 Task: Look for space in Bridgwater, United Kingdom from 8th June, 2023 to 19th June, 2023 for 1 adult in price range Rs.5000 to Rs.12000. Place can be shared room with 1  bedroom having 1 bed and 1 bathroom. Property type can be house, flat, guest house, hotel. Booking option can be shelf check-in. Required host language is English.
Action: Mouse moved to (523, 77)
Screenshot: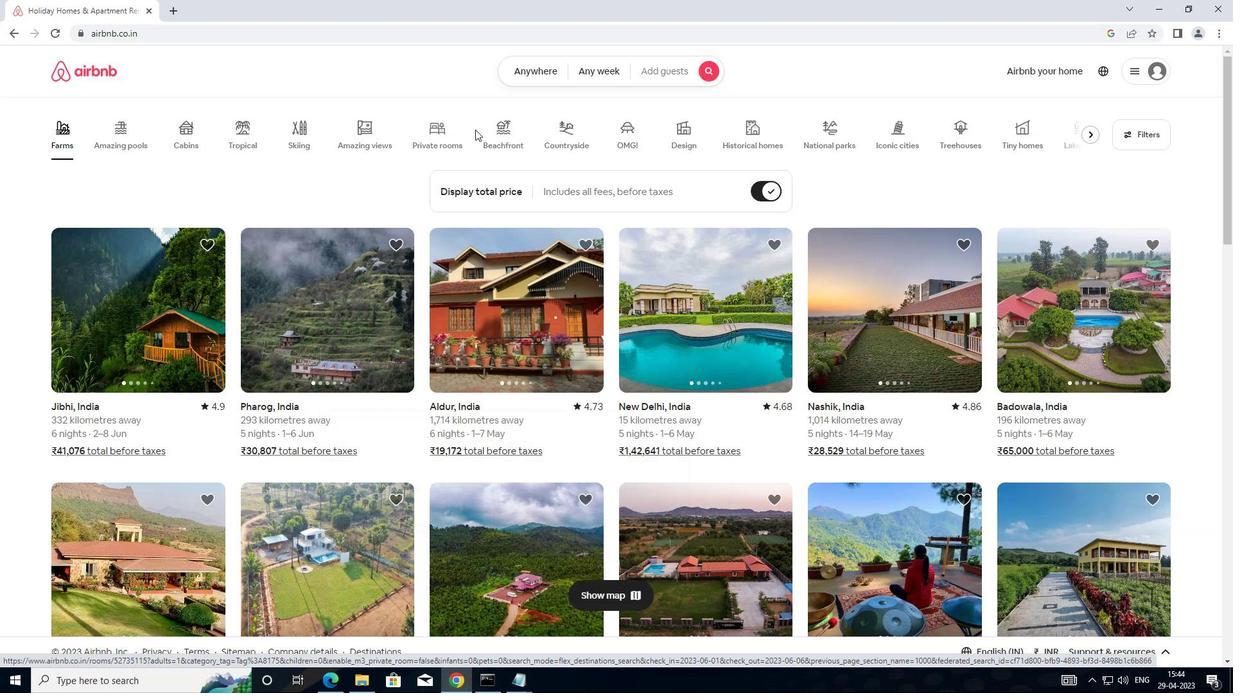 
Action: Mouse pressed left at (523, 77)
Screenshot: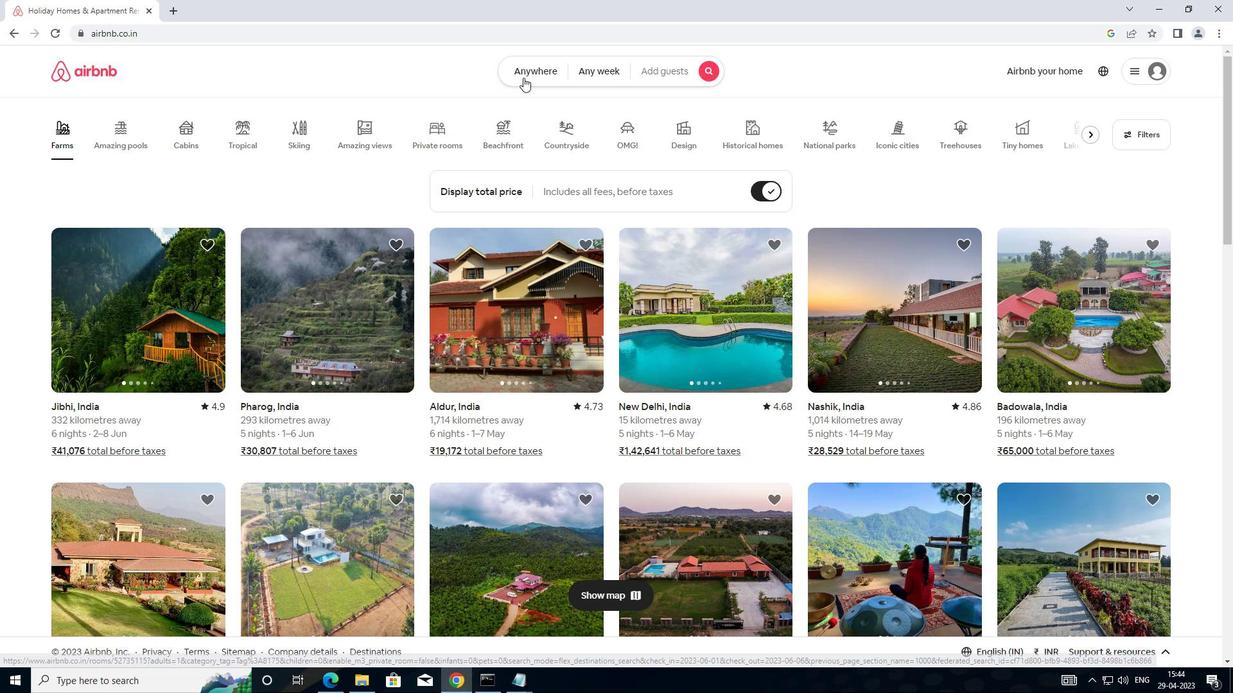 
Action: Mouse moved to (406, 123)
Screenshot: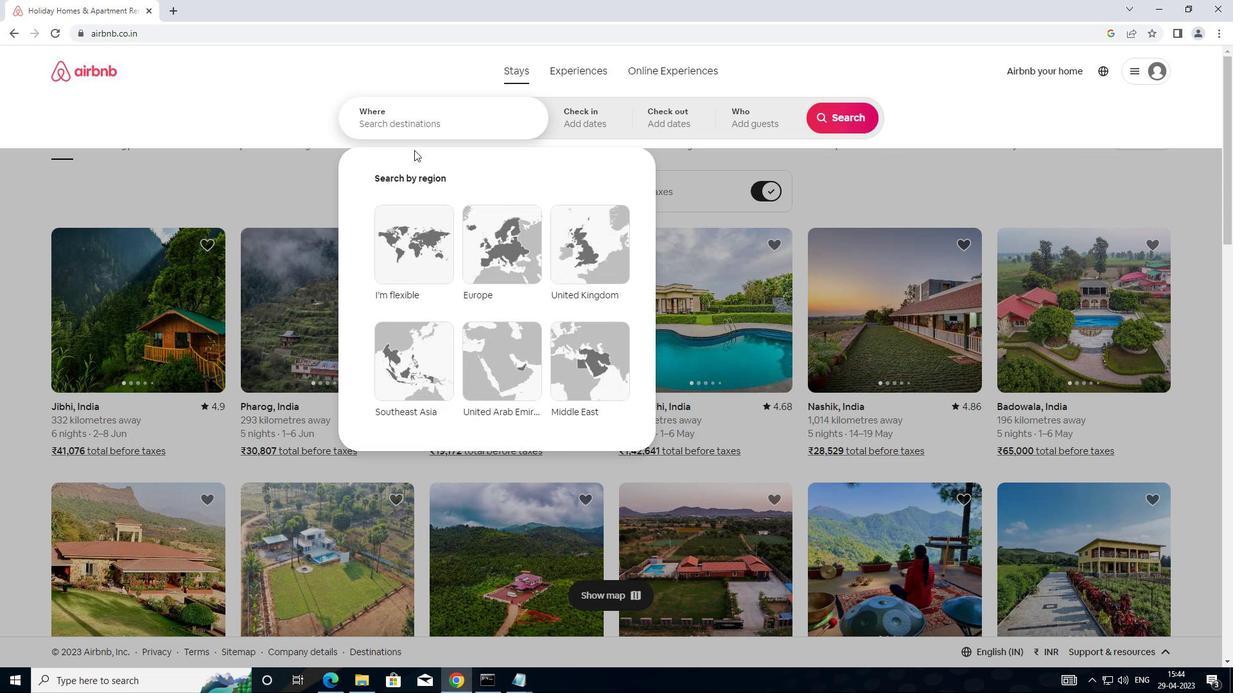 
Action: Mouse pressed left at (406, 123)
Screenshot: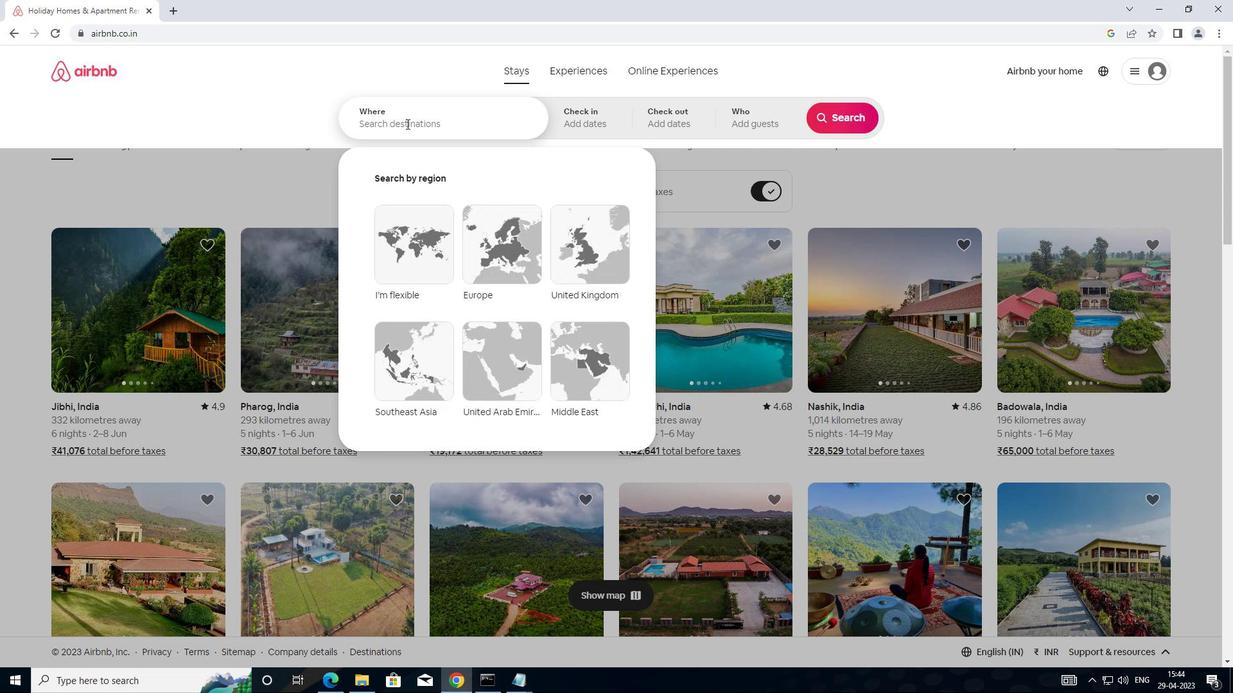 
Action: Mouse moved to (429, 128)
Screenshot: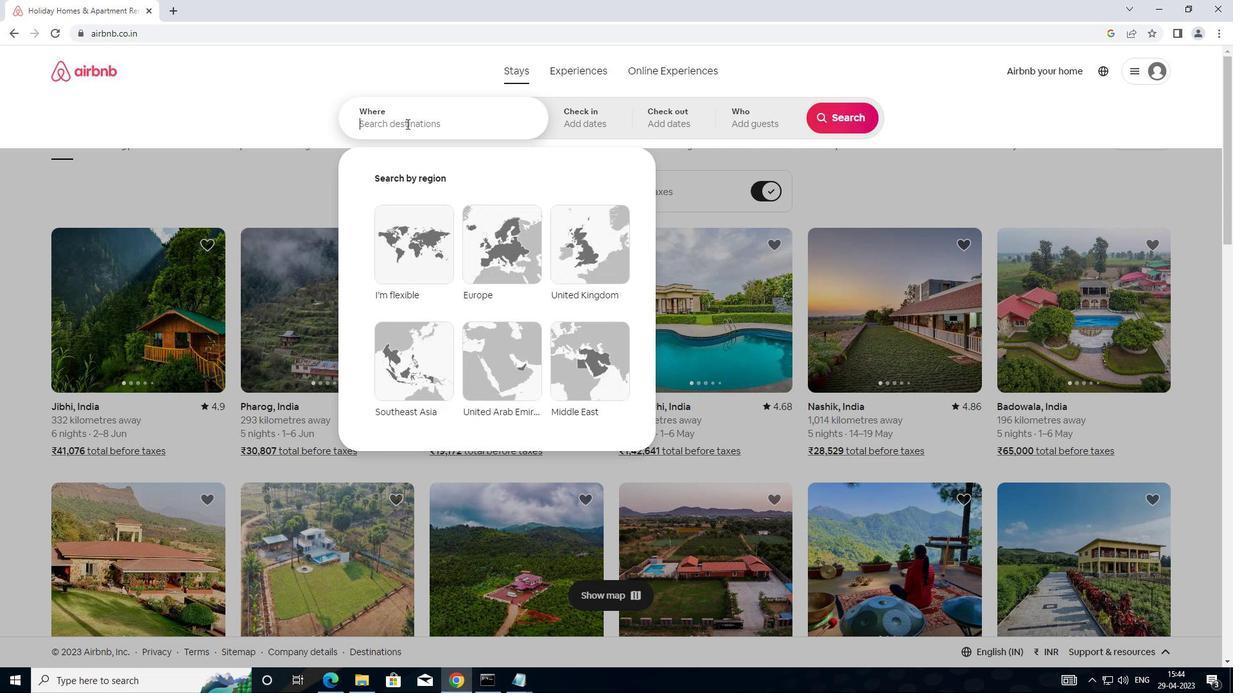 
Action: Key pressed <Key.shift>BRIDGWATER,<Key.shift>UNITED
Screenshot: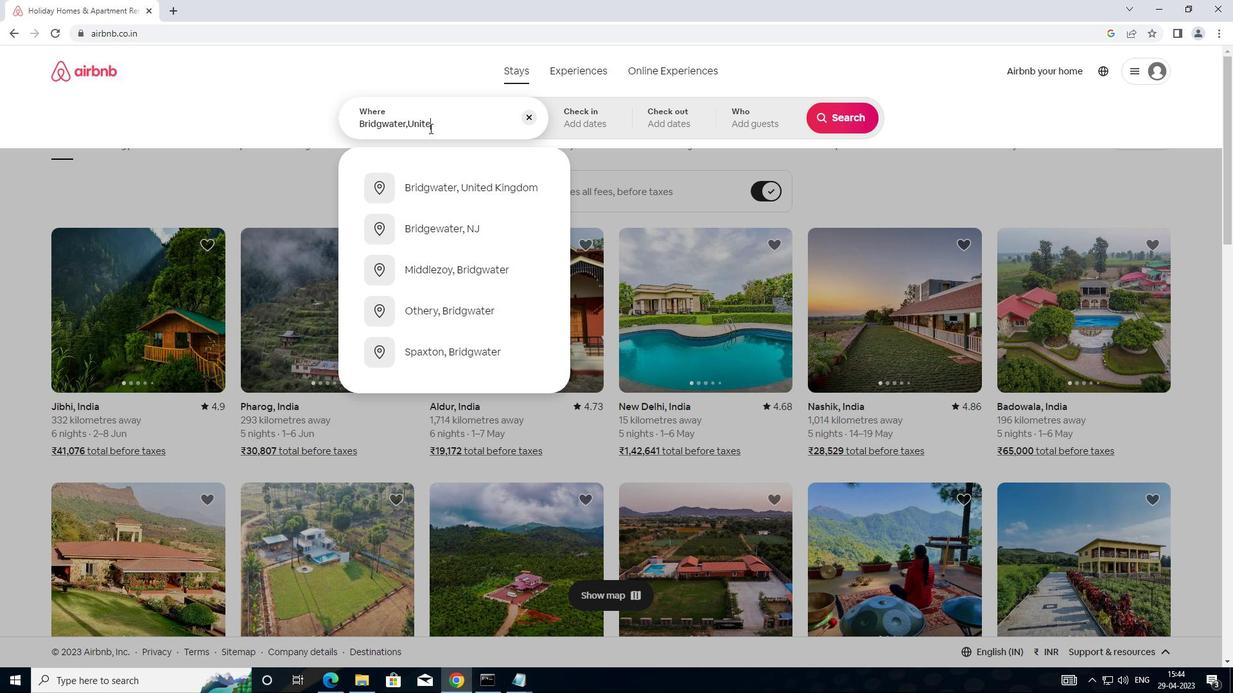 
Action: Mouse moved to (458, 190)
Screenshot: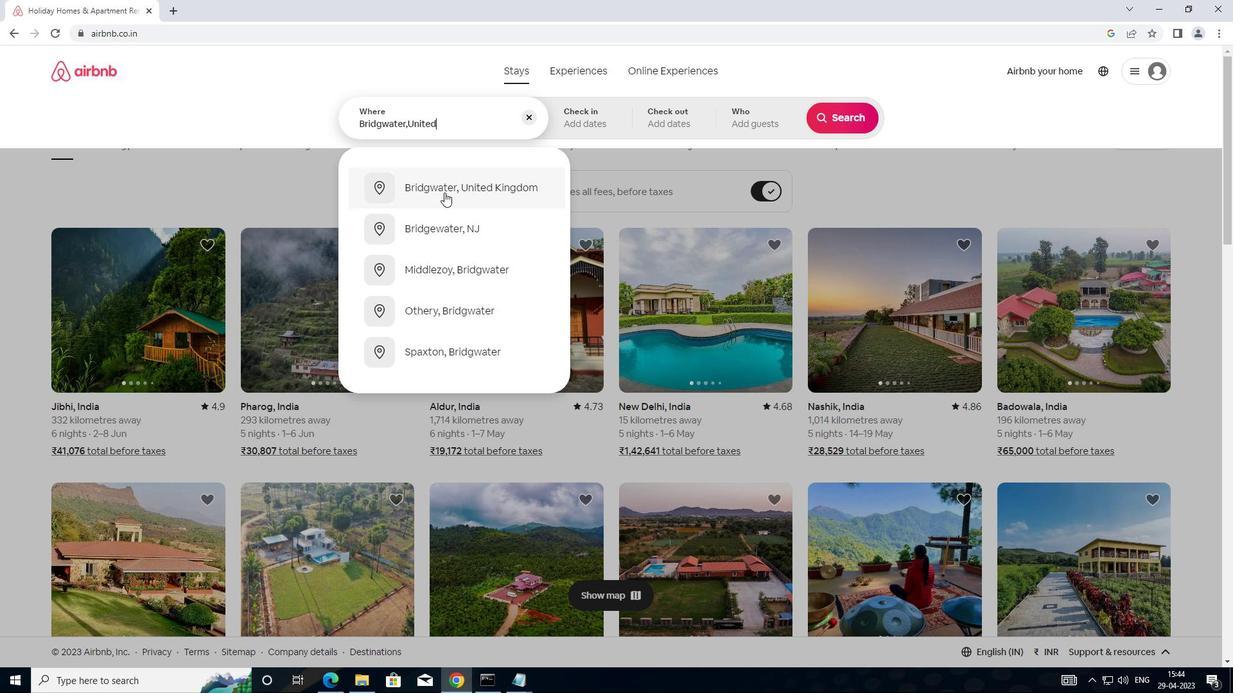 
Action: Mouse pressed left at (458, 190)
Screenshot: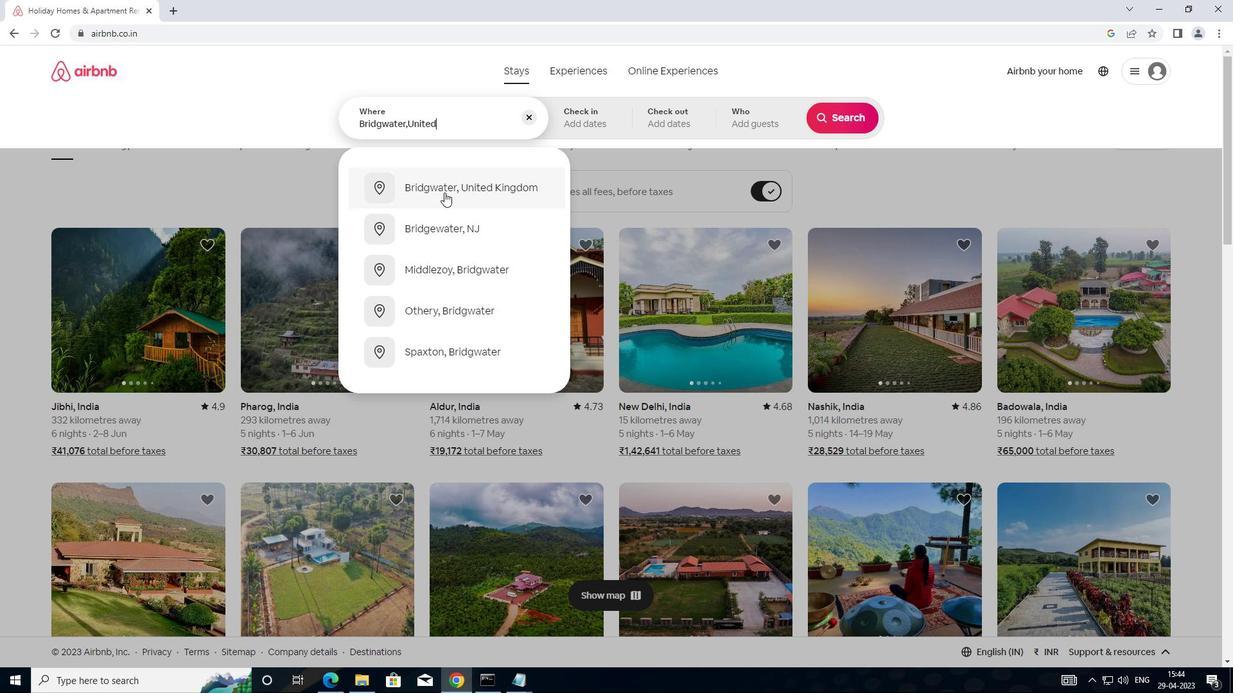 
Action: Mouse moved to (830, 221)
Screenshot: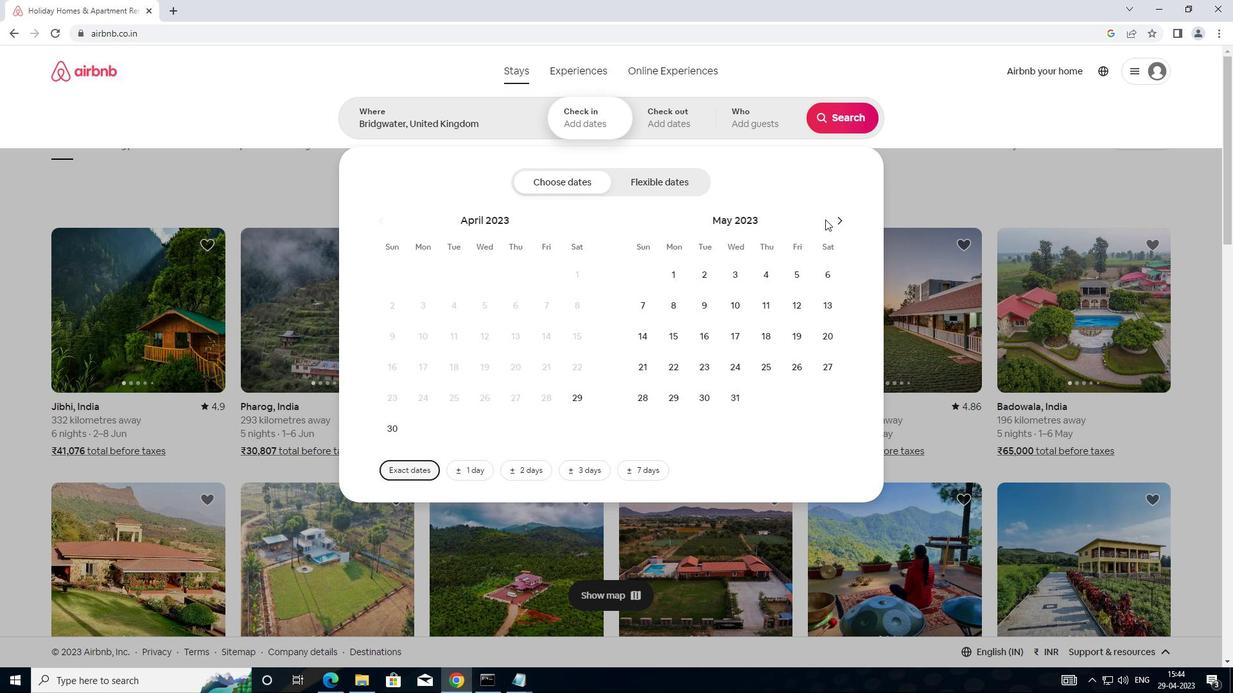 
Action: Mouse pressed left at (830, 221)
Screenshot: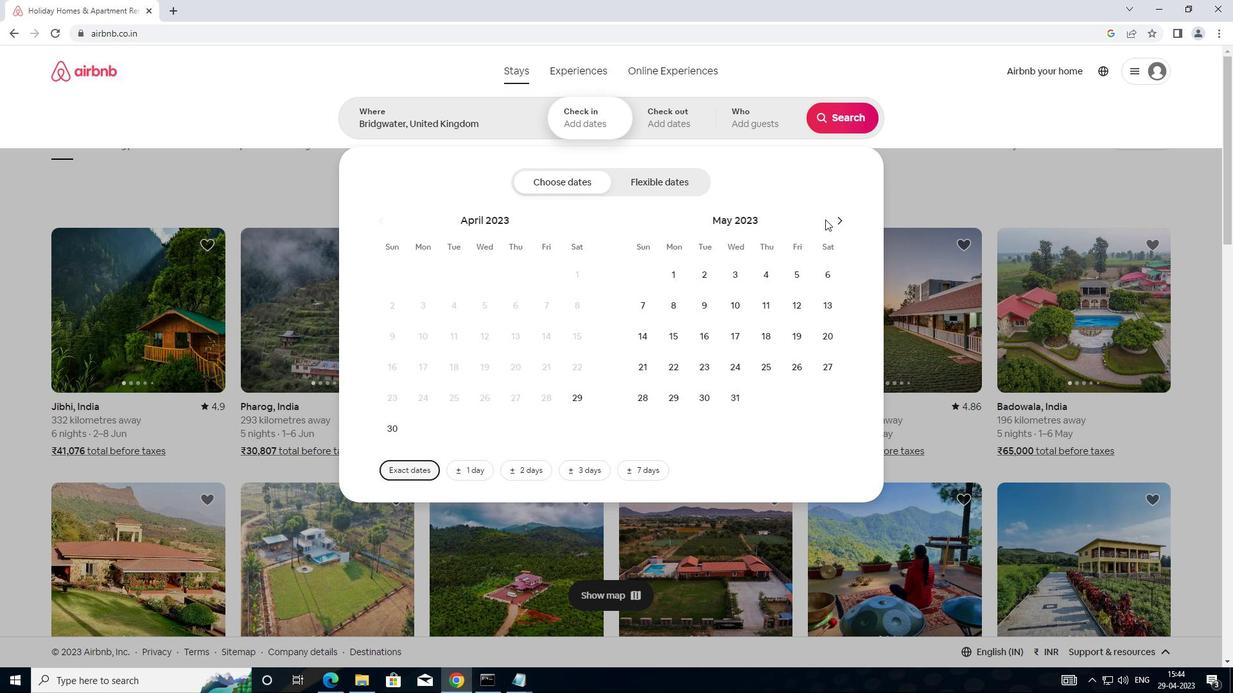 
Action: Mouse moved to (835, 221)
Screenshot: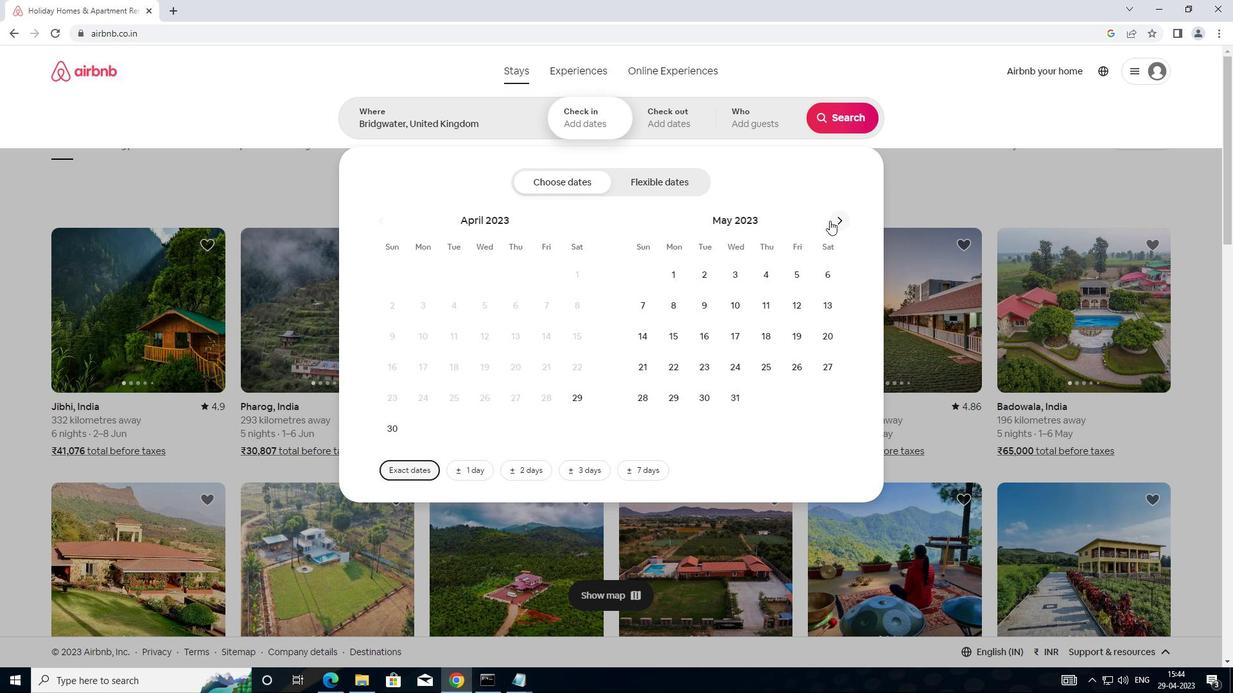 
Action: Mouse pressed left at (835, 221)
Screenshot: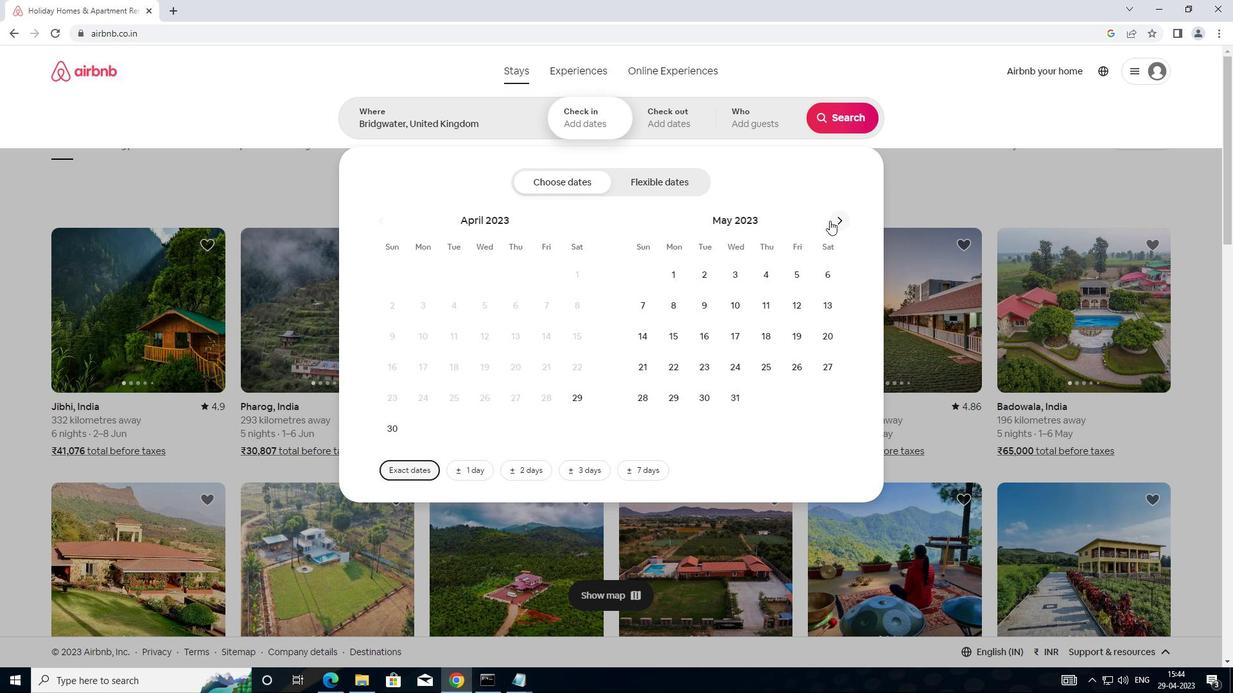
Action: Mouse moved to (835, 221)
Screenshot: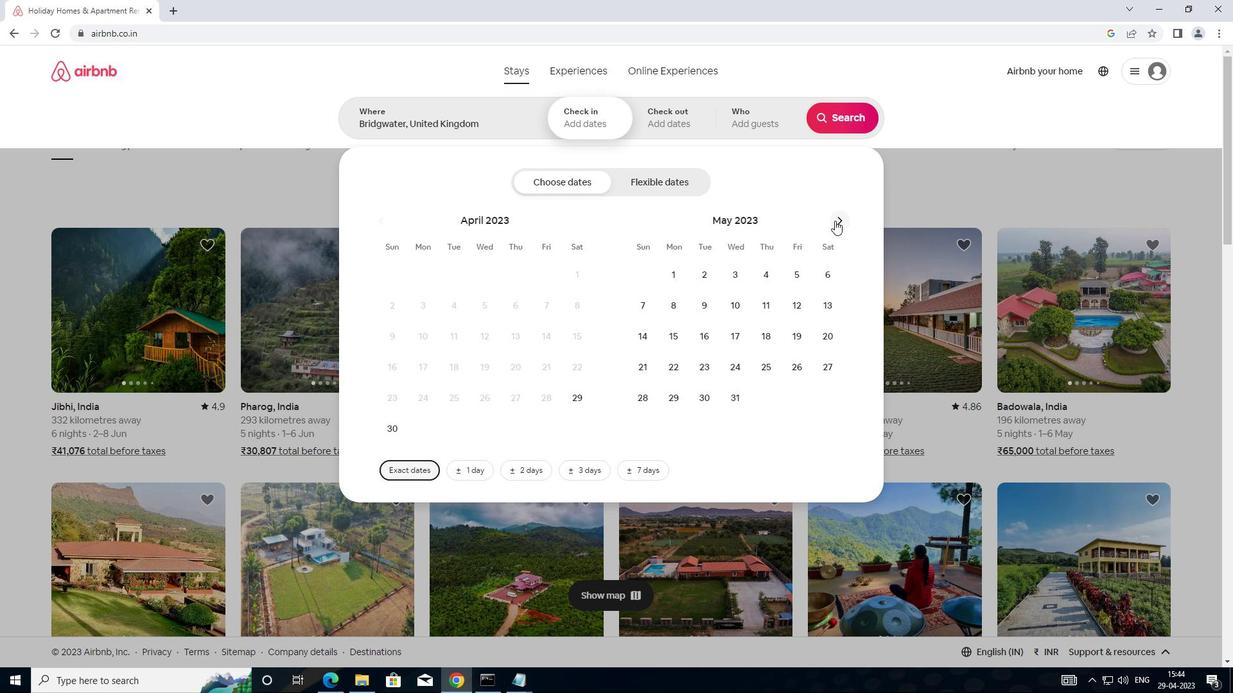 
Action: Mouse pressed left at (835, 221)
Screenshot: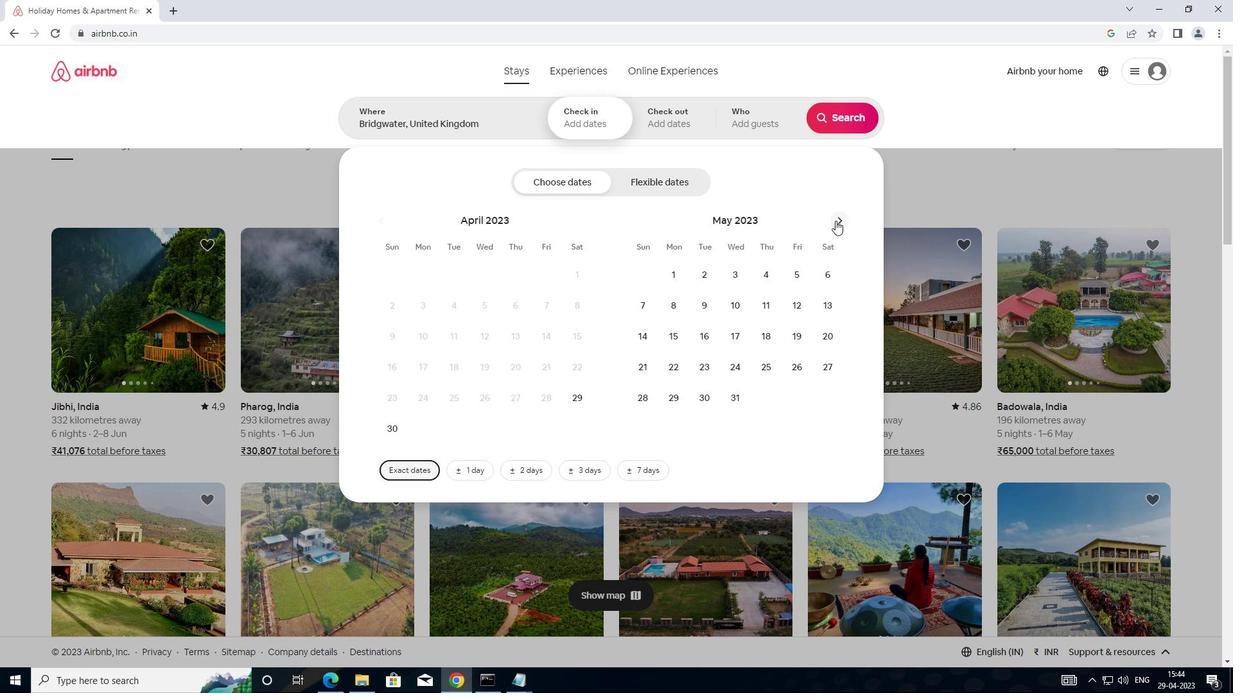 
Action: Mouse moved to (520, 306)
Screenshot: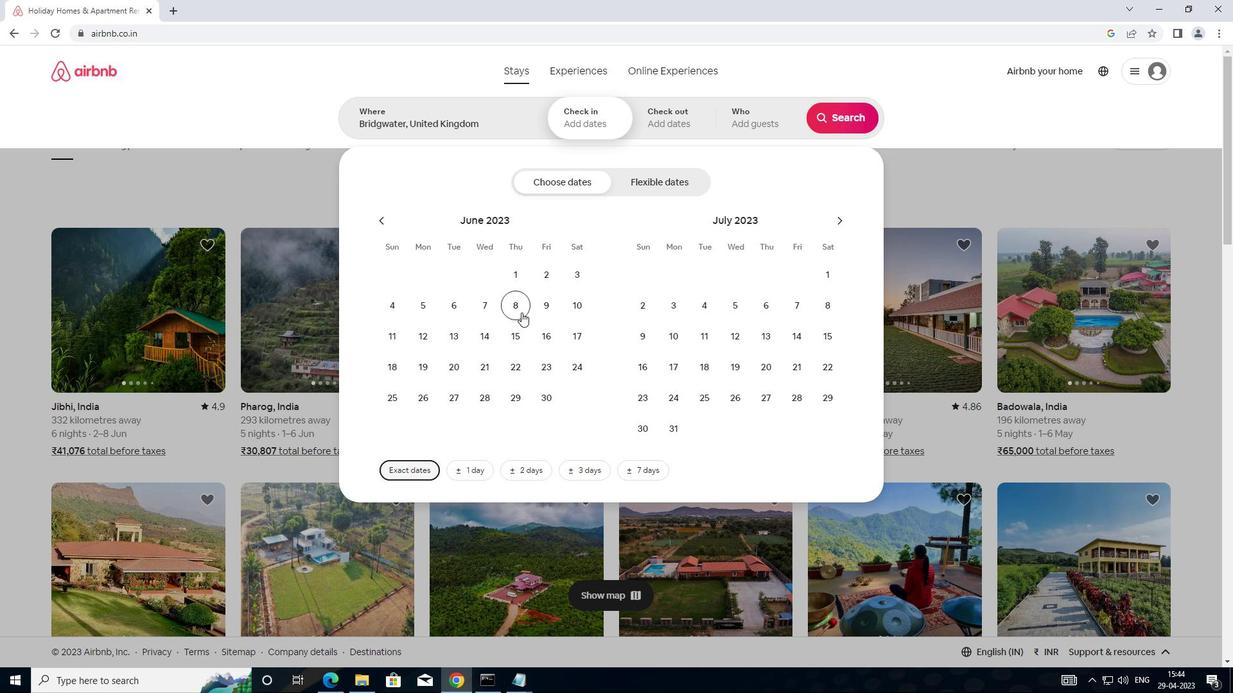 
Action: Mouse pressed left at (520, 306)
Screenshot: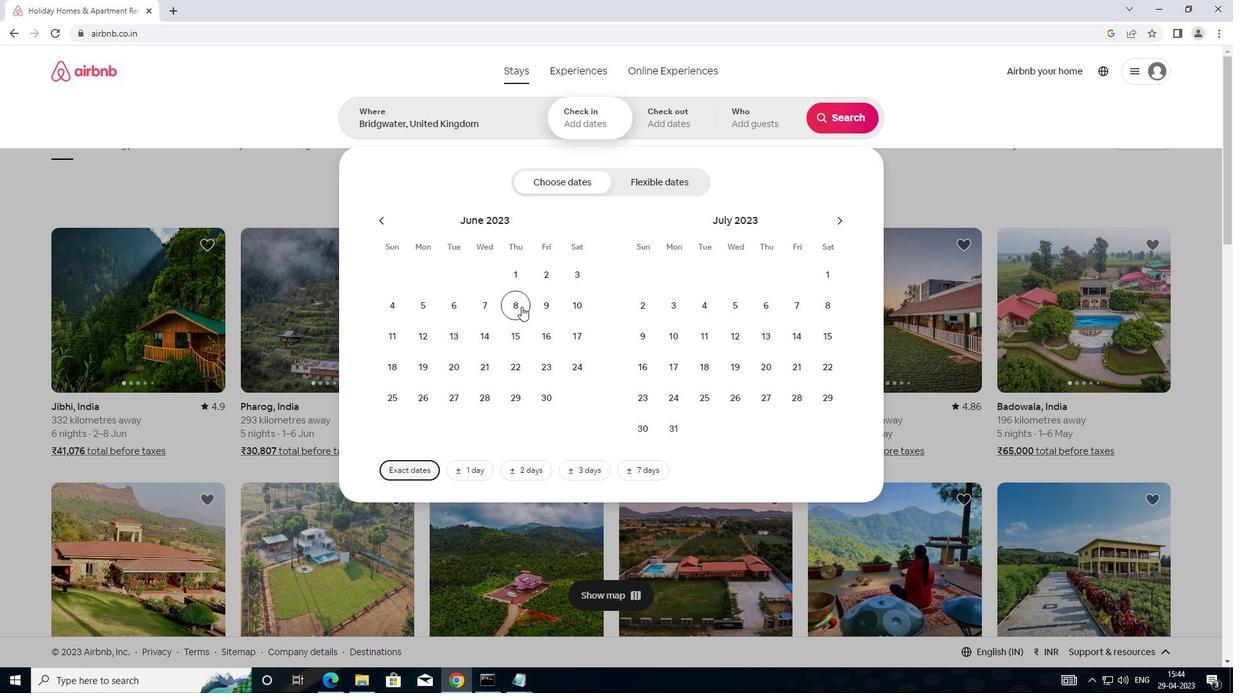 
Action: Mouse moved to (420, 366)
Screenshot: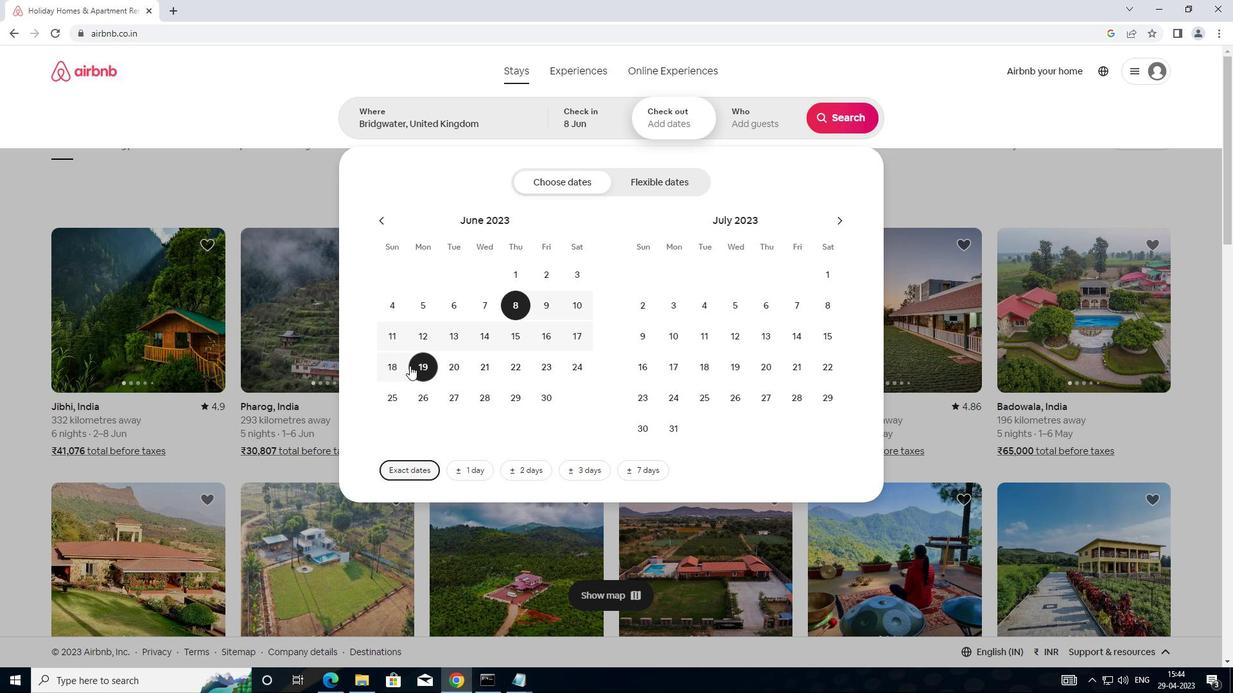 
Action: Mouse pressed left at (420, 366)
Screenshot: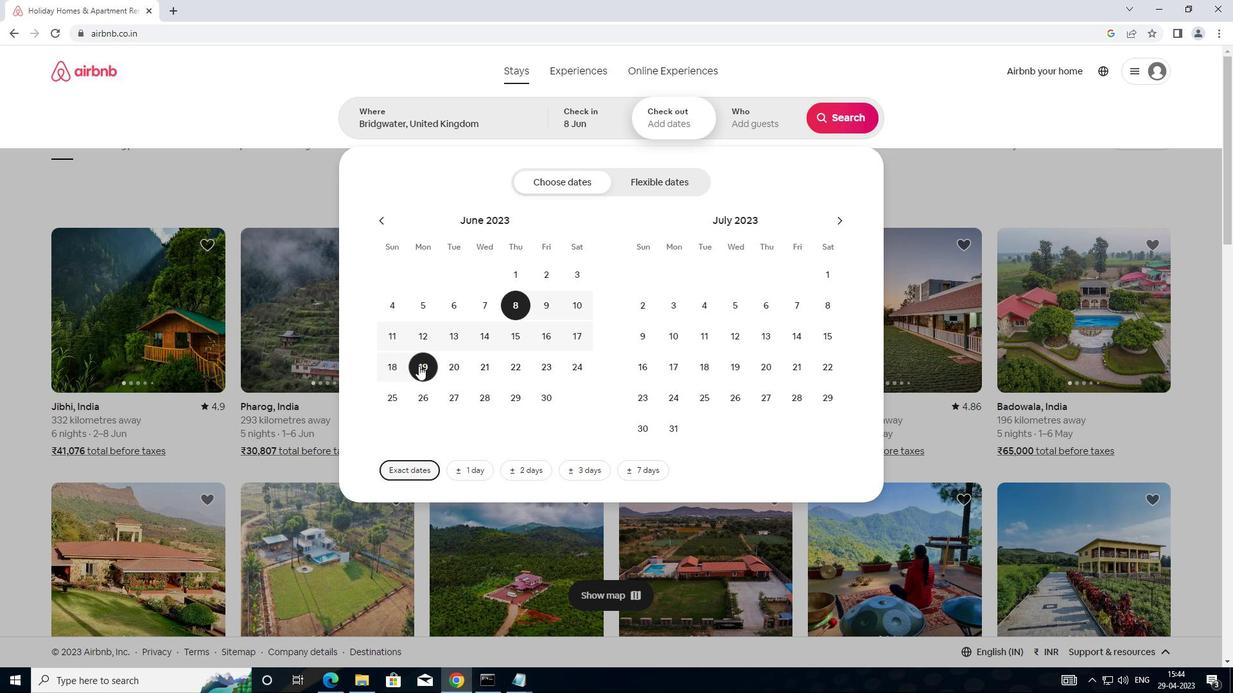 
Action: Mouse moved to (792, 122)
Screenshot: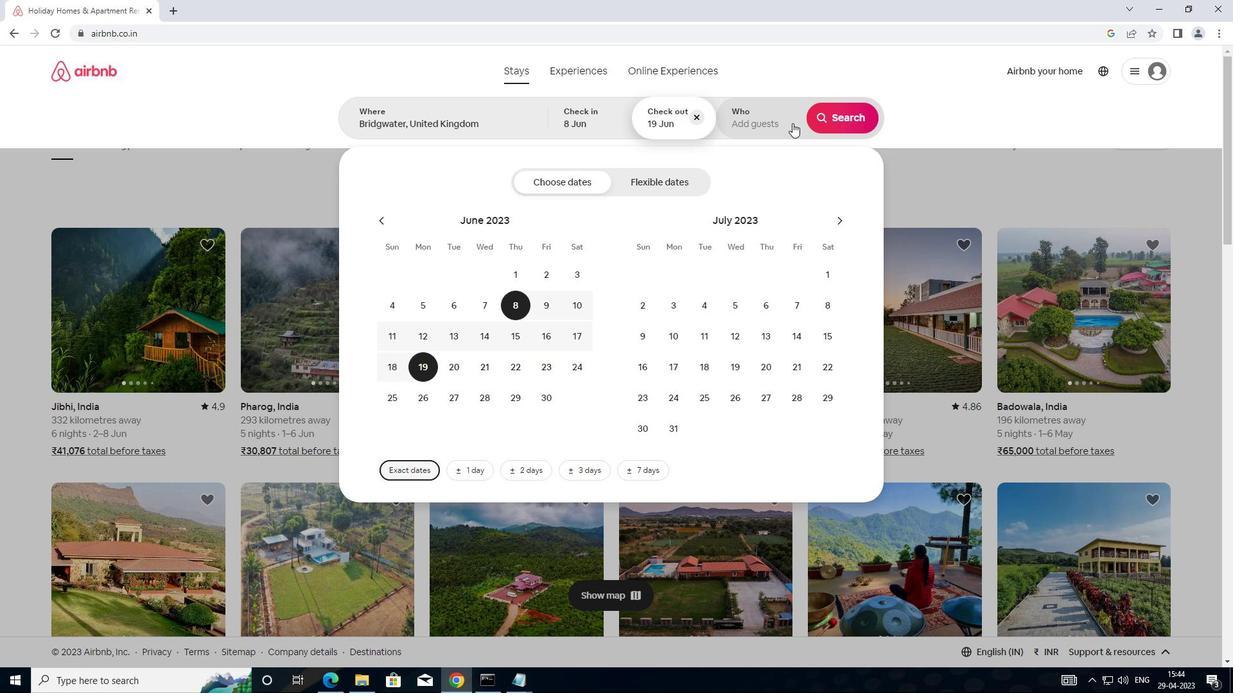 
Action: Mouse pressed left at (792, 122)
Screenshot: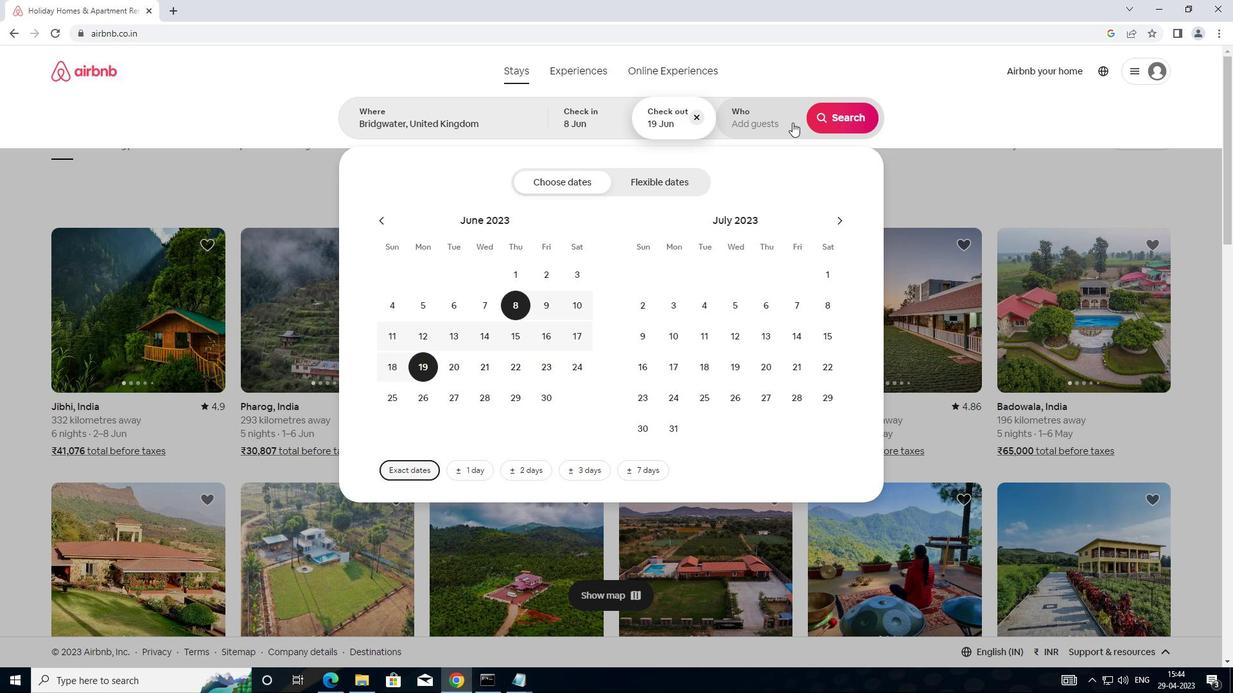
Action: Mouse moved to (851, 183)
Screenshot: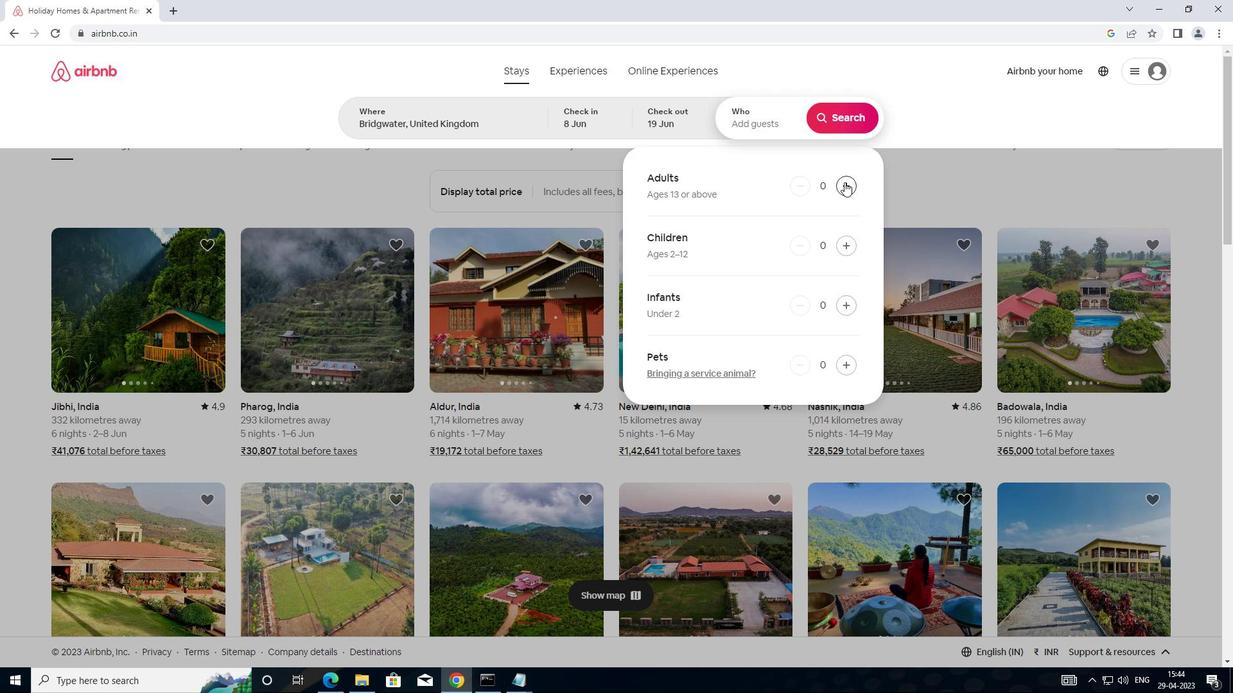 
Action: Mouse pressed left at (851, 183)
Screenshot: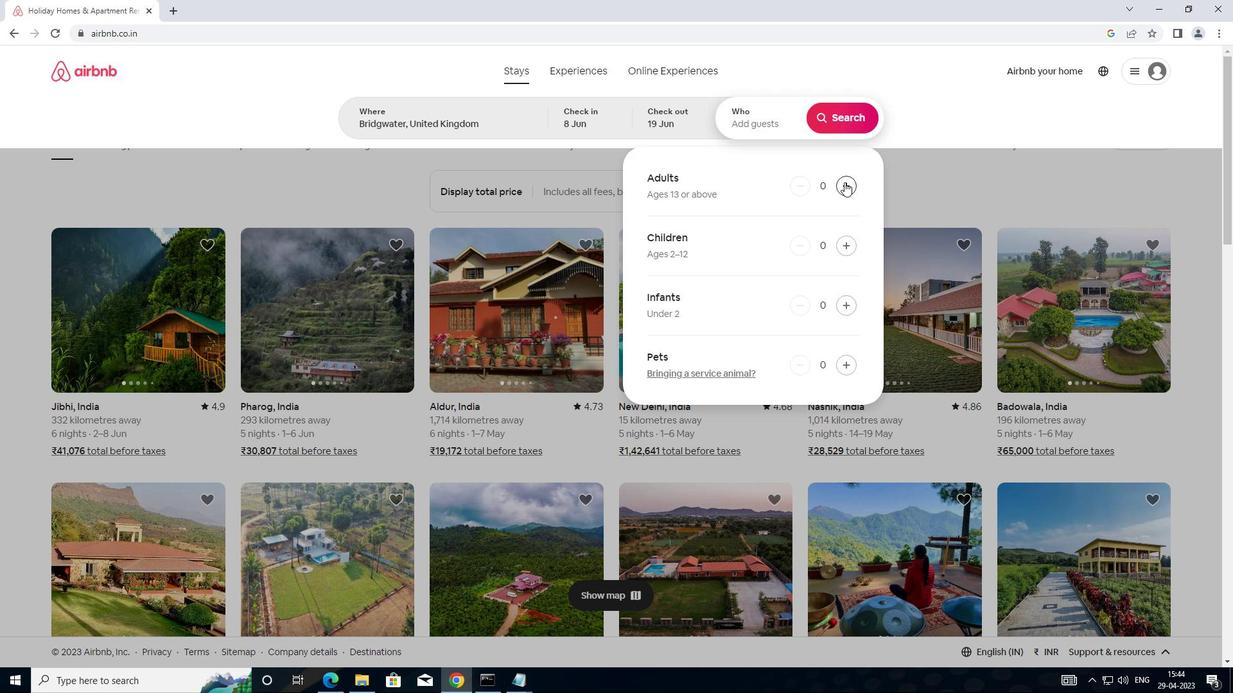 
Action: Mouse moved to (854, 121)
Screenshot: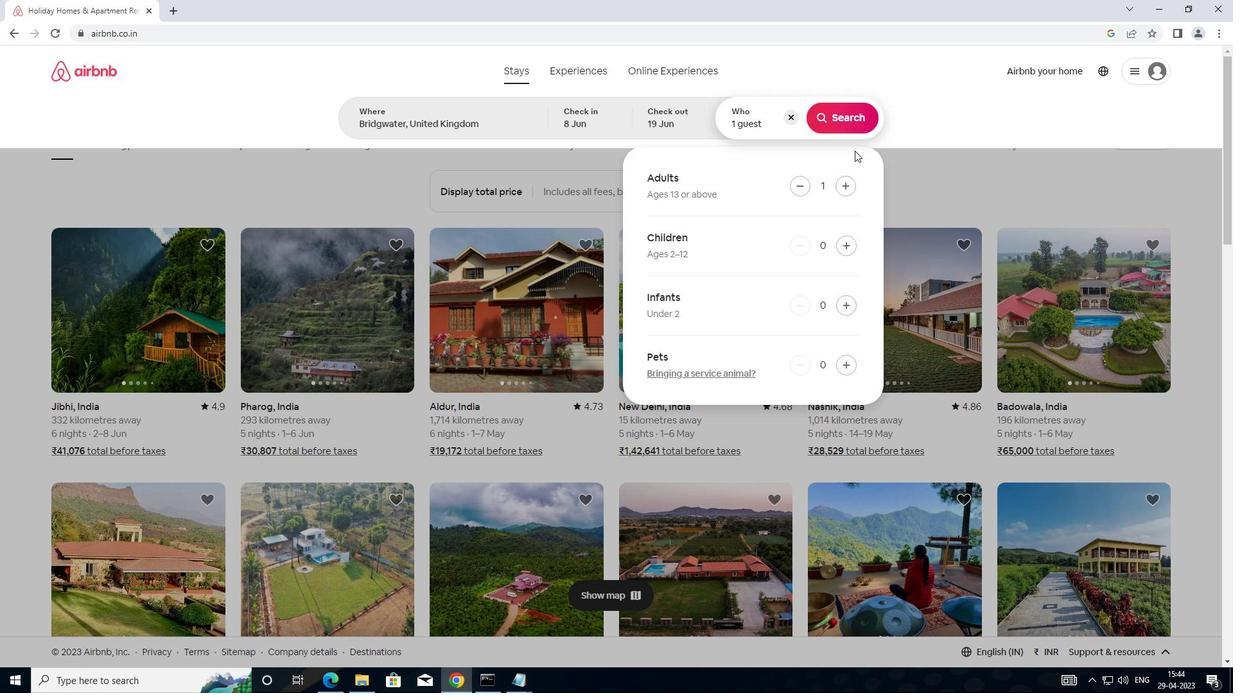 
Action: Mouse pressed left at (854, 121)
Screenshot: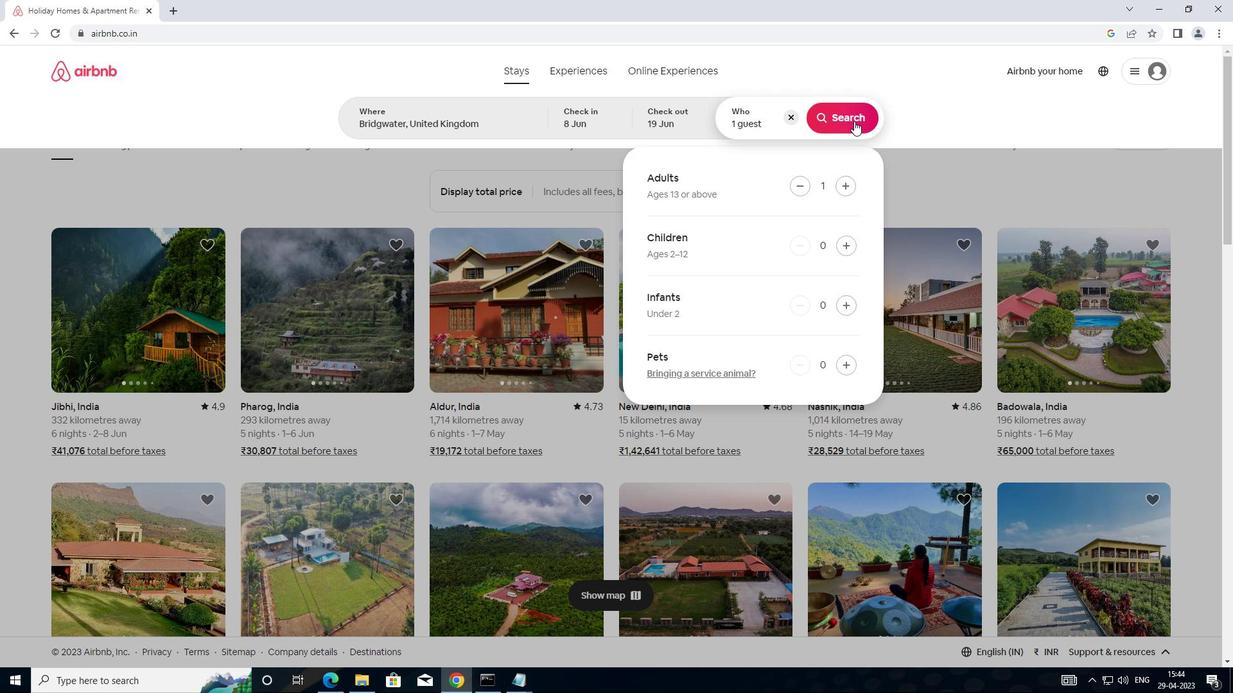 
Action: Mouse moved to (1168, 118)
Screenshot: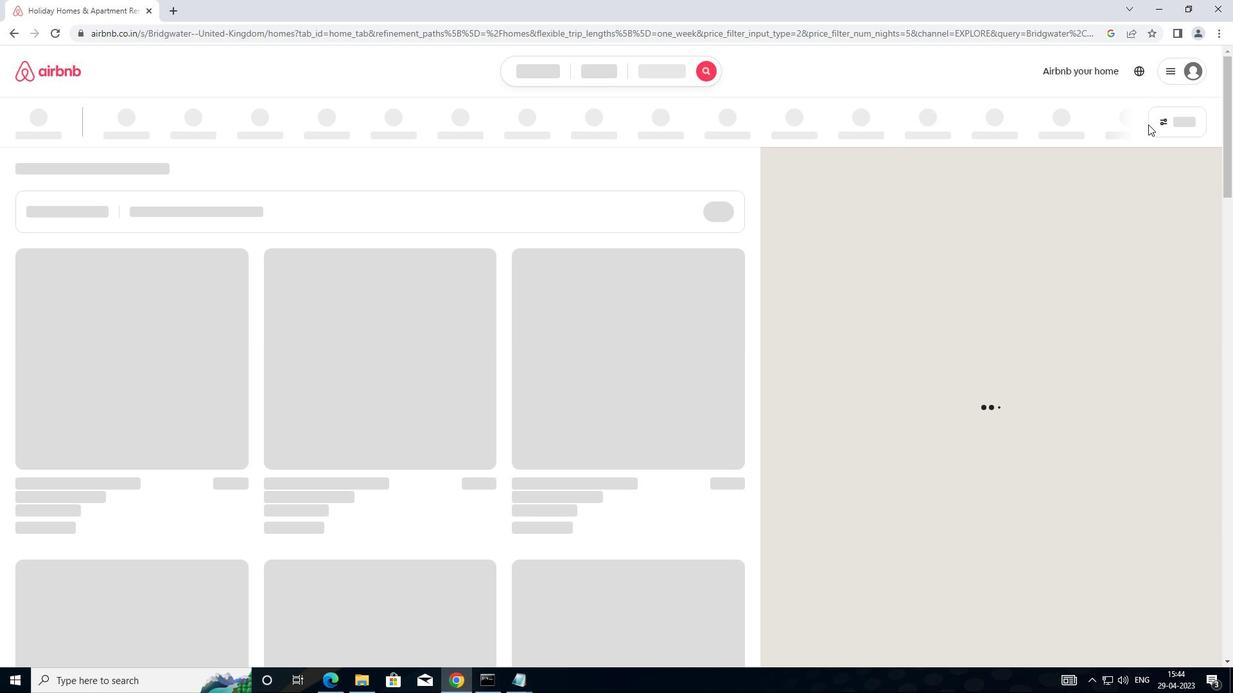 
Action: Mouse pressed left at (1168, 118)
Screenshot: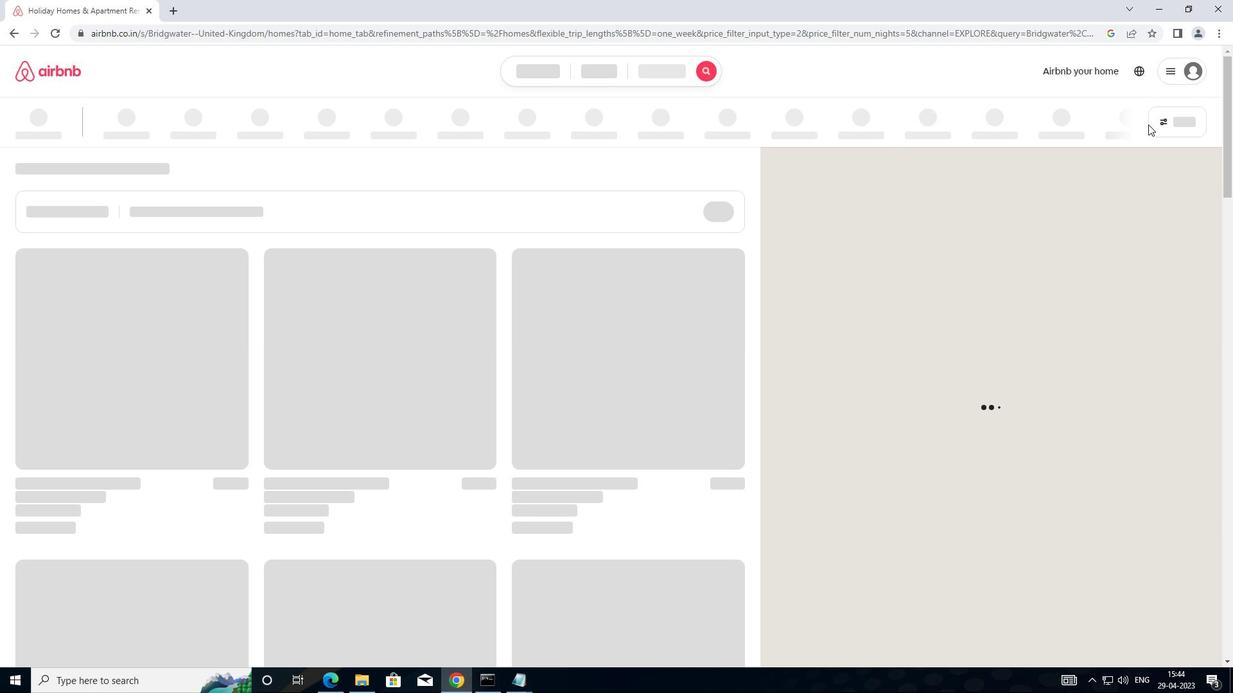 
Action: Mouse moved to (471, 283)
Screenshot: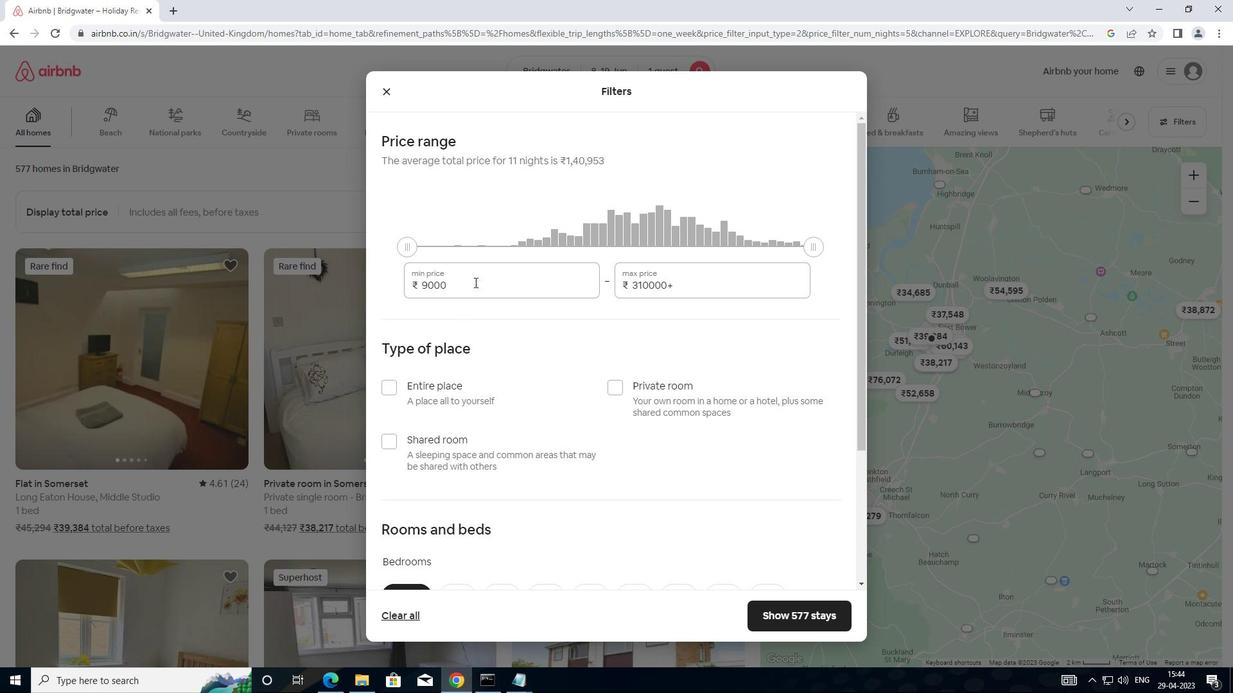 
Action: Mouse pressed left at (471, 283)
Screenshot: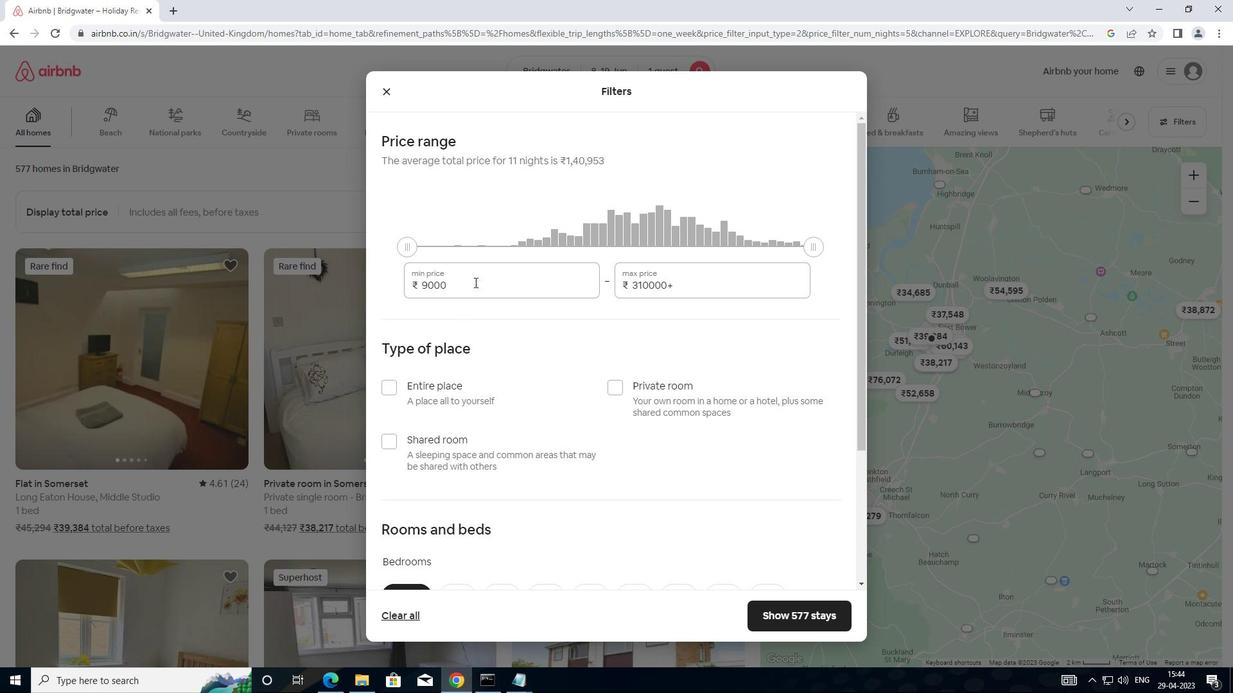 
Action: Mouse moved to (428, 282)
Screenshot: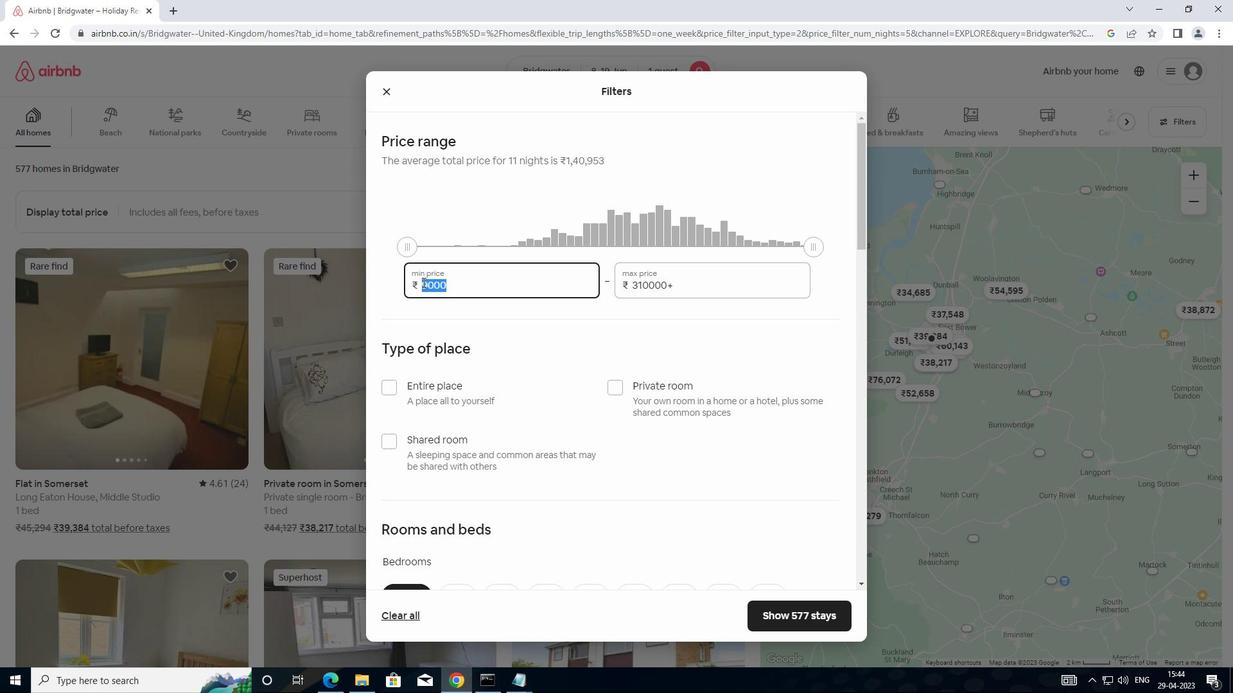 
Action: Key pressed 5
Screenshot: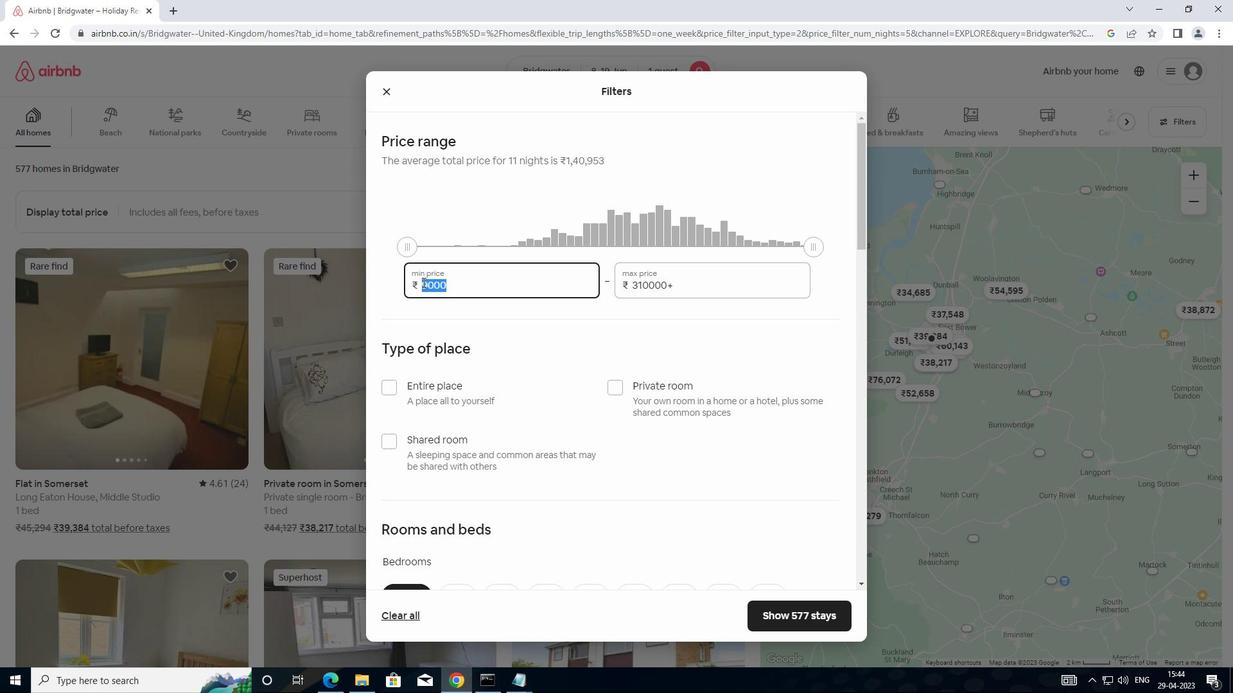 
Action: Mouse moved to (443, 282)
Screenshot: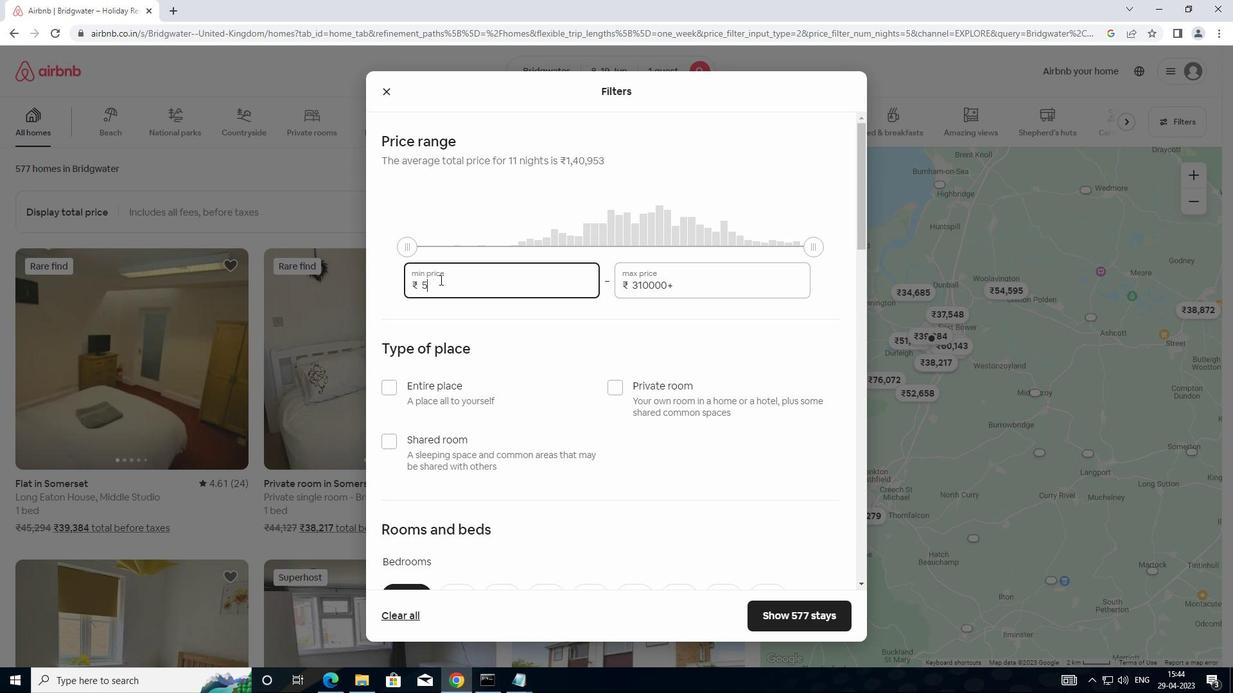 
Action: Key pressed 0
Screenshot: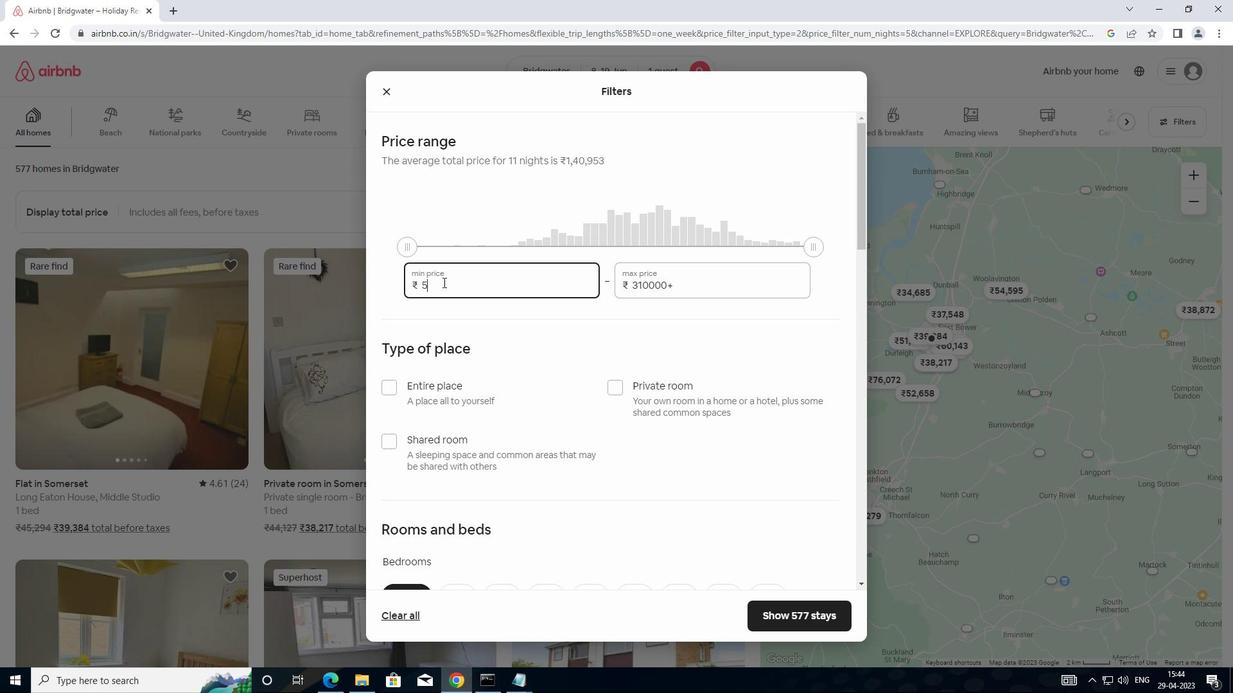 
Action: Mouse moved to (451, 282)
Screenshot: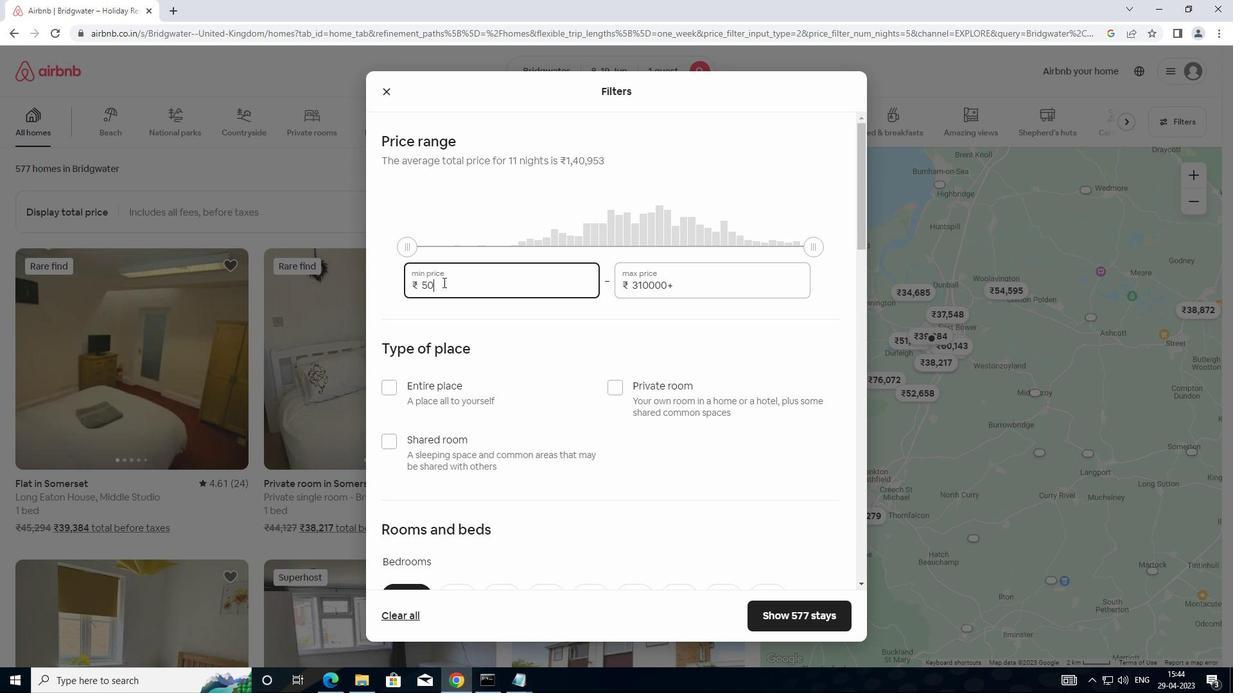 
Action: Key pressed 0
Screenshot: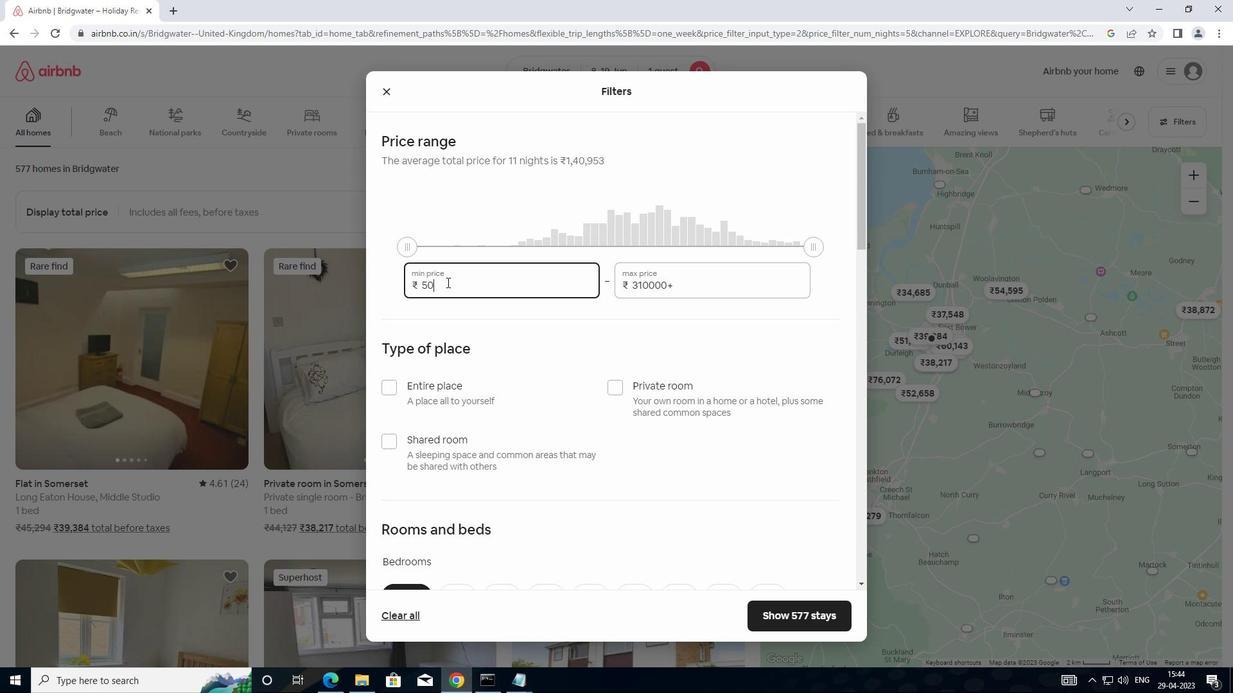 
Action: Mouse moved to (452, 282)
Screenshot: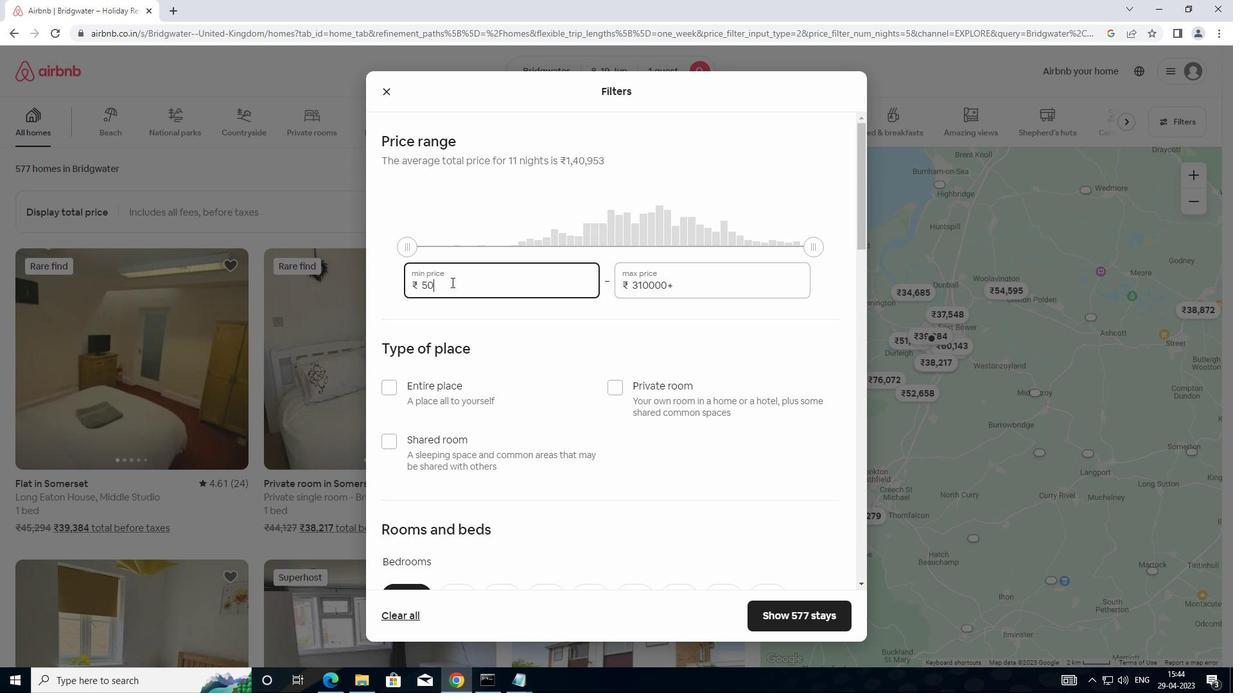 
Action: Key pressed 0
Screenshot: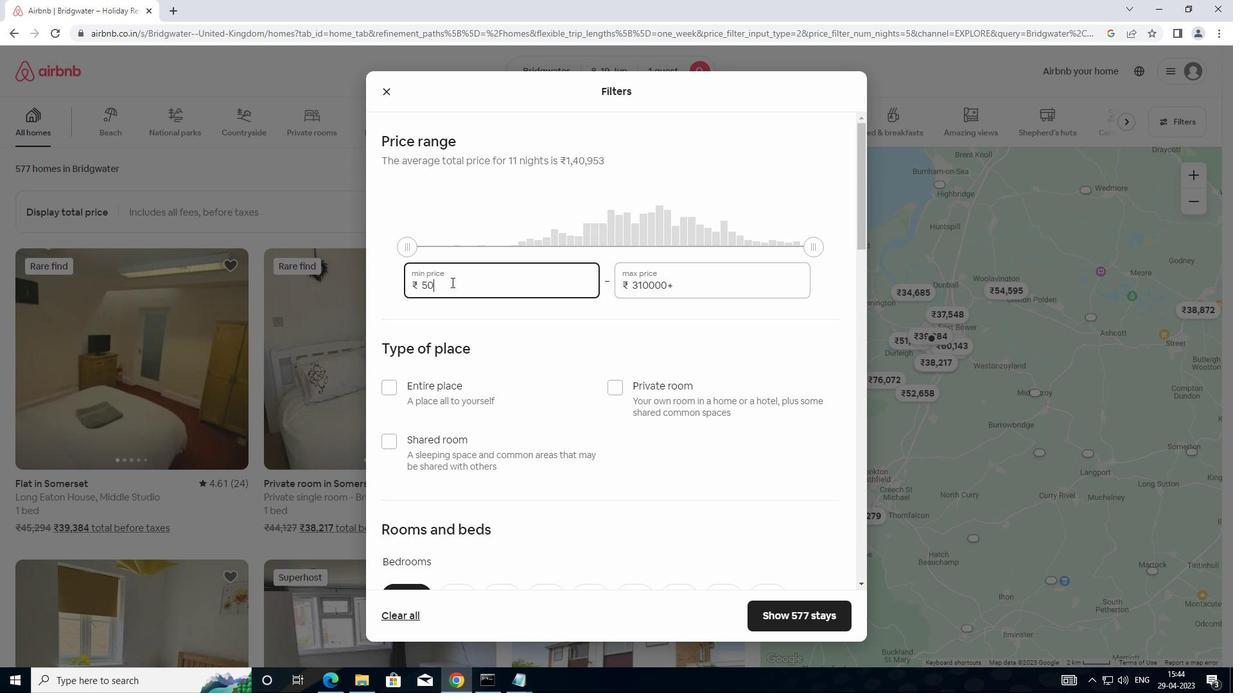 
Action: Mouse moved to (697, 285)
Screenshot: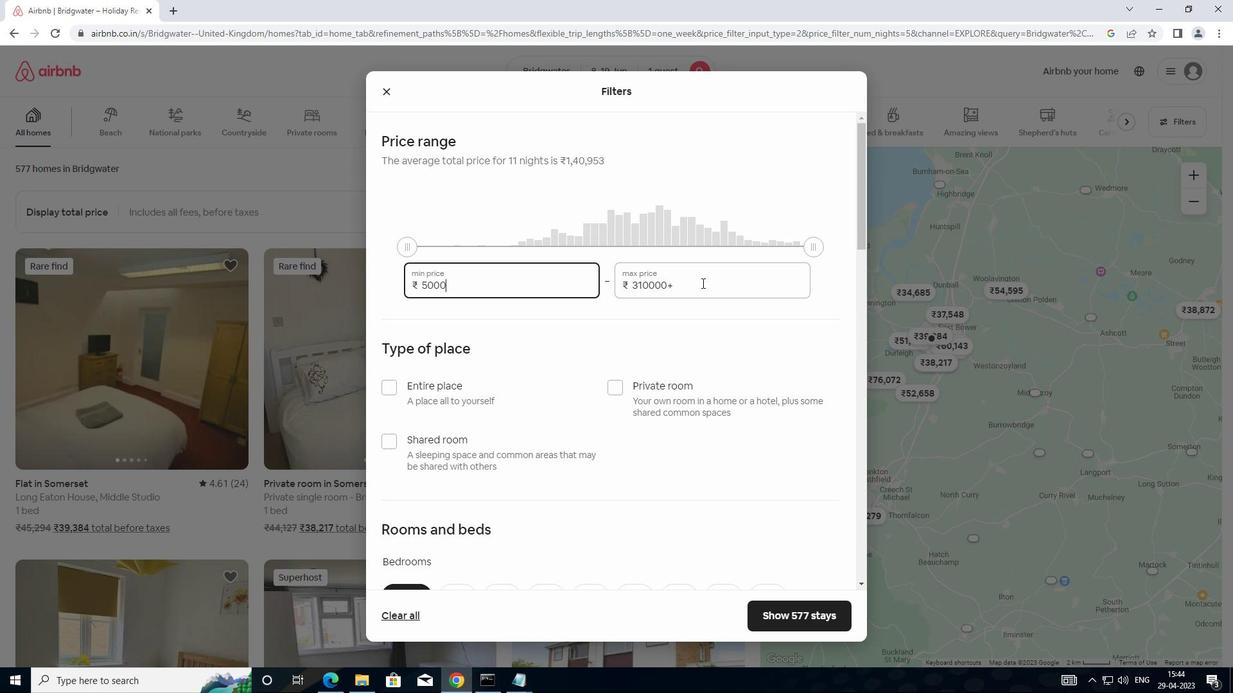 
Action: Mouse pressed left at (697, 285)
Screenshot: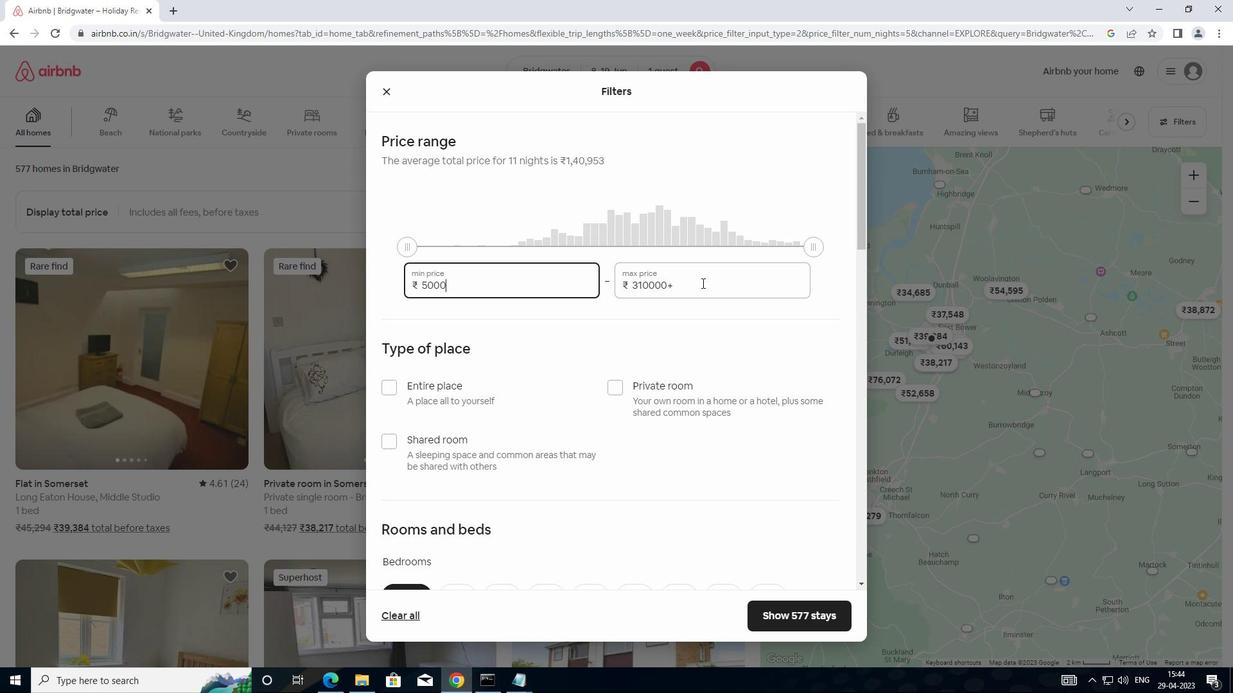 
Action: Mouse moved to (621, 288)
Screenshot: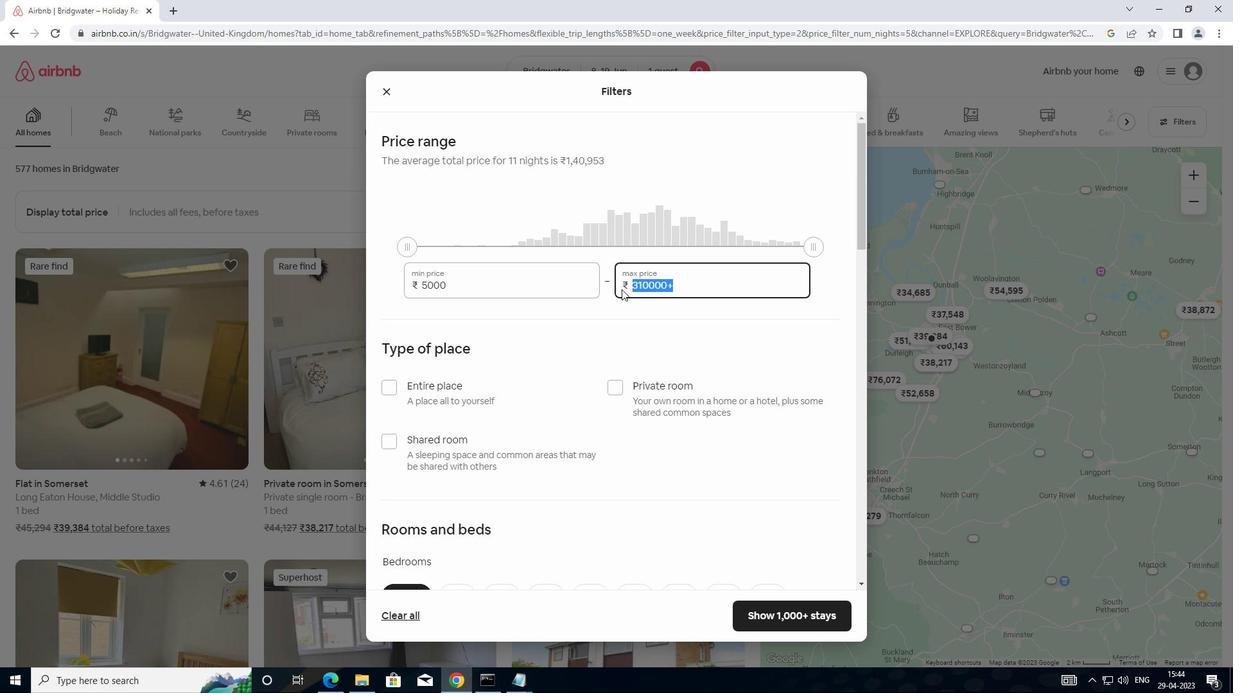 
Action: Key pressed 1
Screenshot: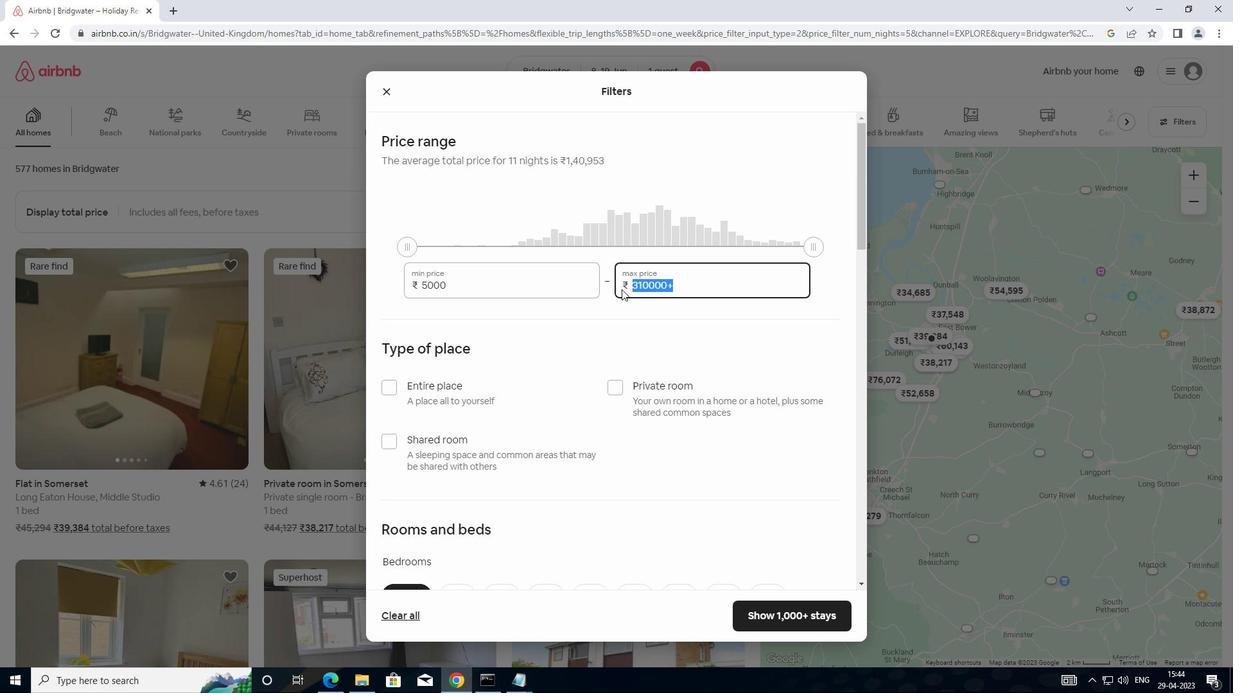 
Action: Mouse moved to (622, 287)
Screenshot: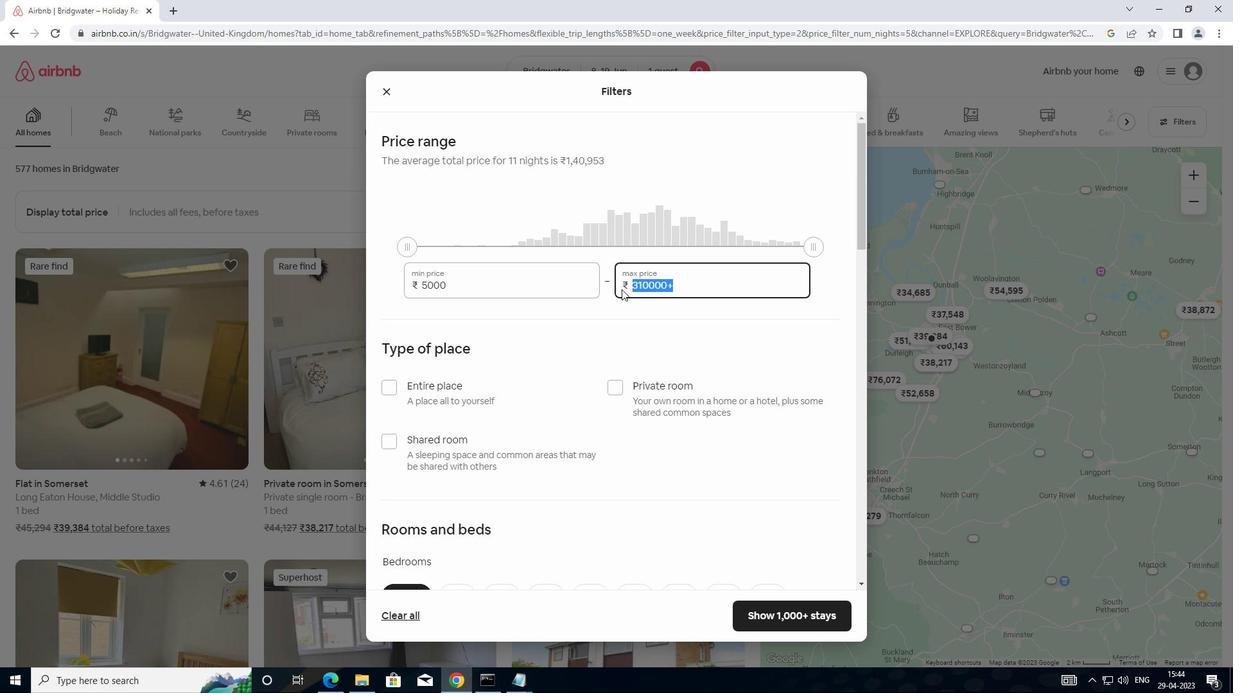 
Action: Key pressed 20
Screenshot: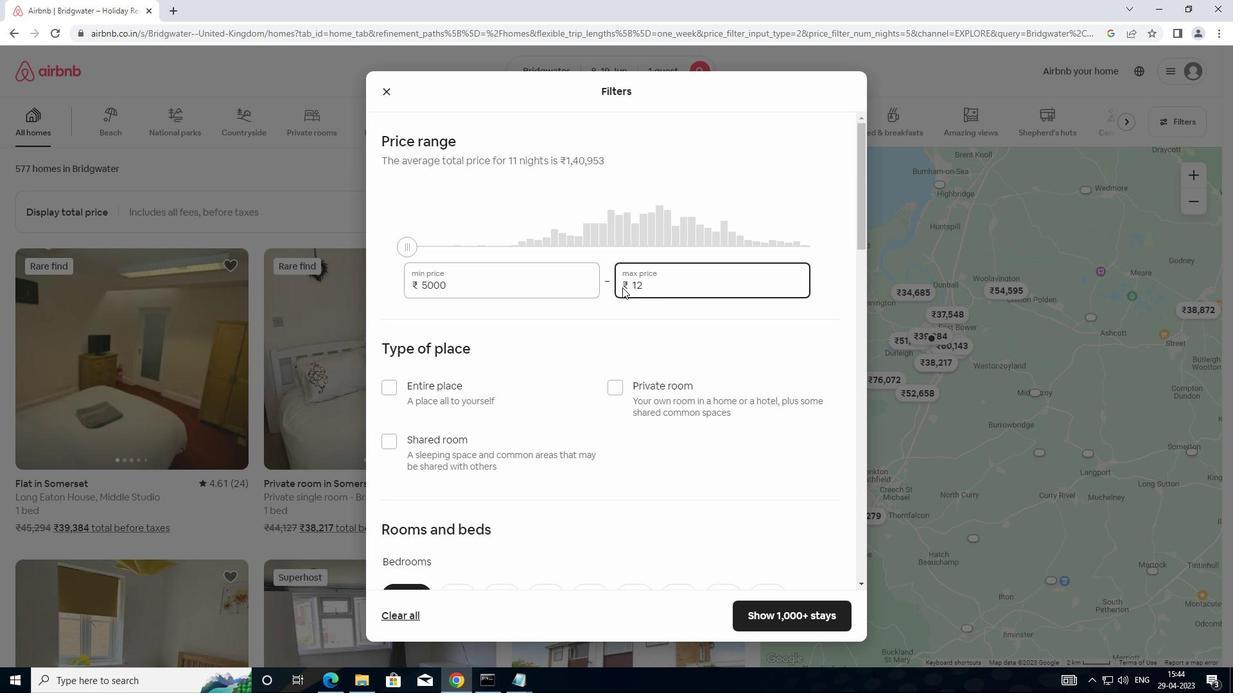 
Action: Mouse moved to (623, 286)
Screenshot: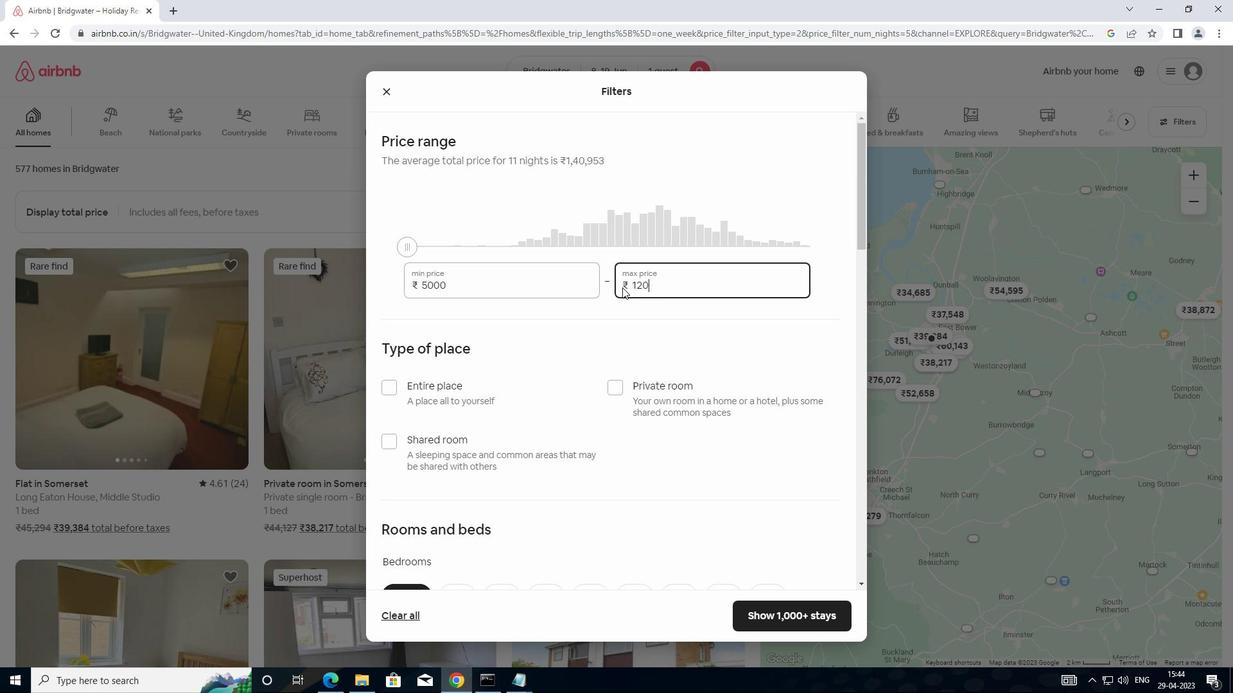 
Action: Key pressed 00
Screenshot: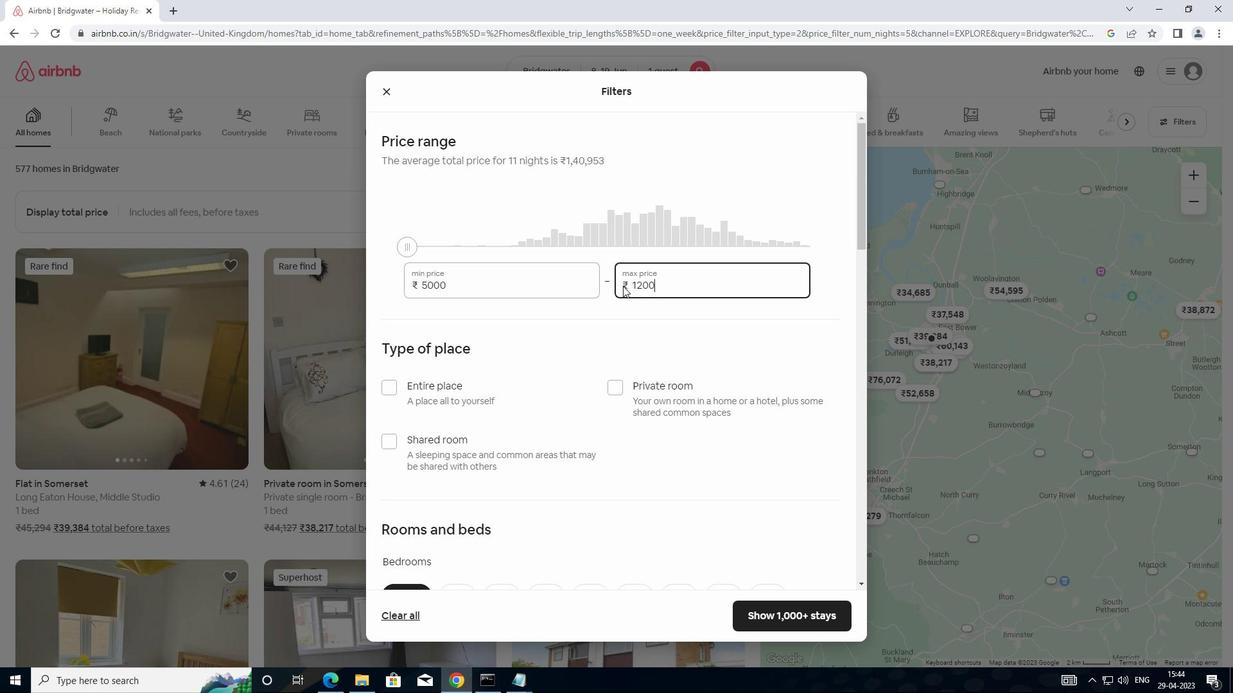 
Action: Mouse moved to (388, 436)
Screenshot: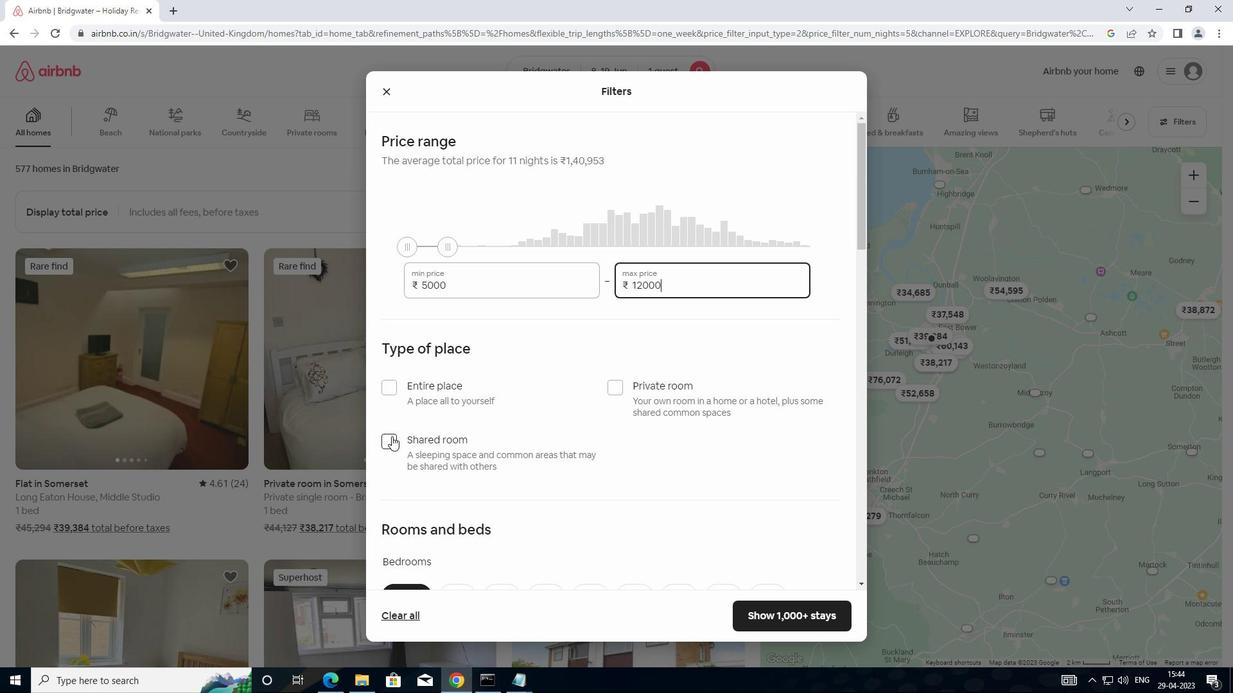
Action: Mouse pressed left at (388, 436)
Screenshot: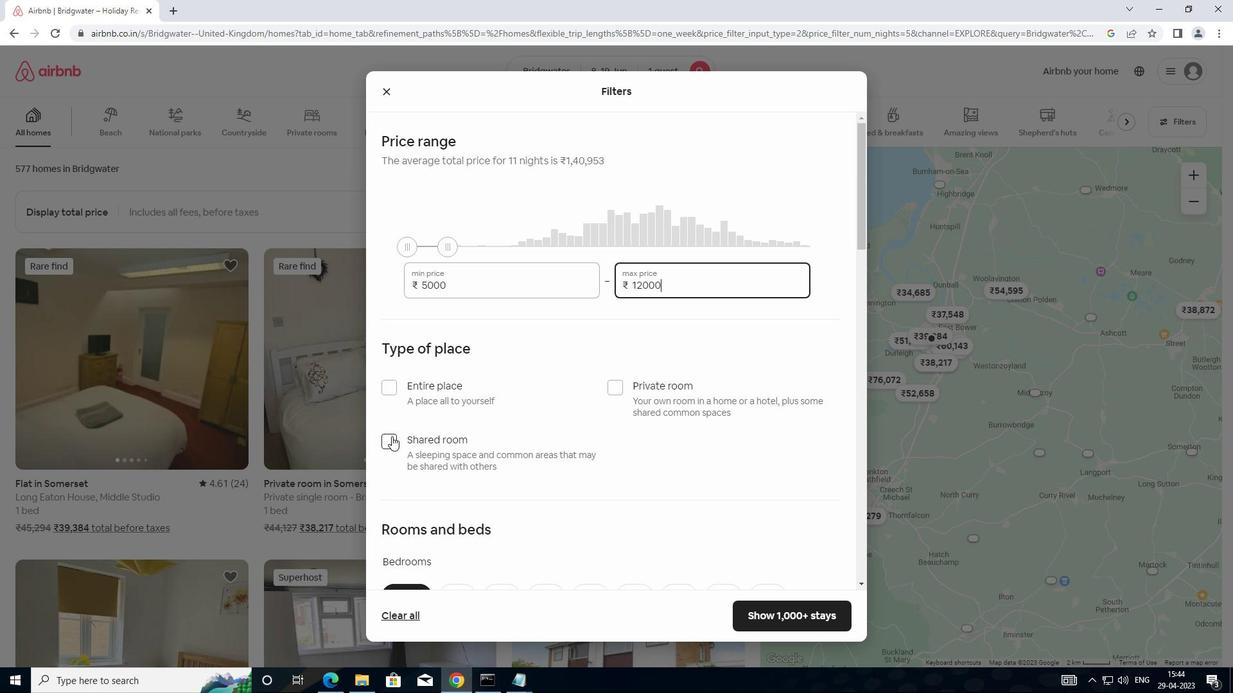 
Action: Mouse moved to (463, 423)
Screenshot: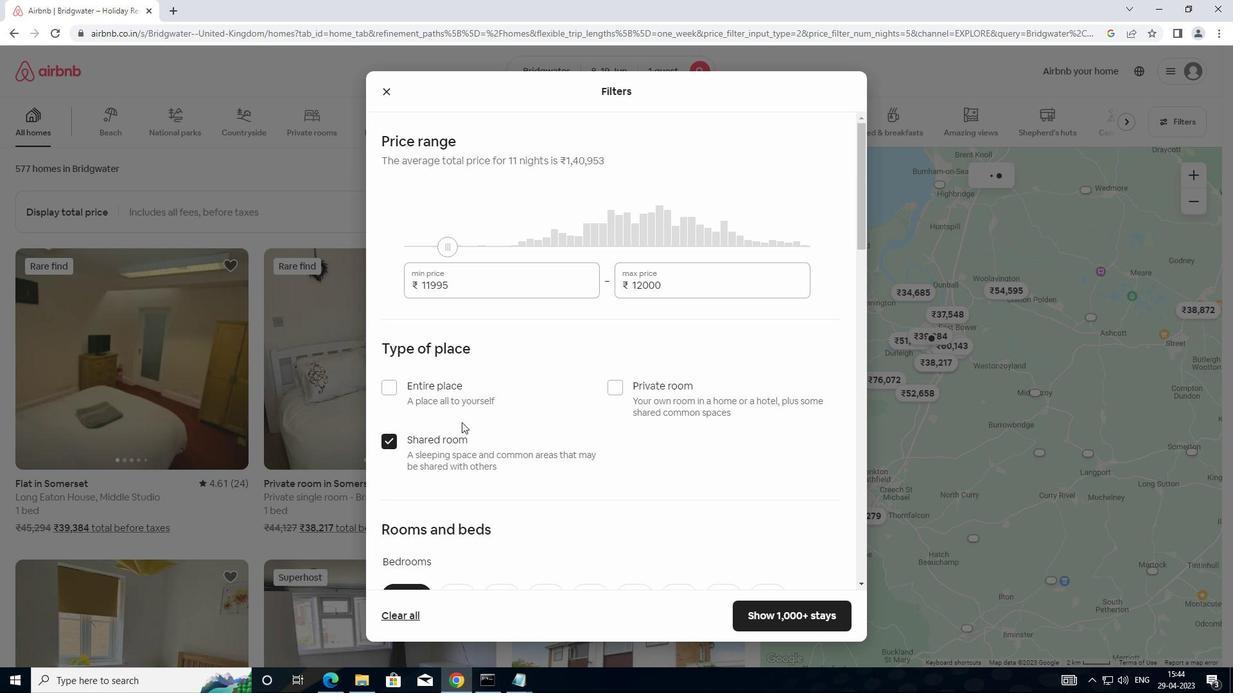 
Action: Mouse scrolled (463, 422) with delta (0, 0)
Screenshot: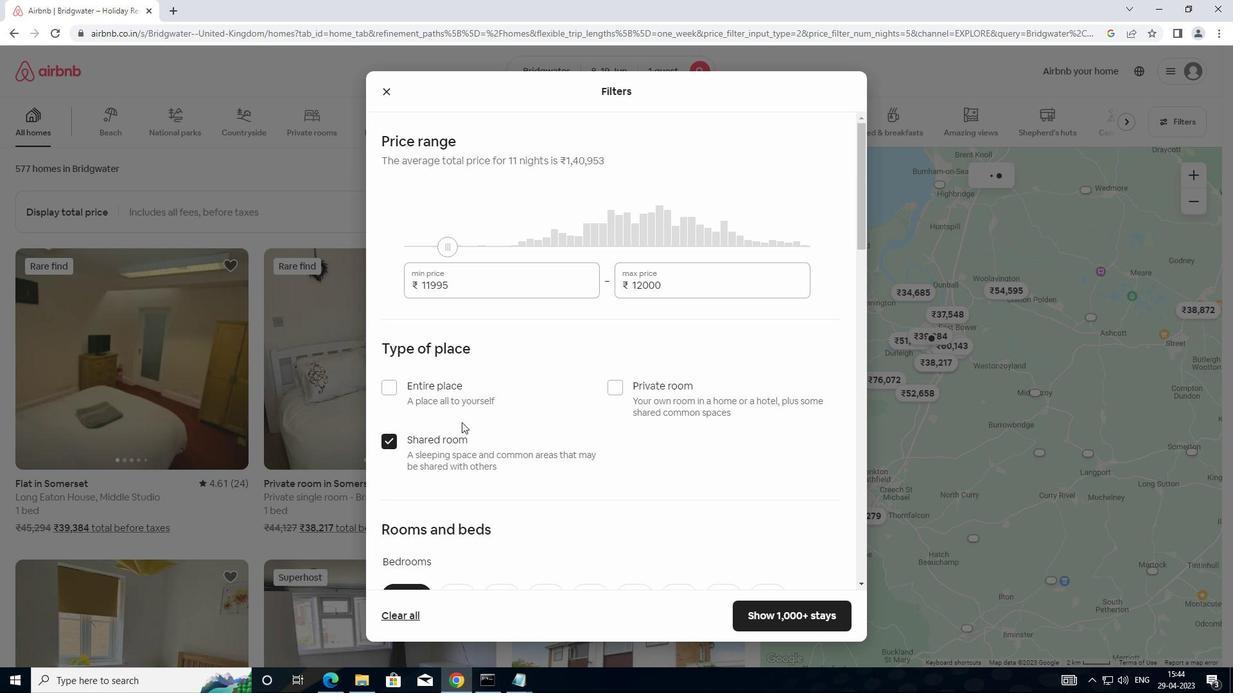 
Action: Mouse moved to (467, 431)
Screenshot: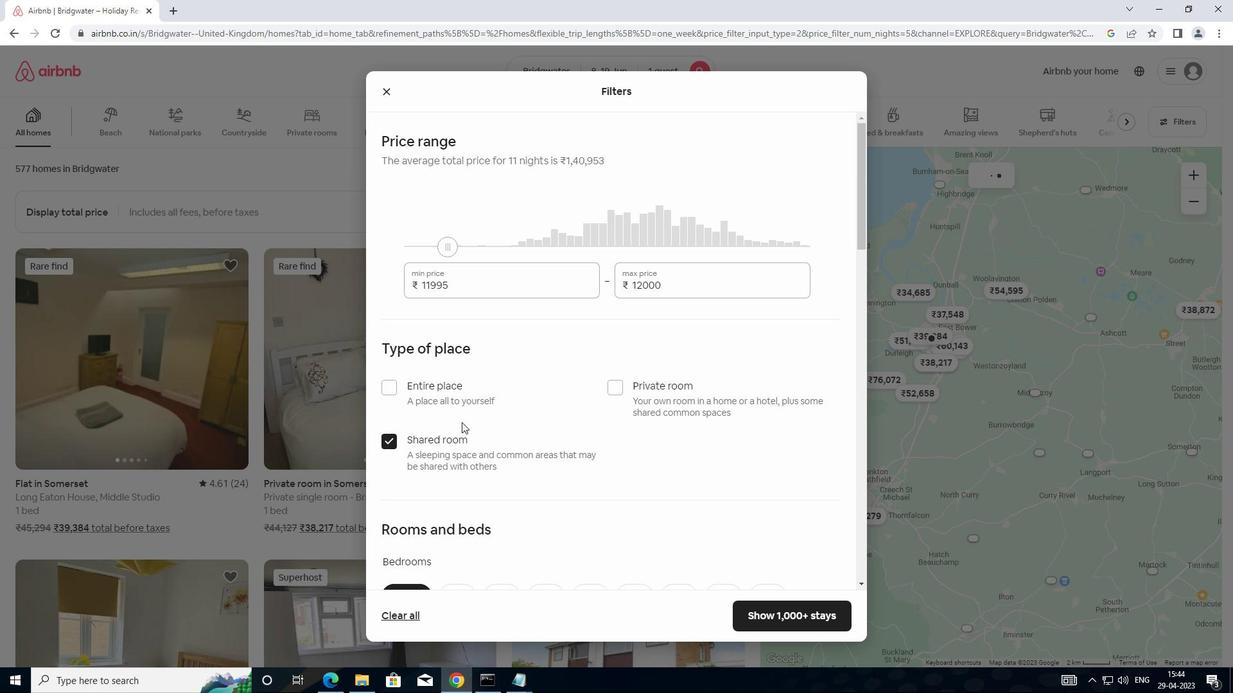 
Action: Mouse scrolled (467, 431) with delta (0, 0)
Screenshot: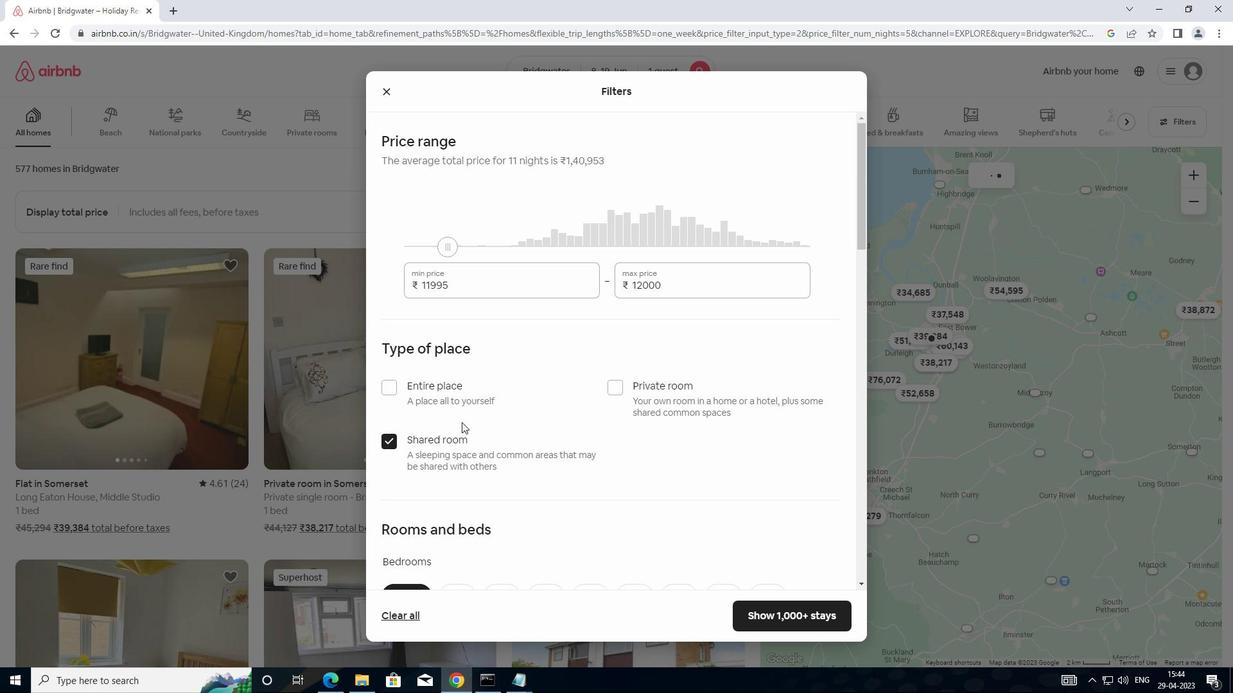 
Action: Mouse scrolled (467, 431) with delta (0, 0)
Screenshot: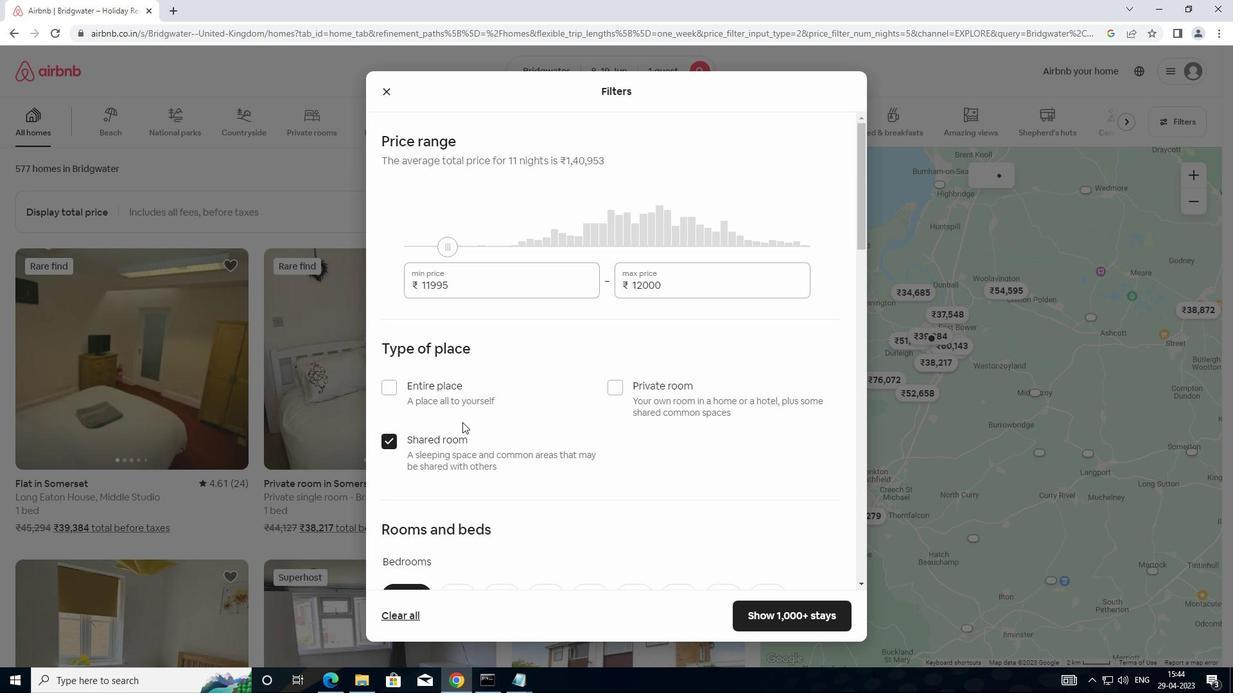
Action: Mouse scrolled (467, 431) with delta (0, 0)
Screenshot: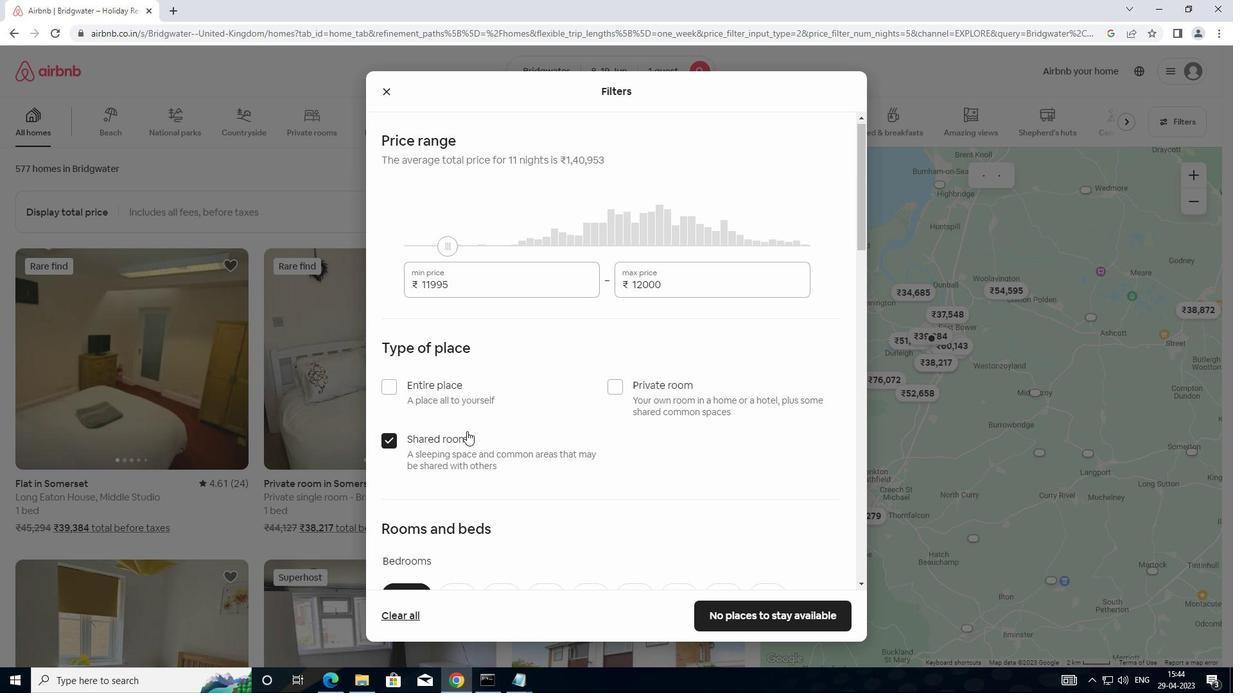 
Action: Mouse moved to (461, 335)
Screenshot: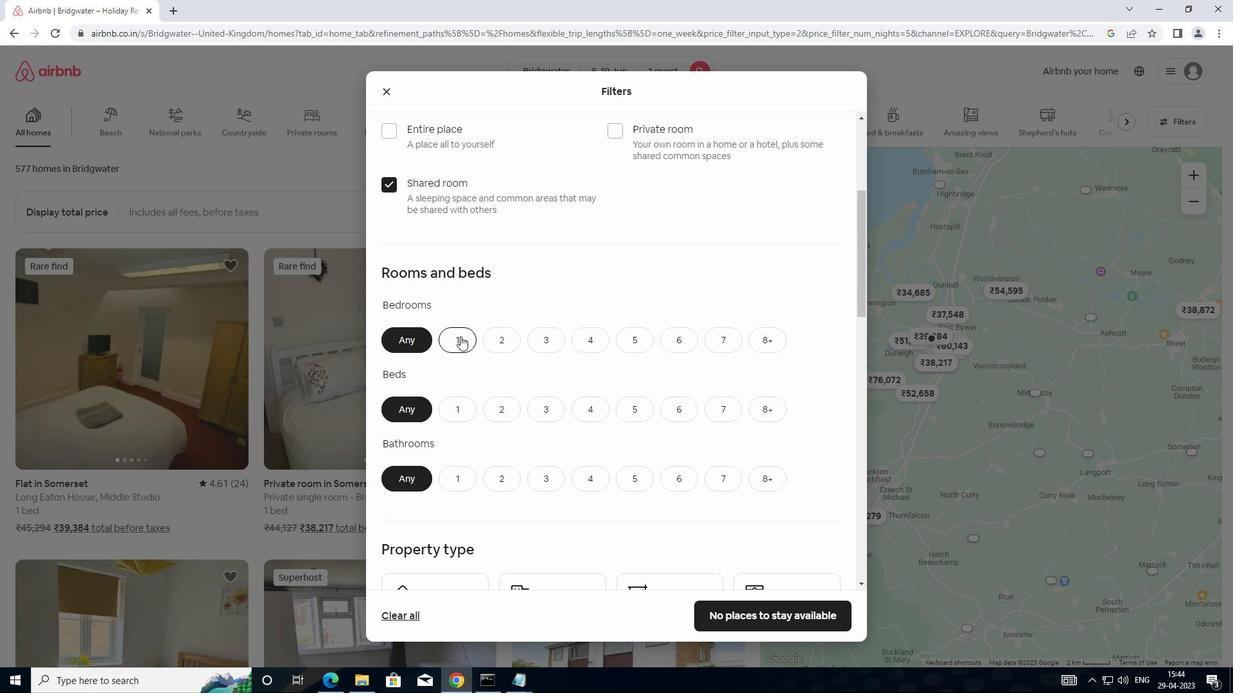 
Action: Mouse pressed left at (461, 335)
Screenshot: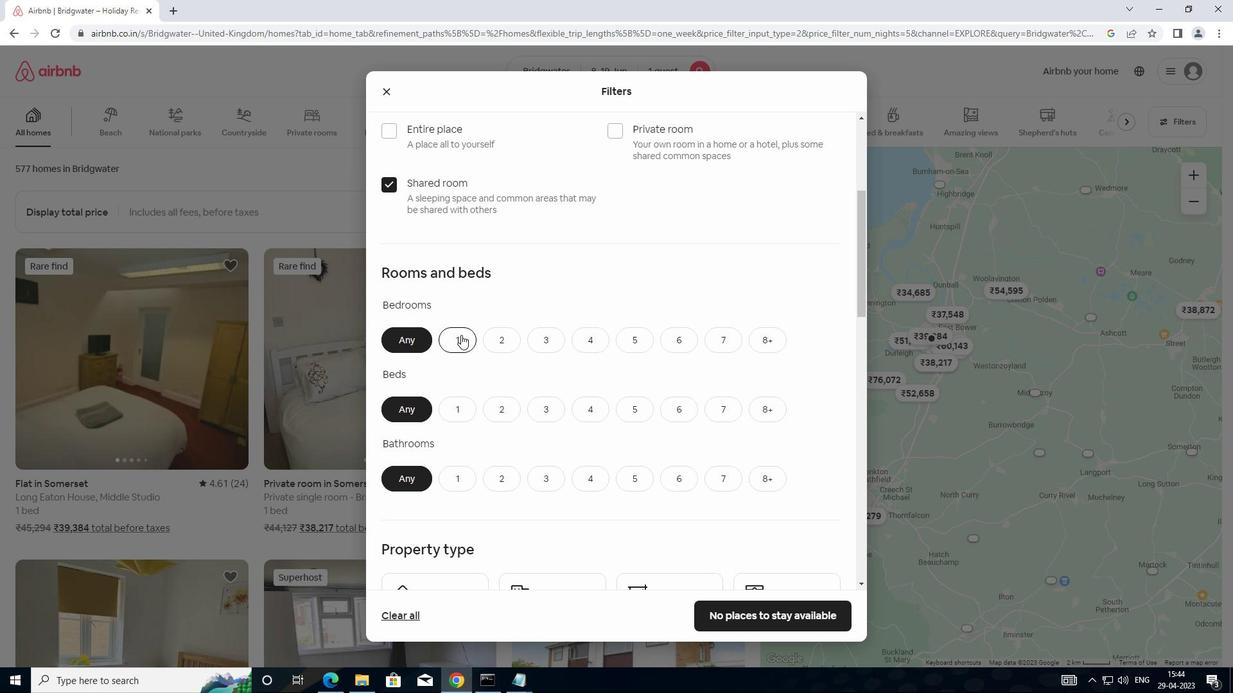 
Action: Mouse moved to (463, 397)
Screenshot: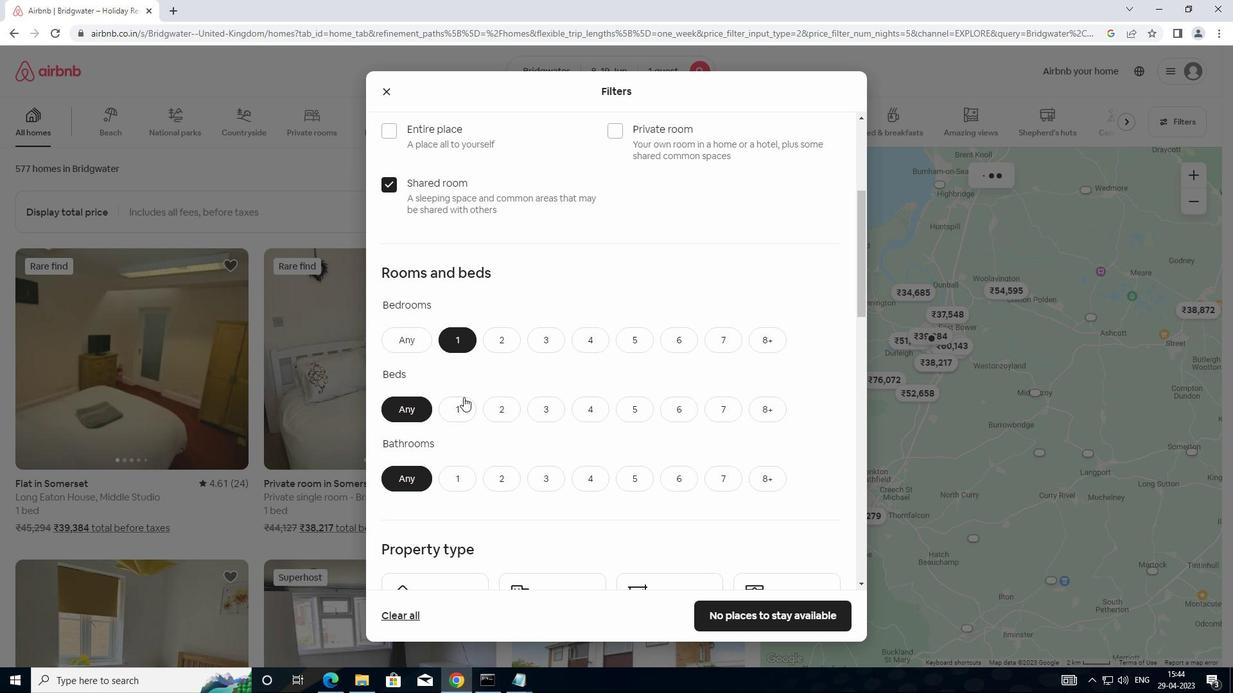 
Action: Mouse pressed left at (463, 397)
Screenshot: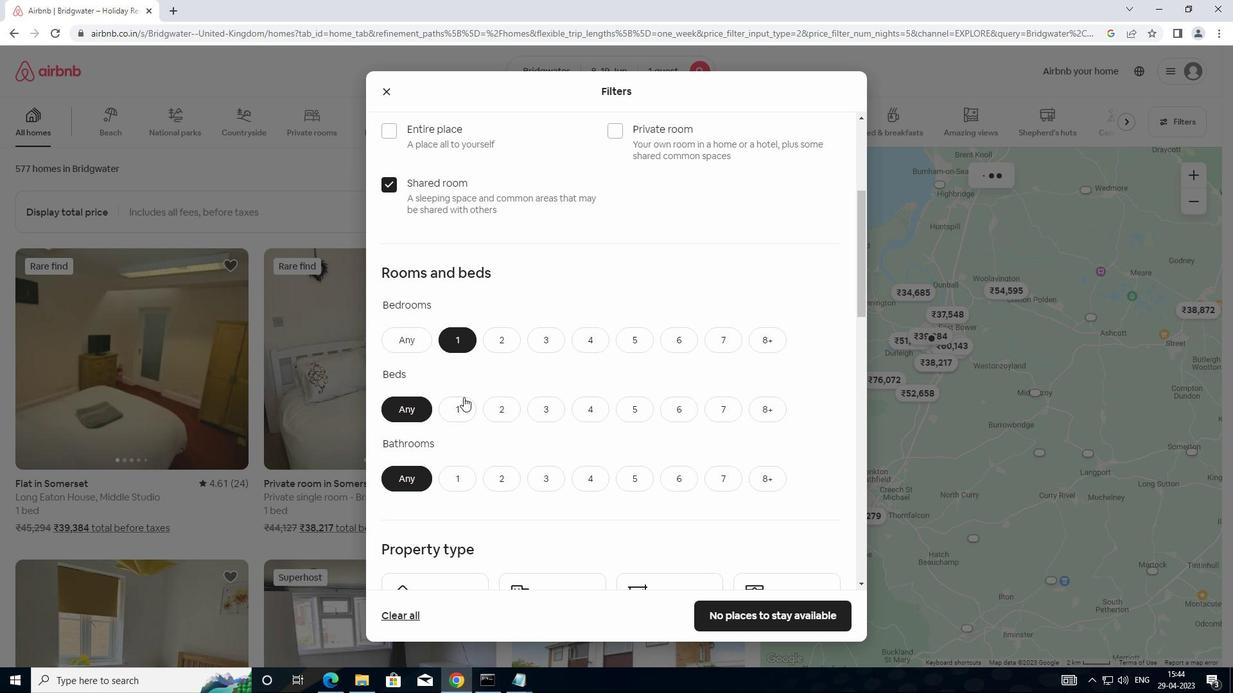 
Action: Mouse moved to (456, 469)
Screenshot: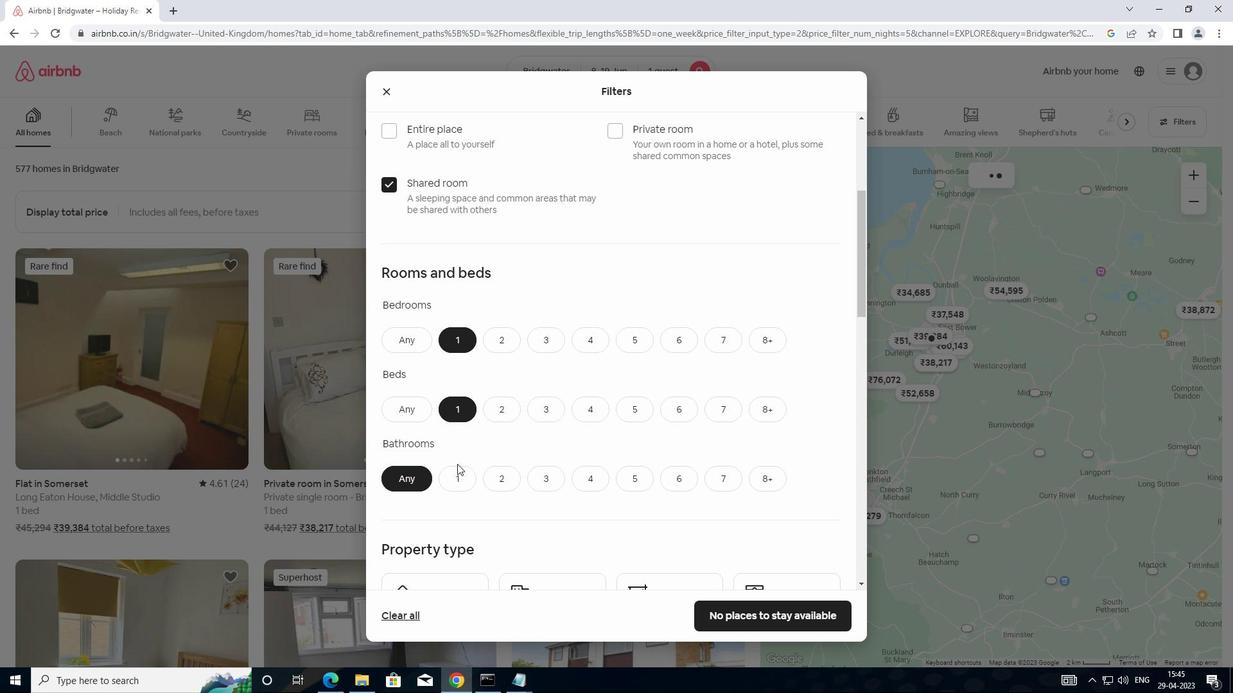 
Action: Mouse pressed left at (456, 469)
Screenshot: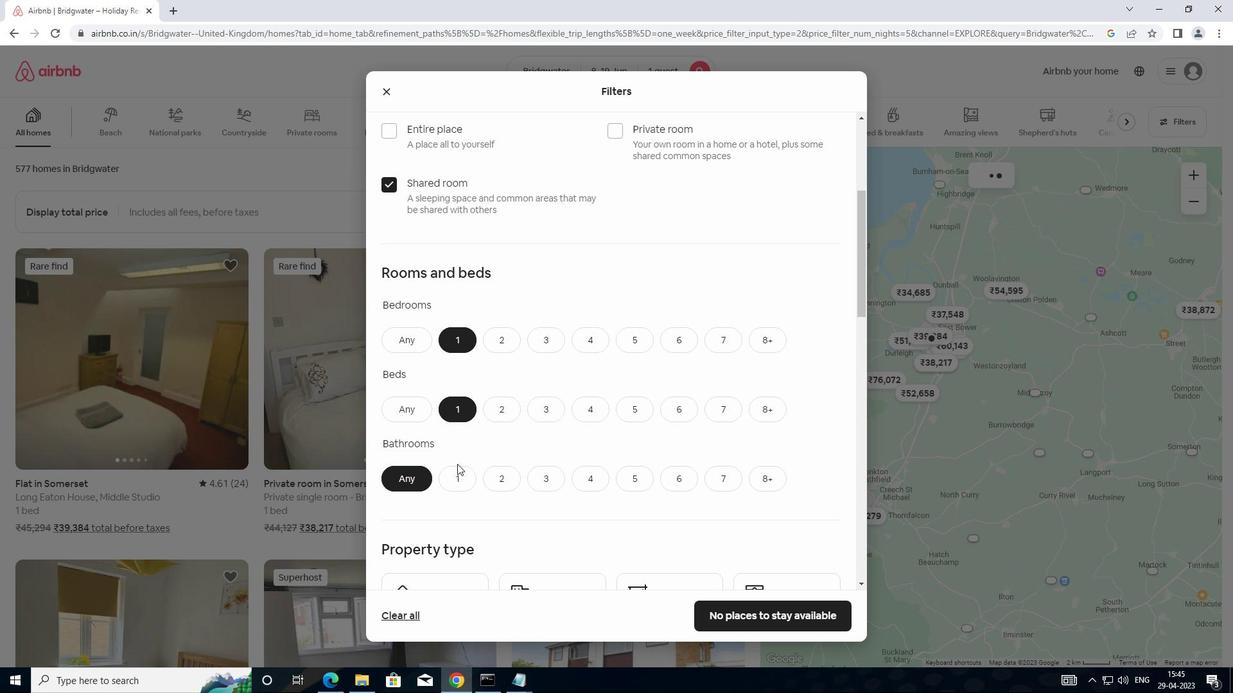 
Action: Mouse moved to (503, 454)
Screenshot: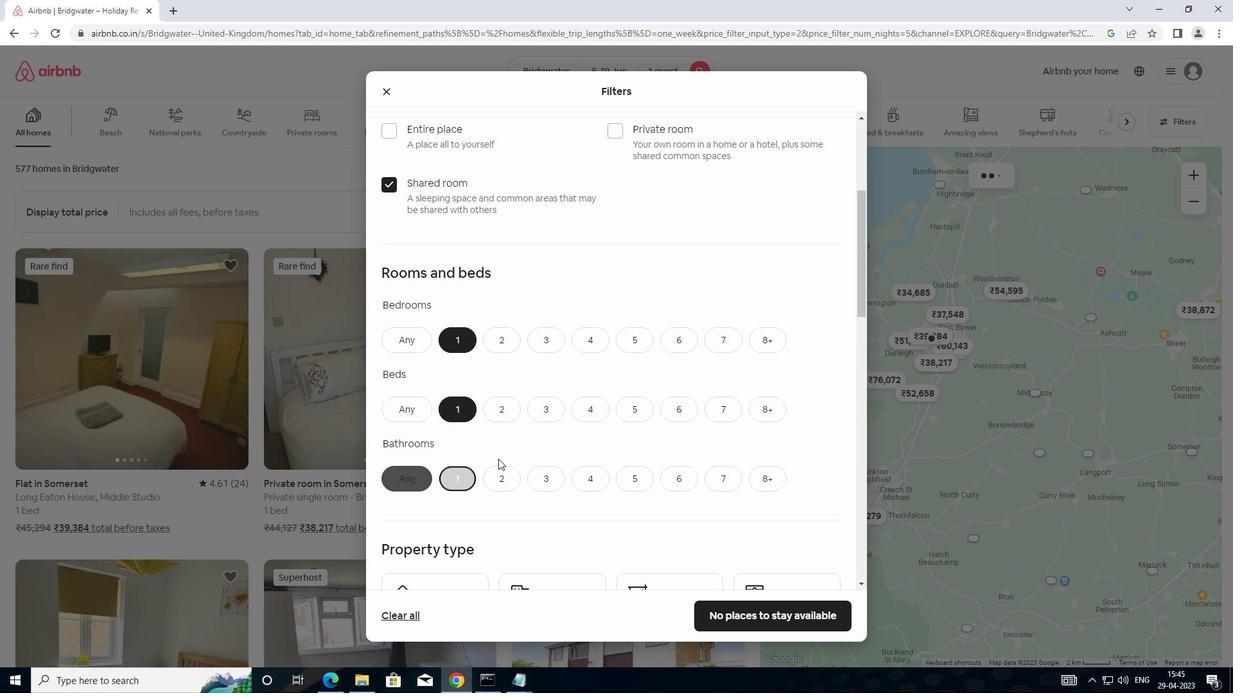 
Action: Mouse scrolled (503, 454) with delta (0, 0)
Screenshot: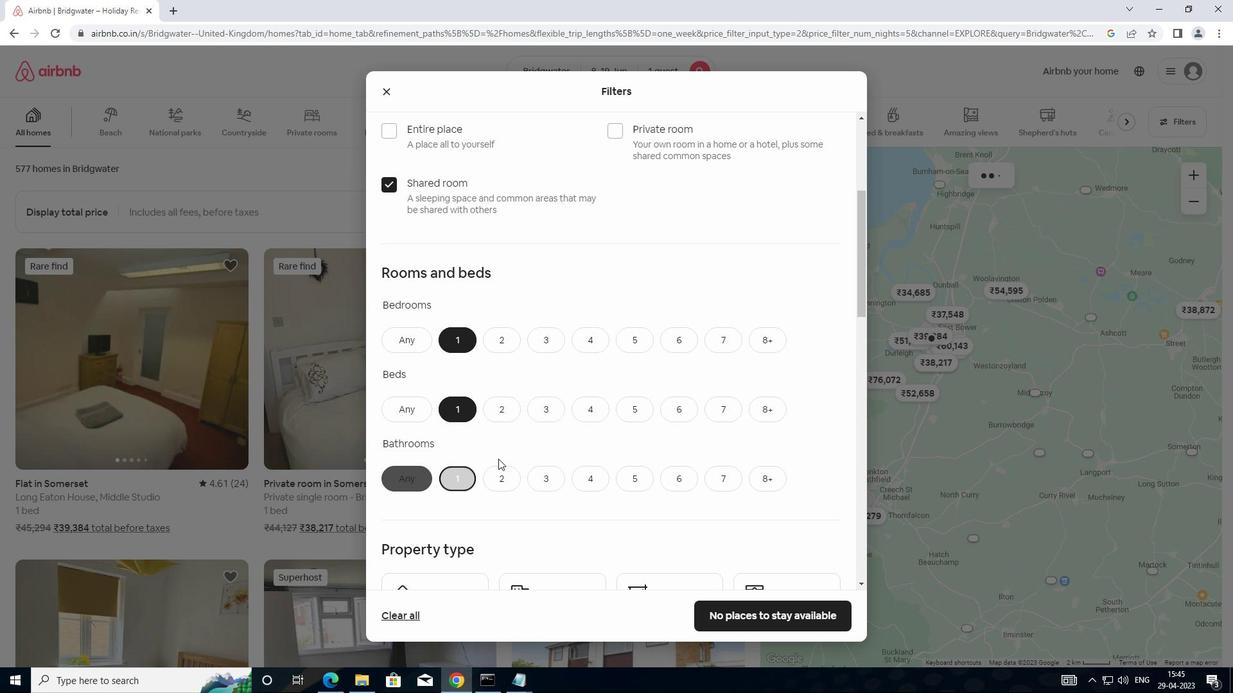 
Action: Mouse scrolled (503, 454) with delta (0, 0)
Screenshot: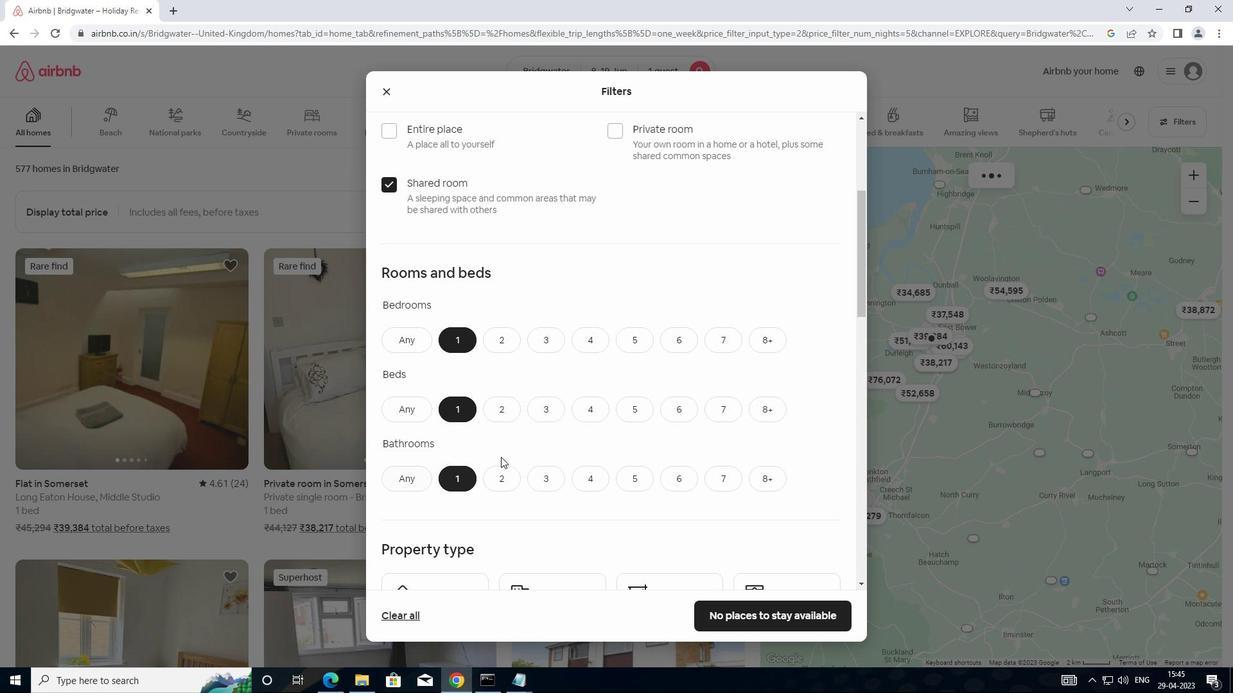 
Action: Mouse moved to (505, 454)
Screenshot: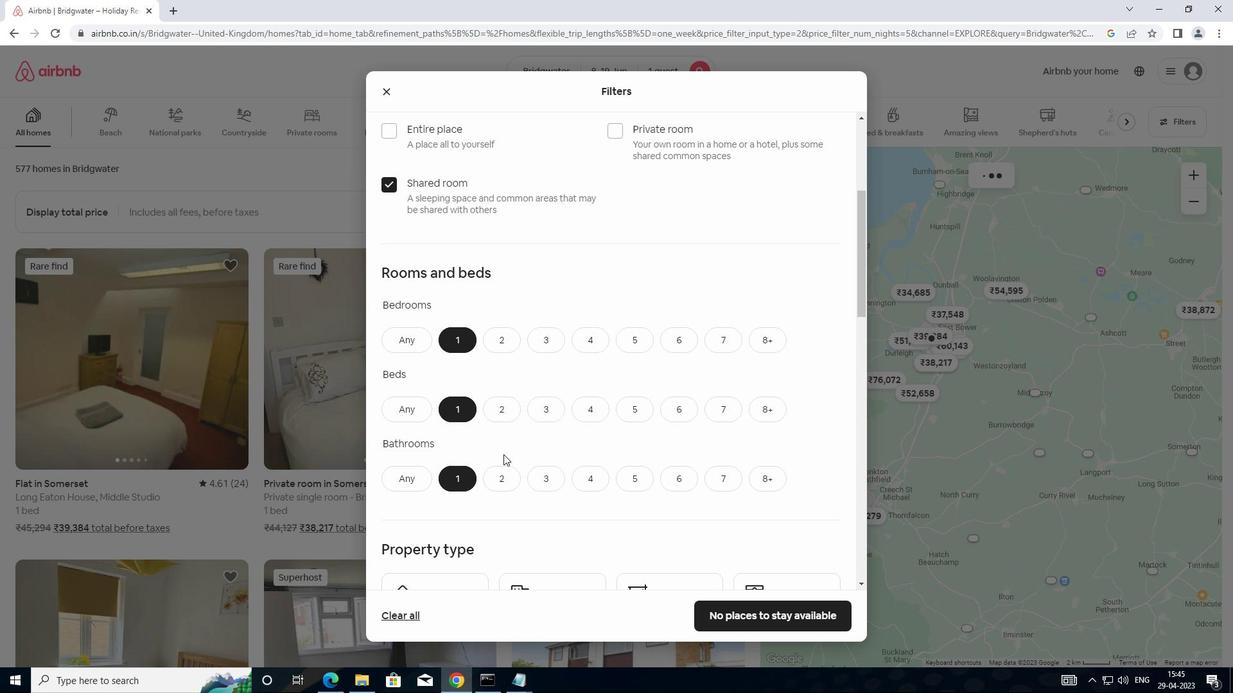 
Action: Mouse scrolled (505, 454) with delta (0, 0)
Screenshot: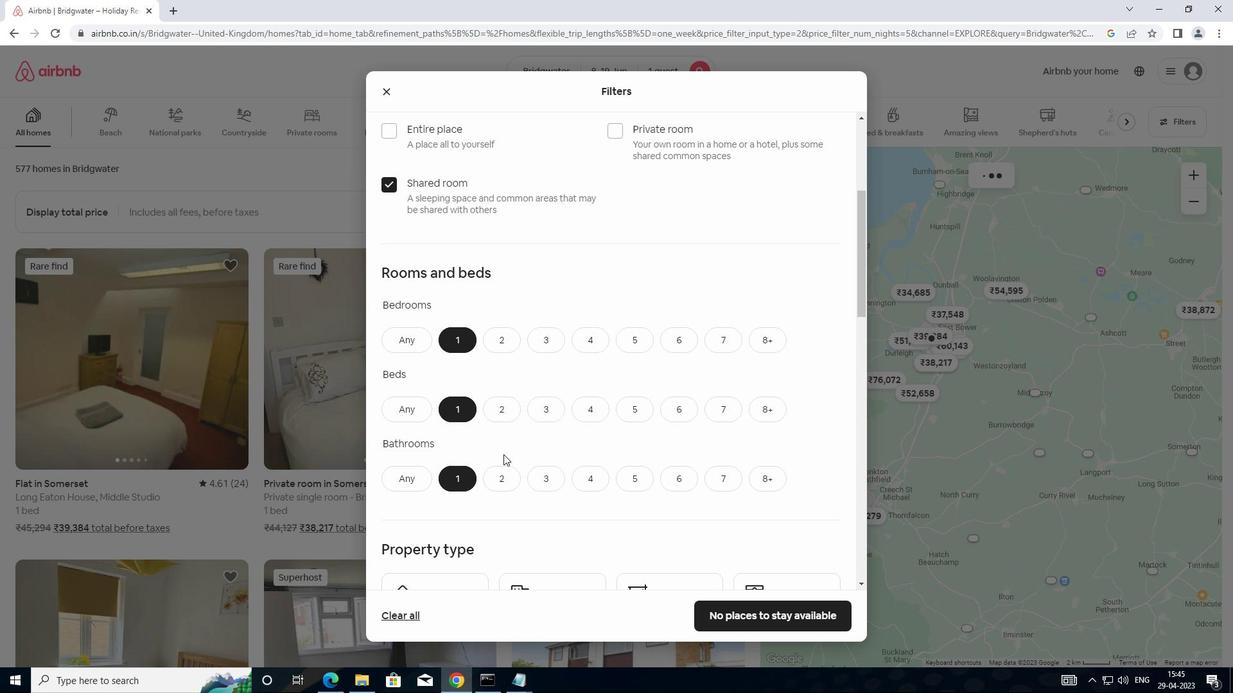 
Action: Mouse moved to (521, 450)
Screenshot: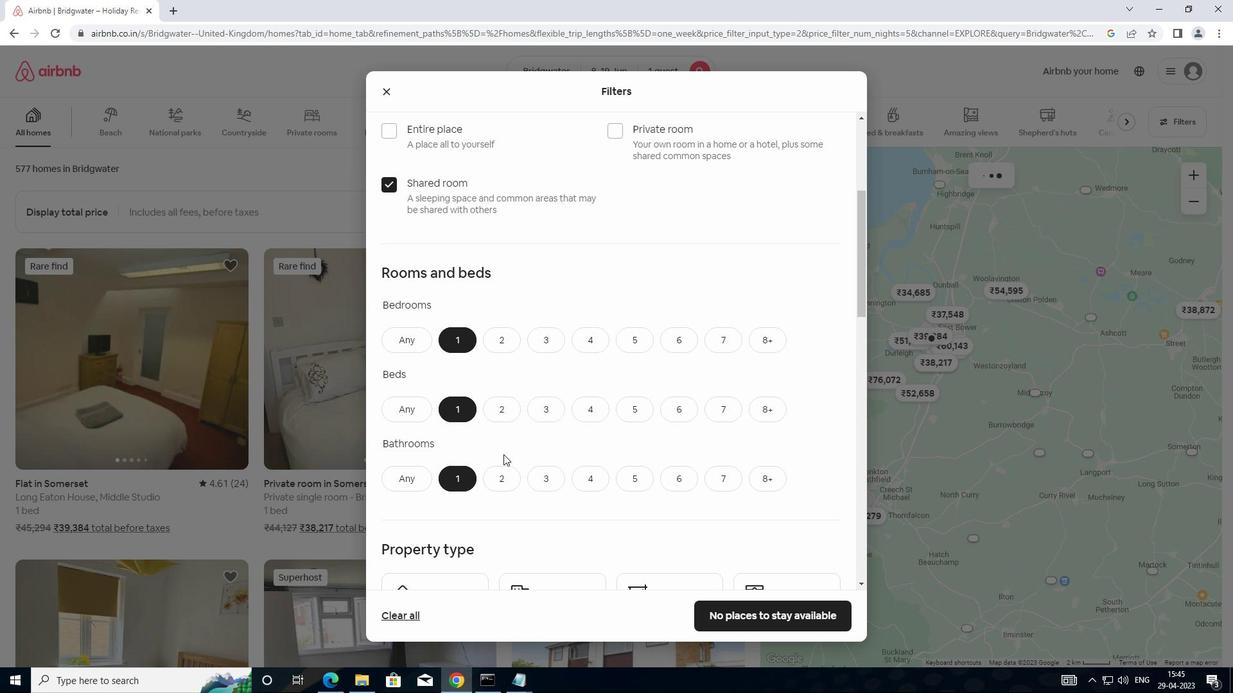 
Action: Mouse scrolled (521, 449) with delta (0, 0)
Screenshot: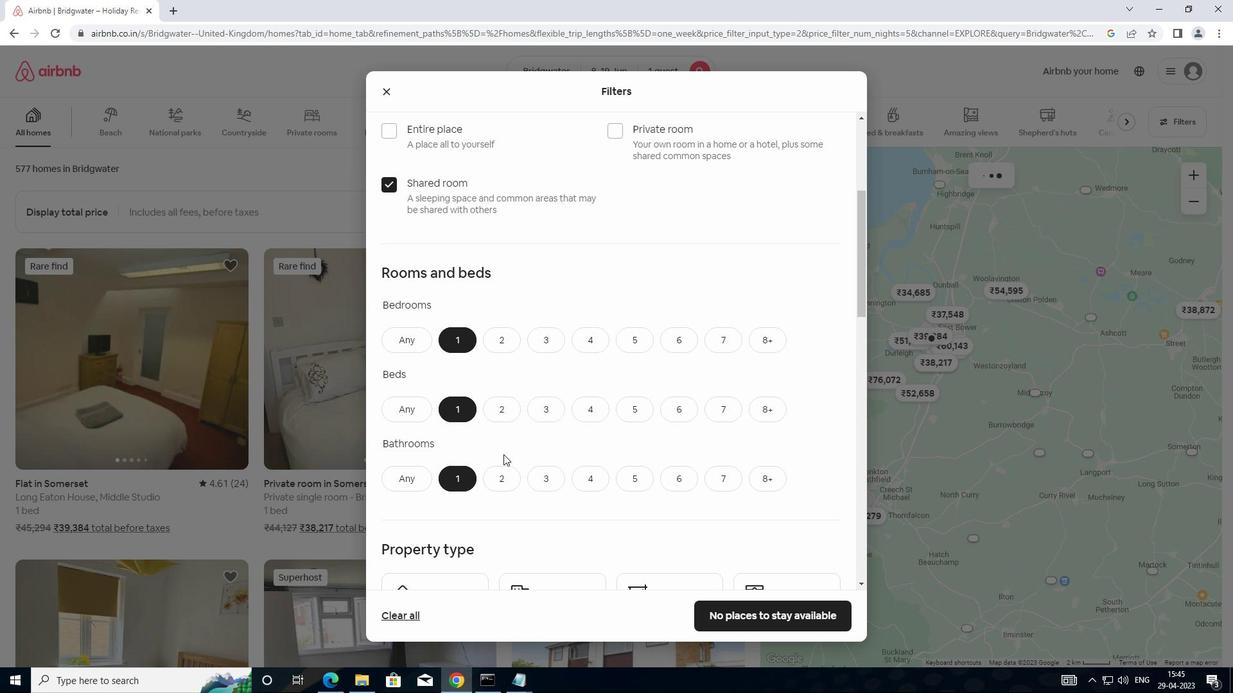
Action: Mouse moved to (430, 358)
Screenshot: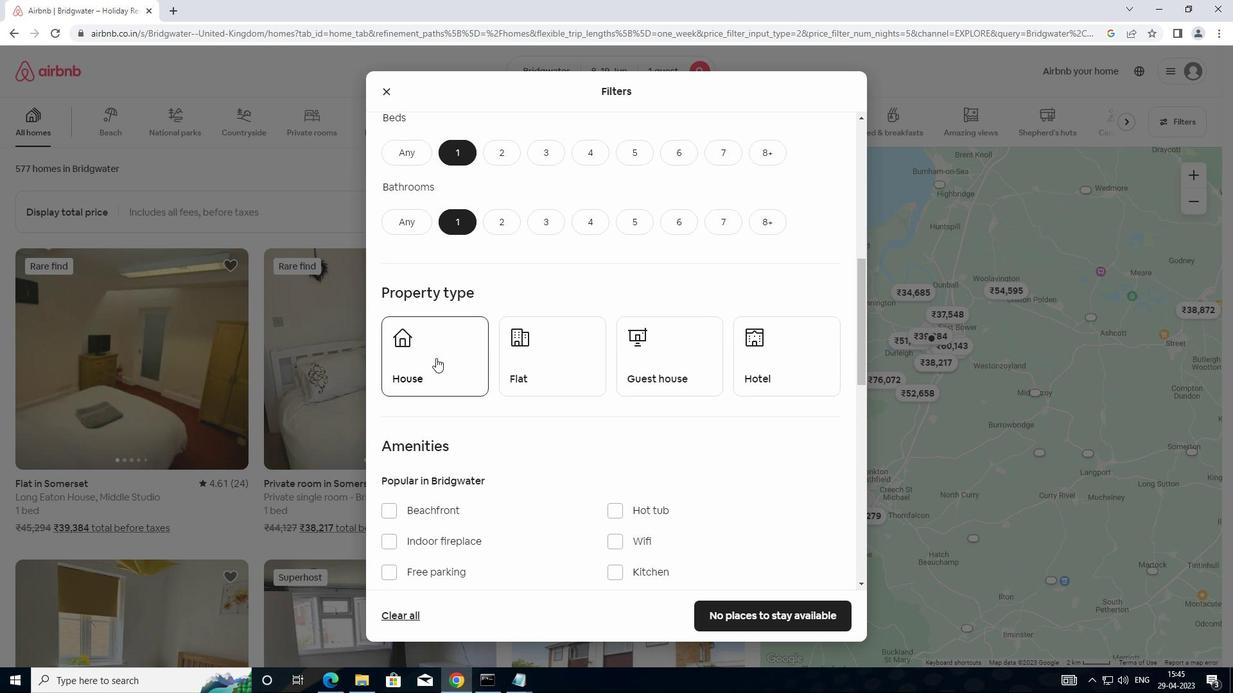 
Action: Mouse pressed left at (430, 358)
Screenshot: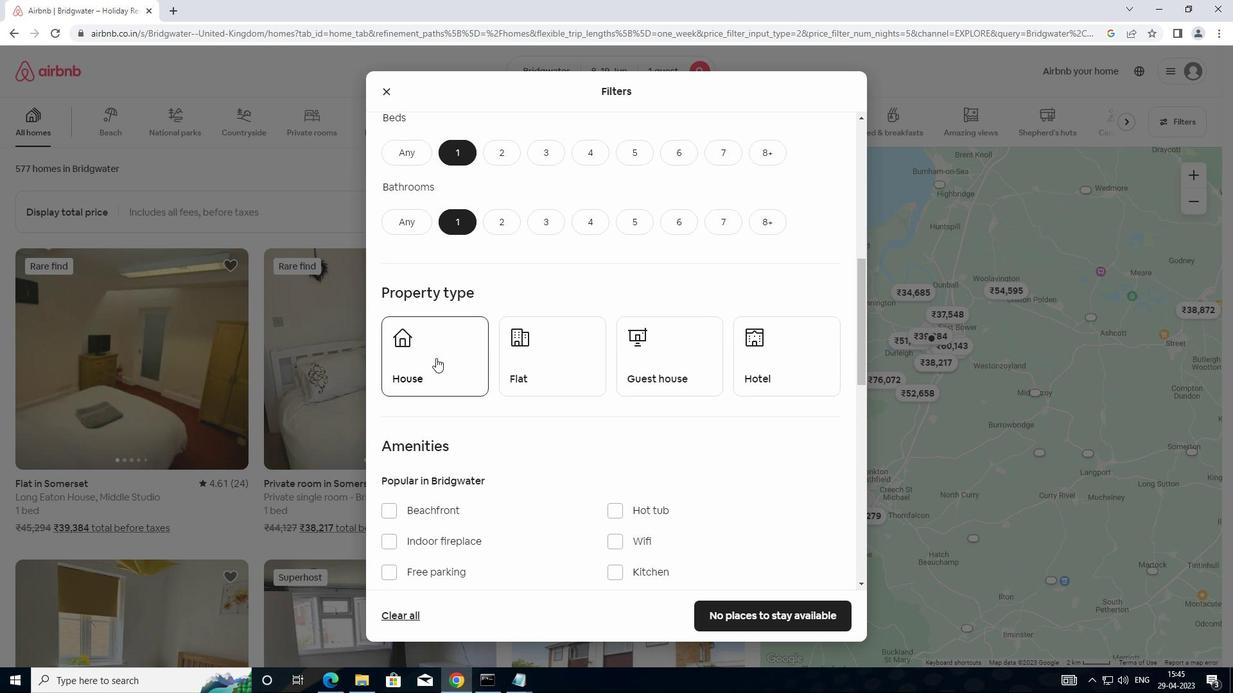 
Action: Mouse moved to (522, 357)
Screenshot: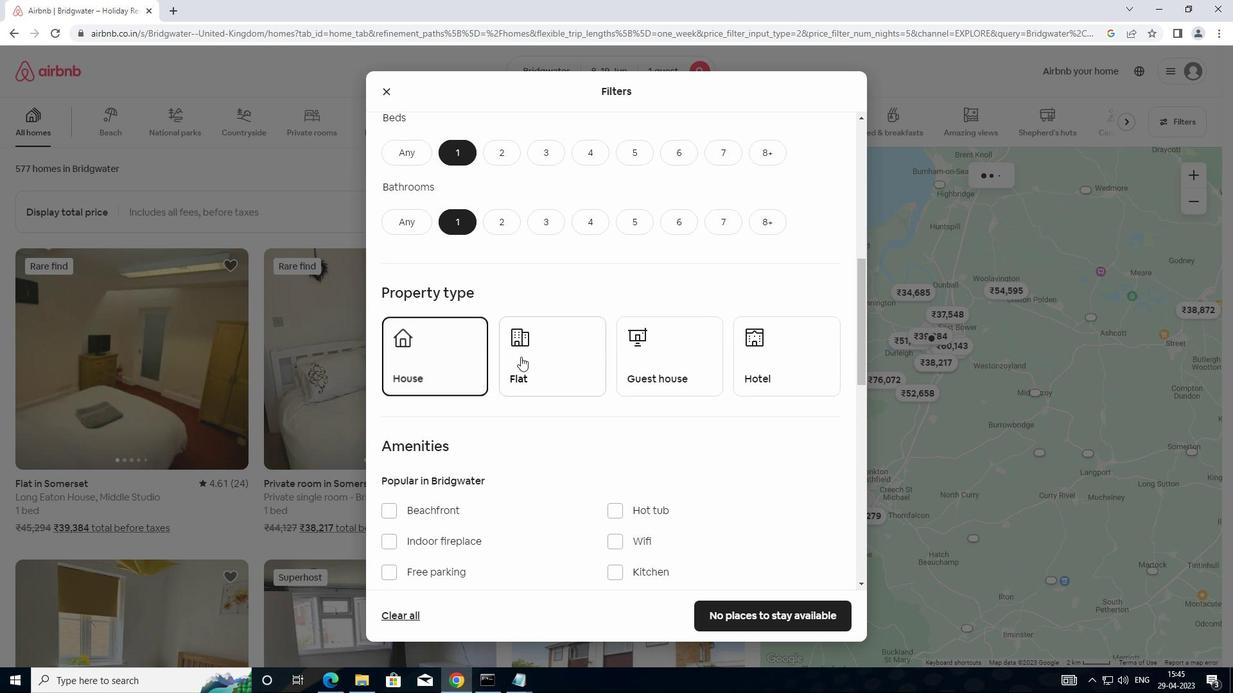 
Action: Mouse pressed left at (522, 357)
Screenshot: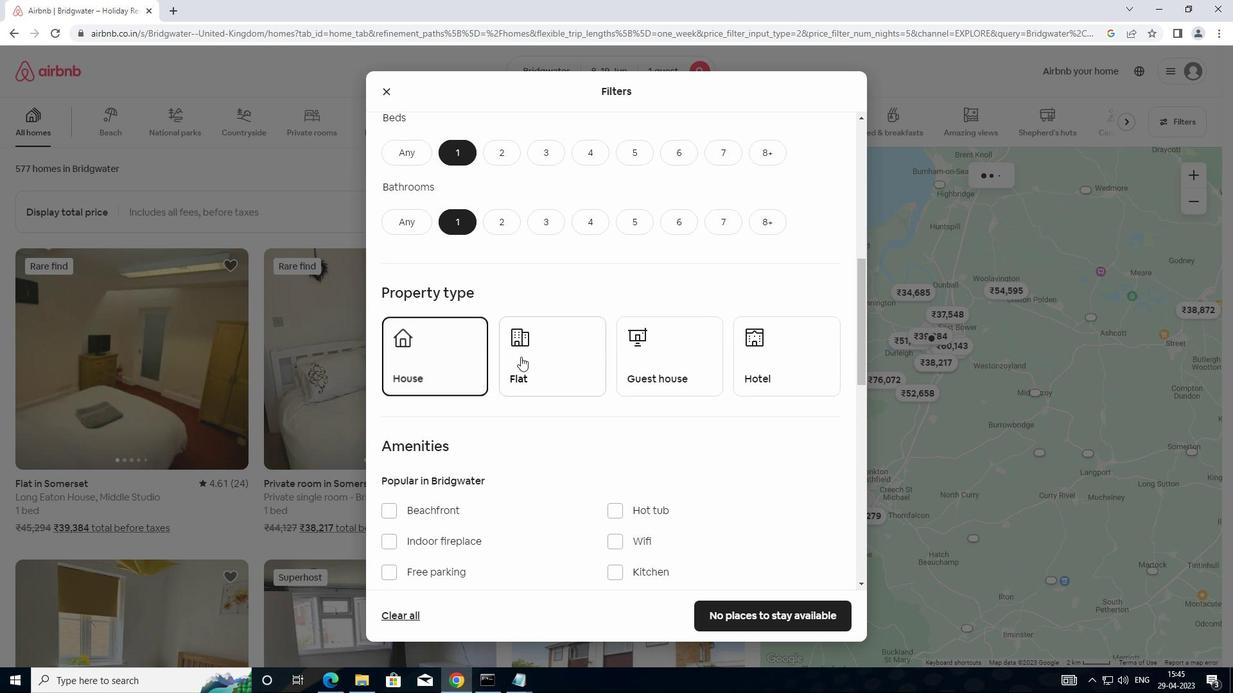 
Action: Mouse moved to (670, 367)
Screenshot: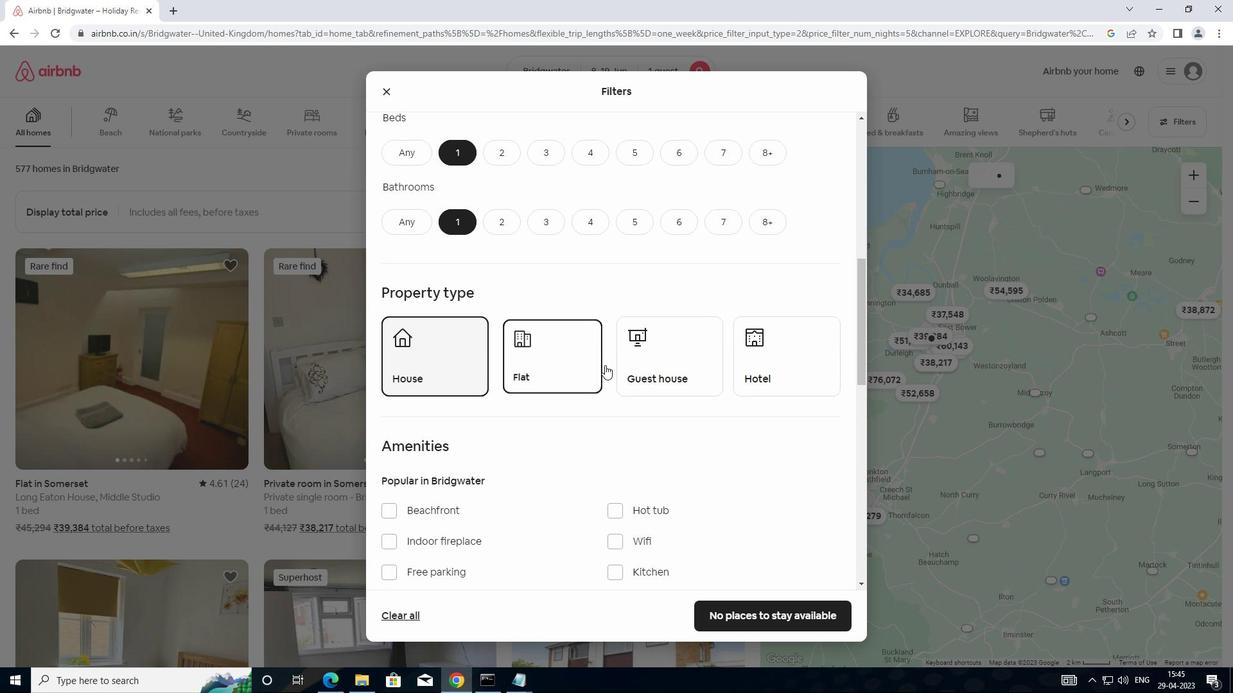 
Action: Mouse pressed left at (670, 367)
Screenshot: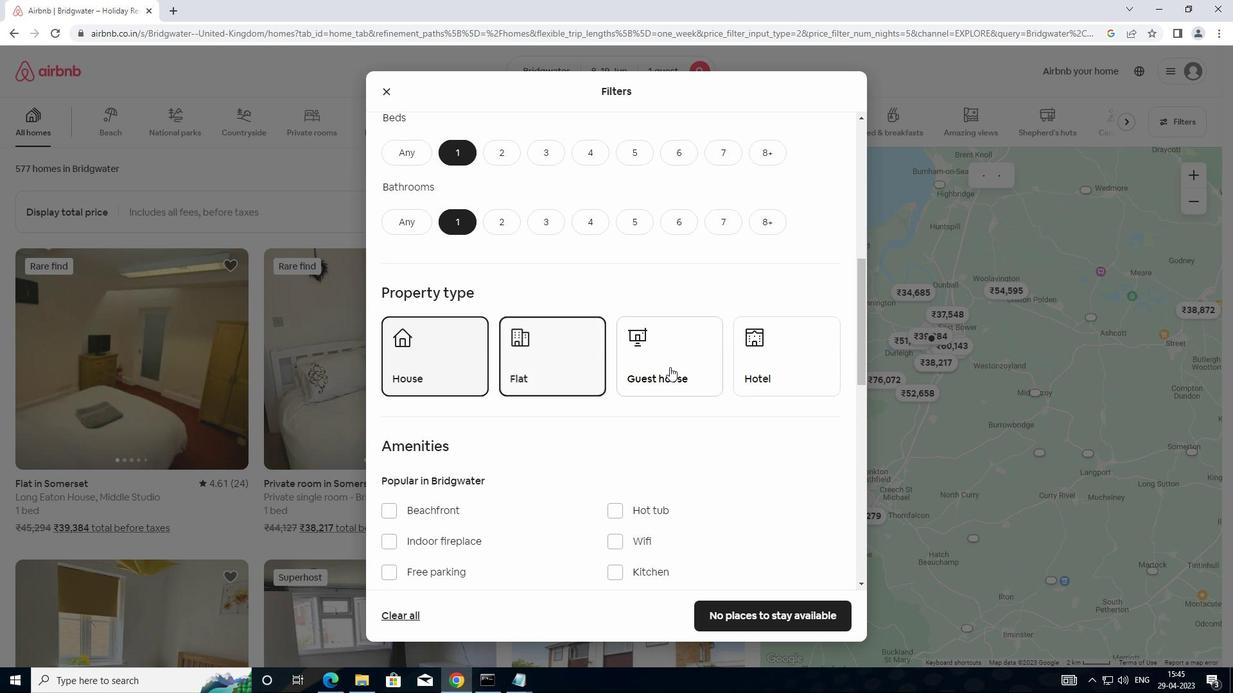 
Action: Mouse moved to (751, 364)
Screenshot: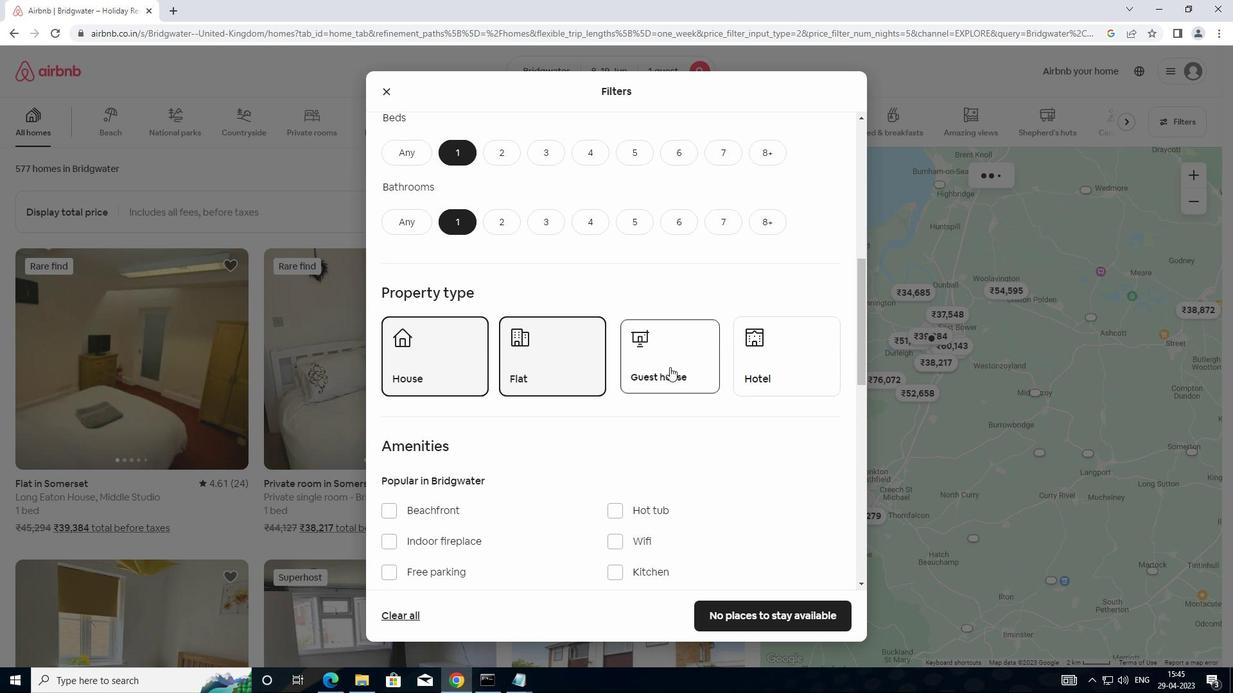 
Action: Mouse pressed left at (751, 364)
Screenshot: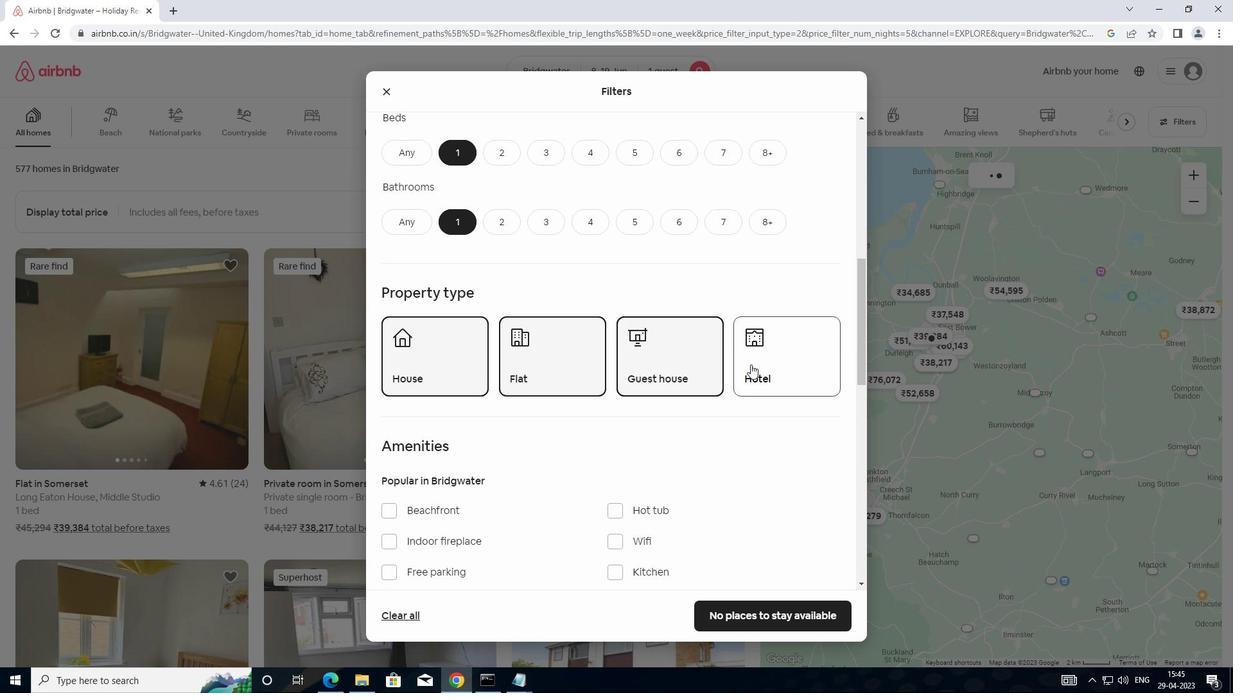 
Action: Mouse moved to (725, 460)
Screenshot: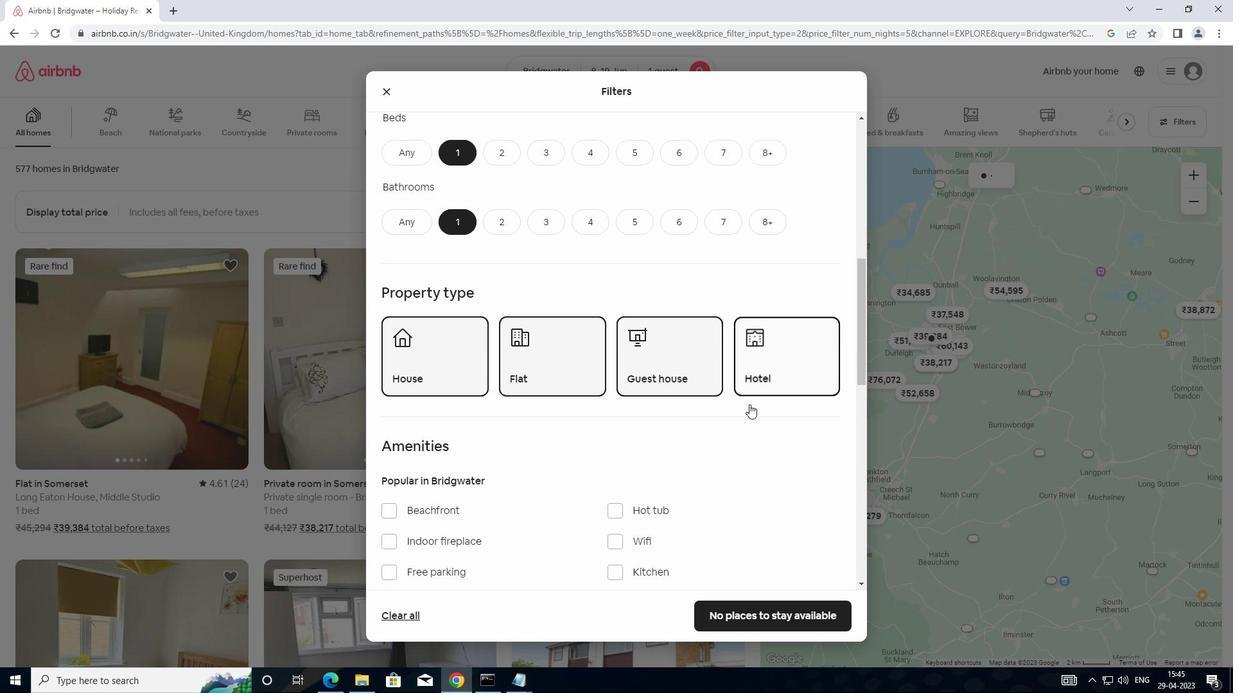 
Action: Mouse scrolled (725, 459) with delta (0, 0)
Screenshot: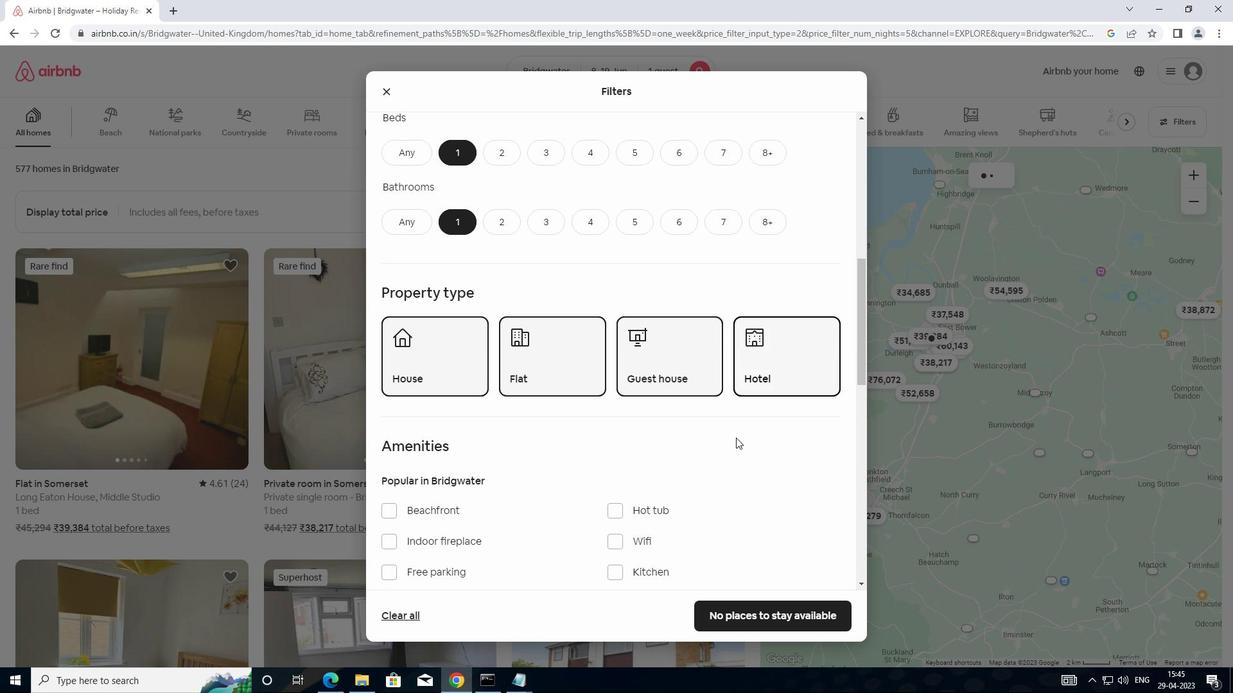 
Action: Mouse scrolled (725, 459) with delta (0, 0)
Screenshot: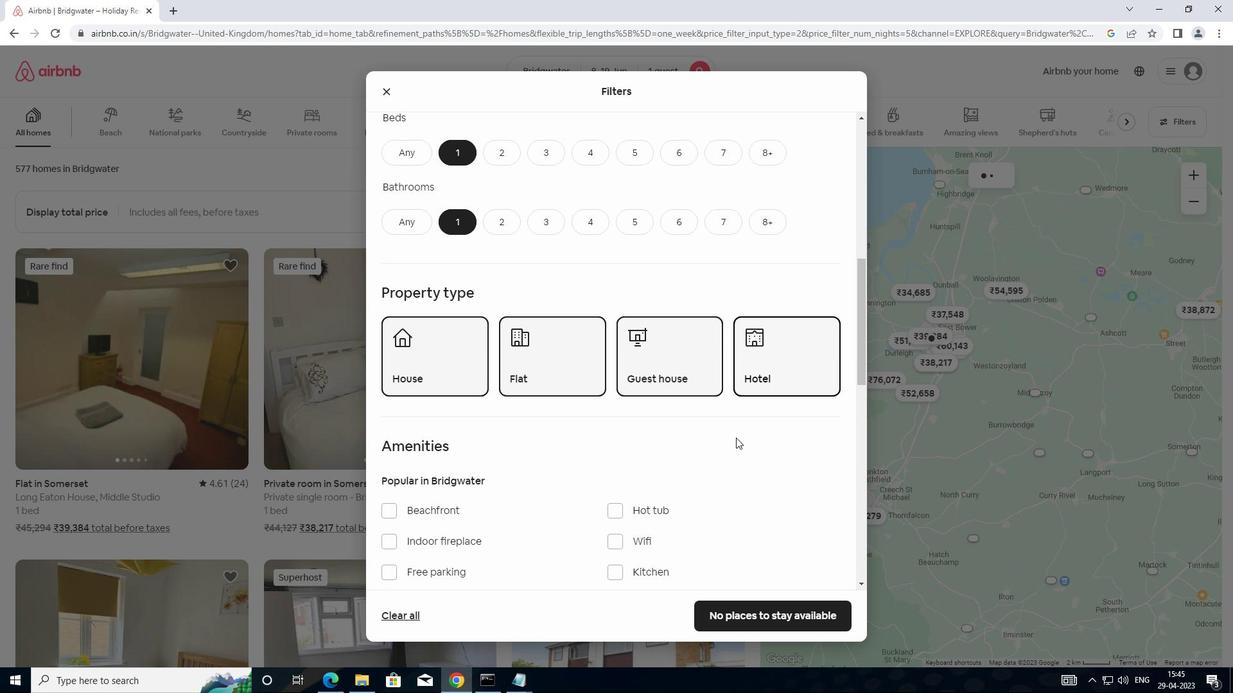 
Action: Mouse scrolled (725, 459) with delta (0, 0)
Screenshot: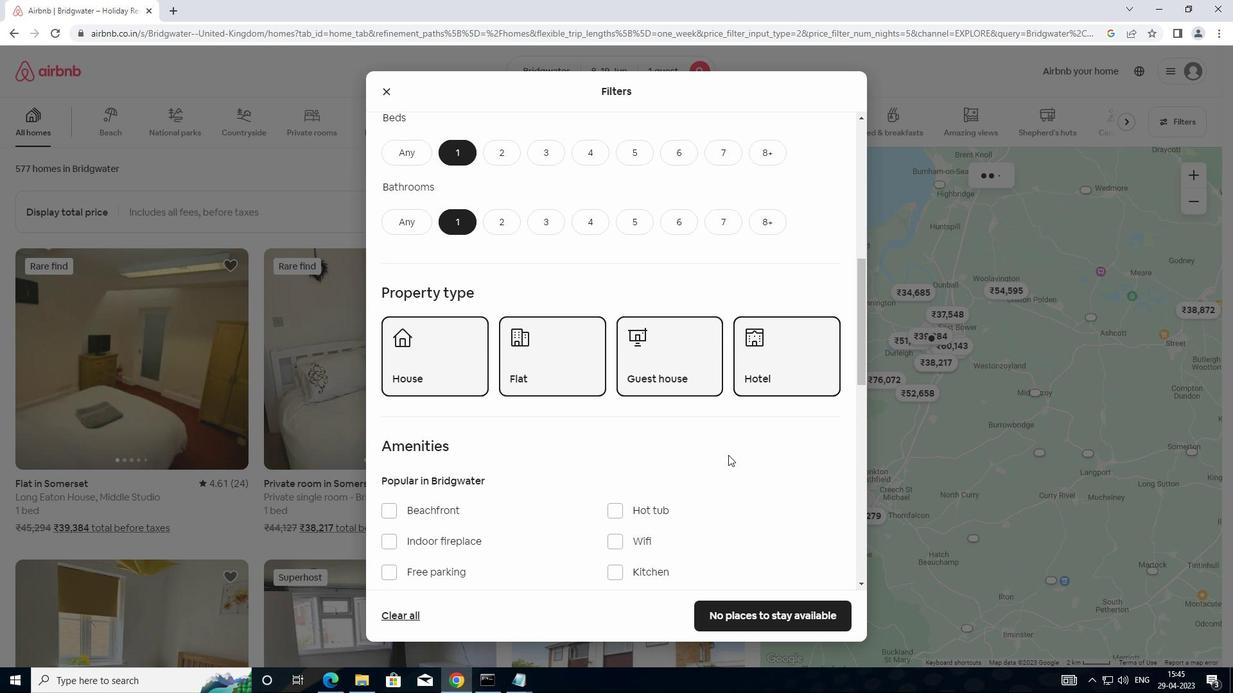 
Action: Mouse scrolled (725, 459) with delta (0, 0)
Screenshot: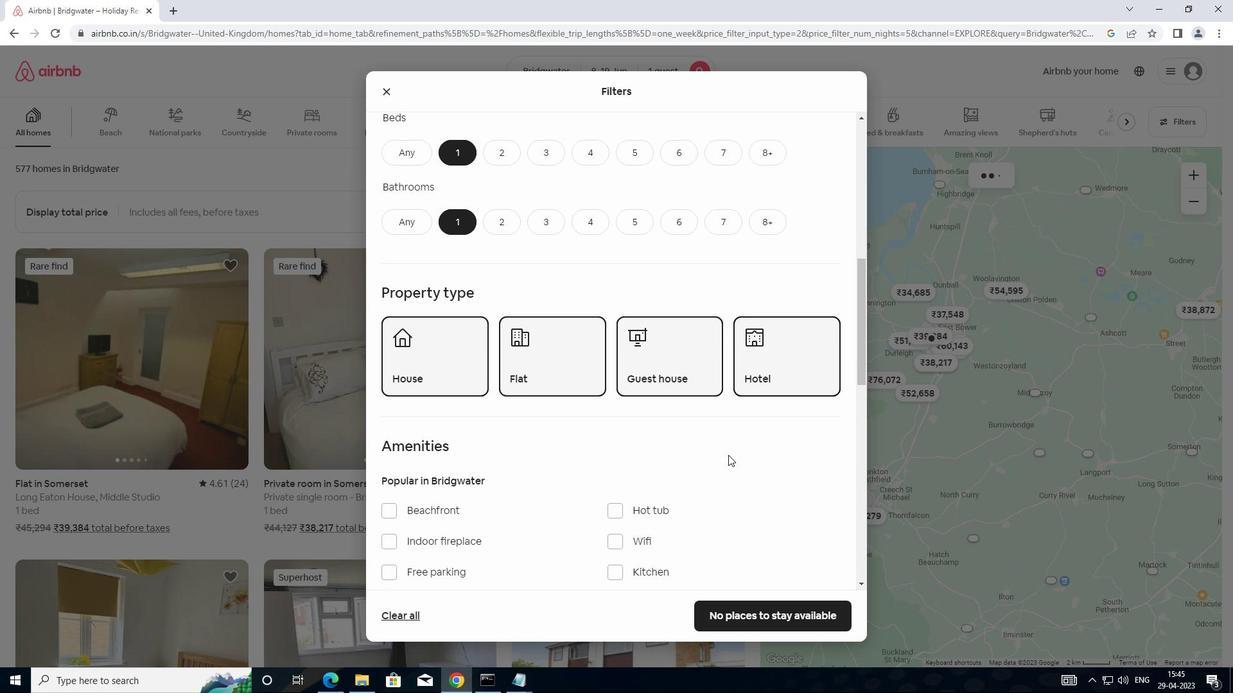 
Action: Mouse moved to (812, 488)
Screenshot: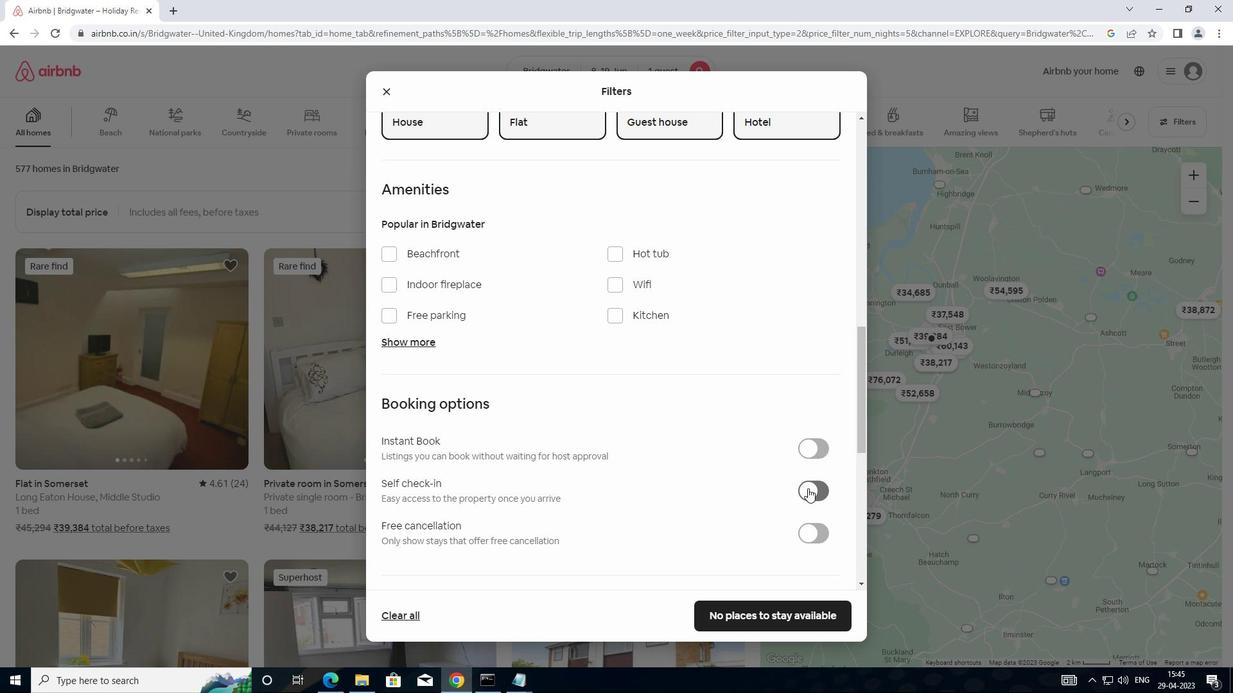 
Action: Mouse pressed left at (812, 488)
Screenshot: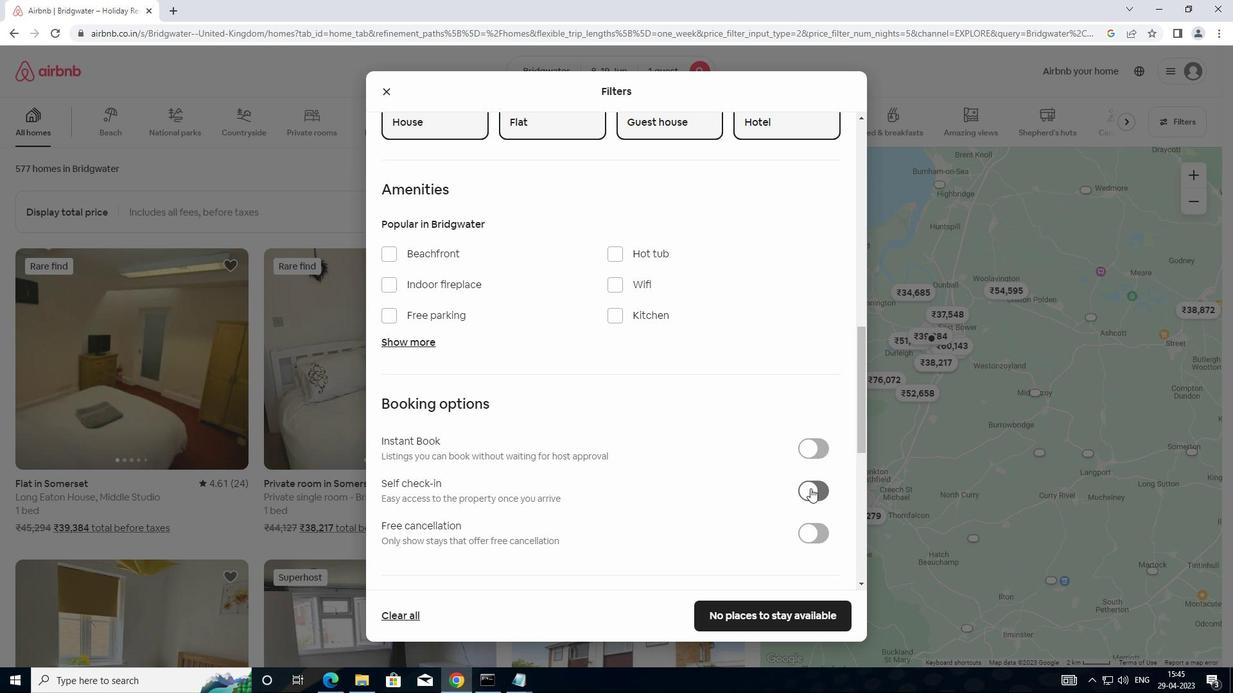 
Action: Mouse moved to (605, 465)
Screenshot: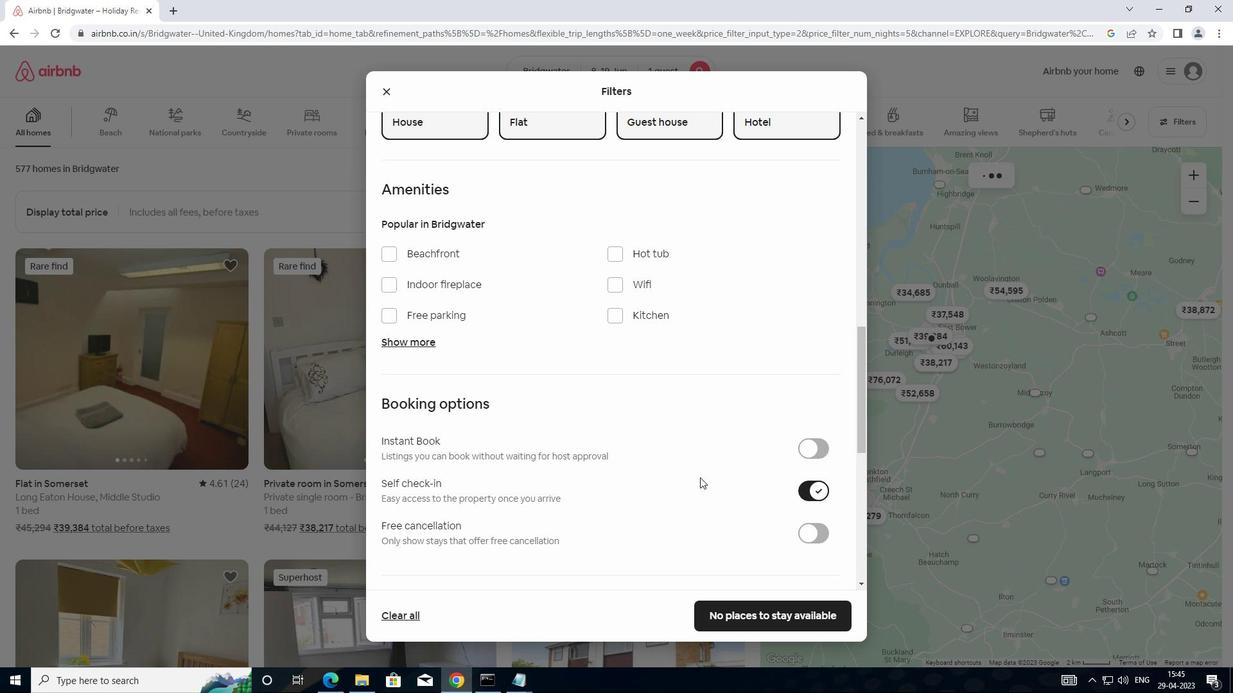 
Action: Mouse scrolled (605, 465) with delta (0, 0)
Screenshot: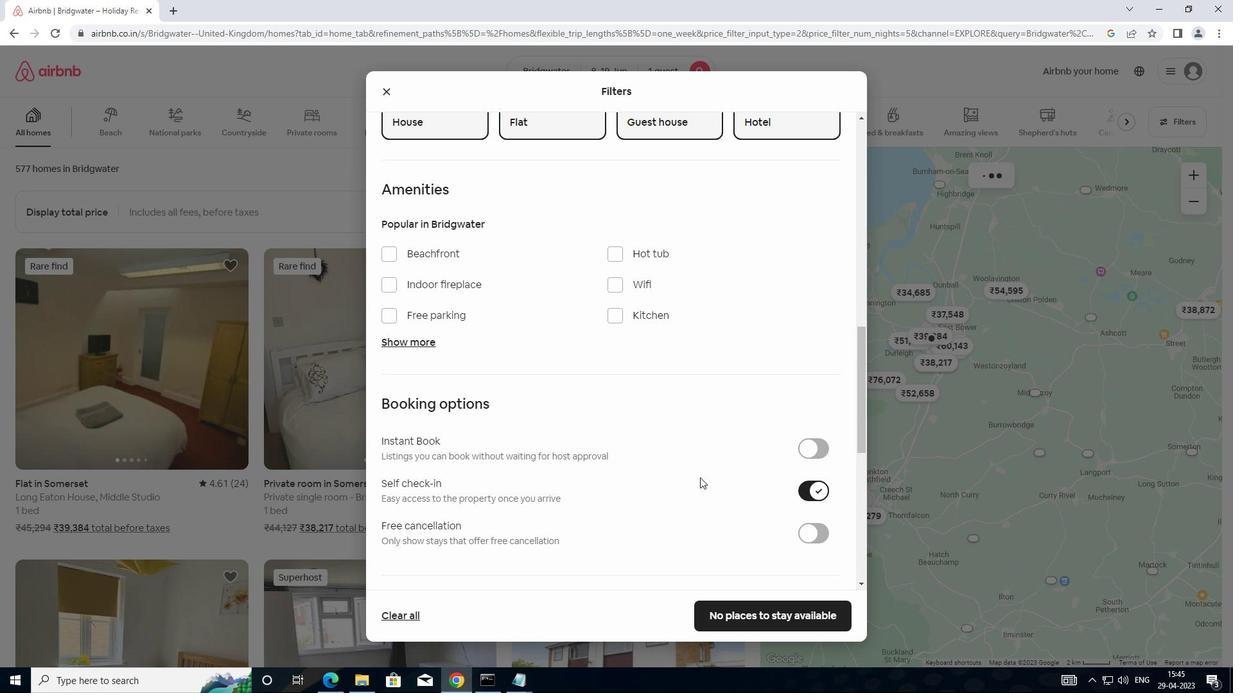 
Action: Mouse scrolled (605, 465) with delta (0, 0)
Screenshot: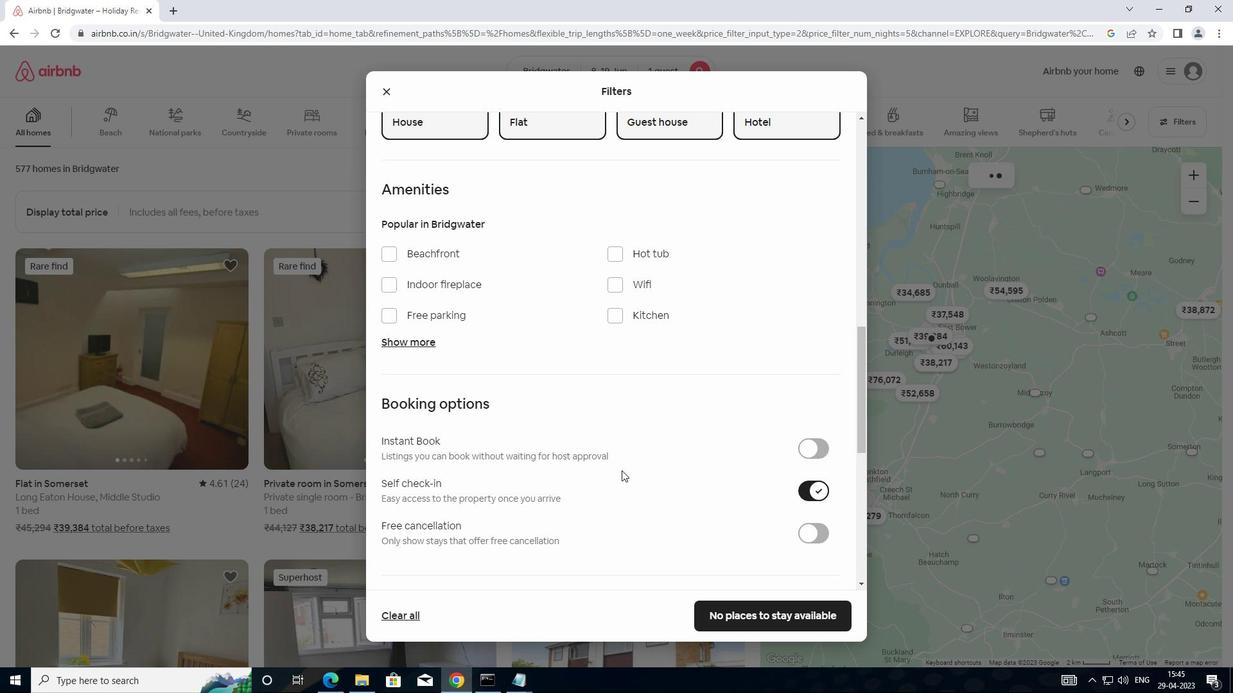 
Action: Mouse moved to (603, 465)
Screenshot: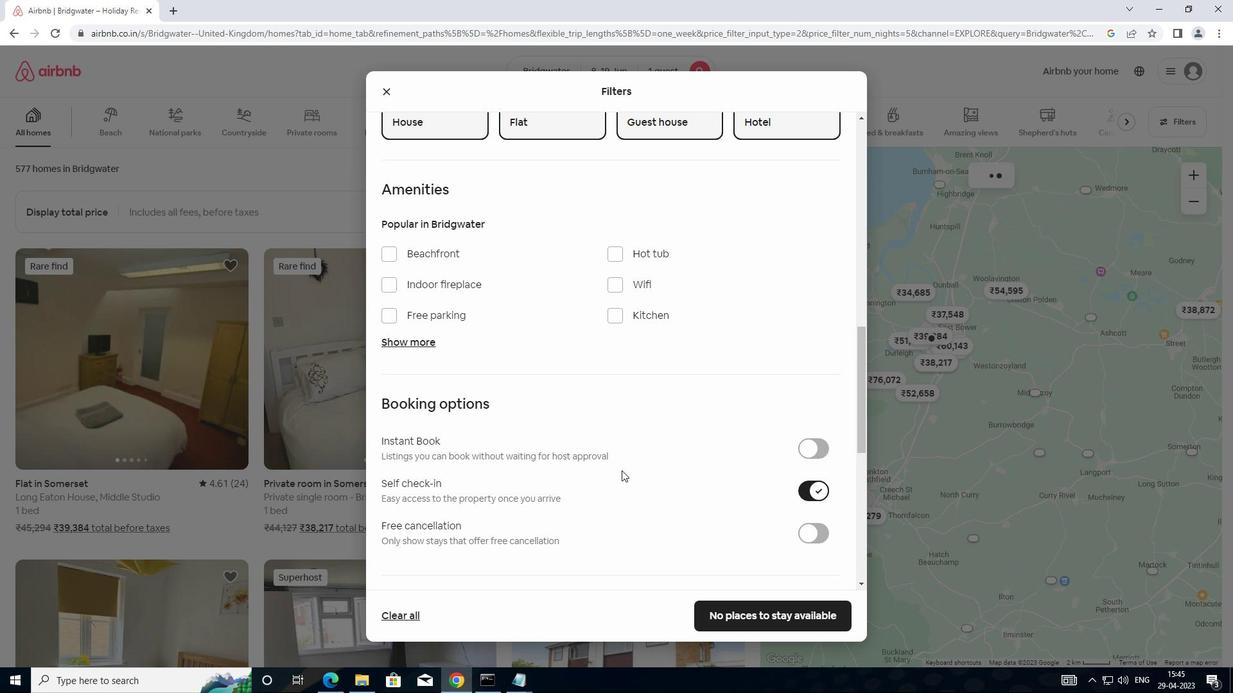 
Action: Mouse scrolled (603, 465) with delta (0, 0)
Screenshot: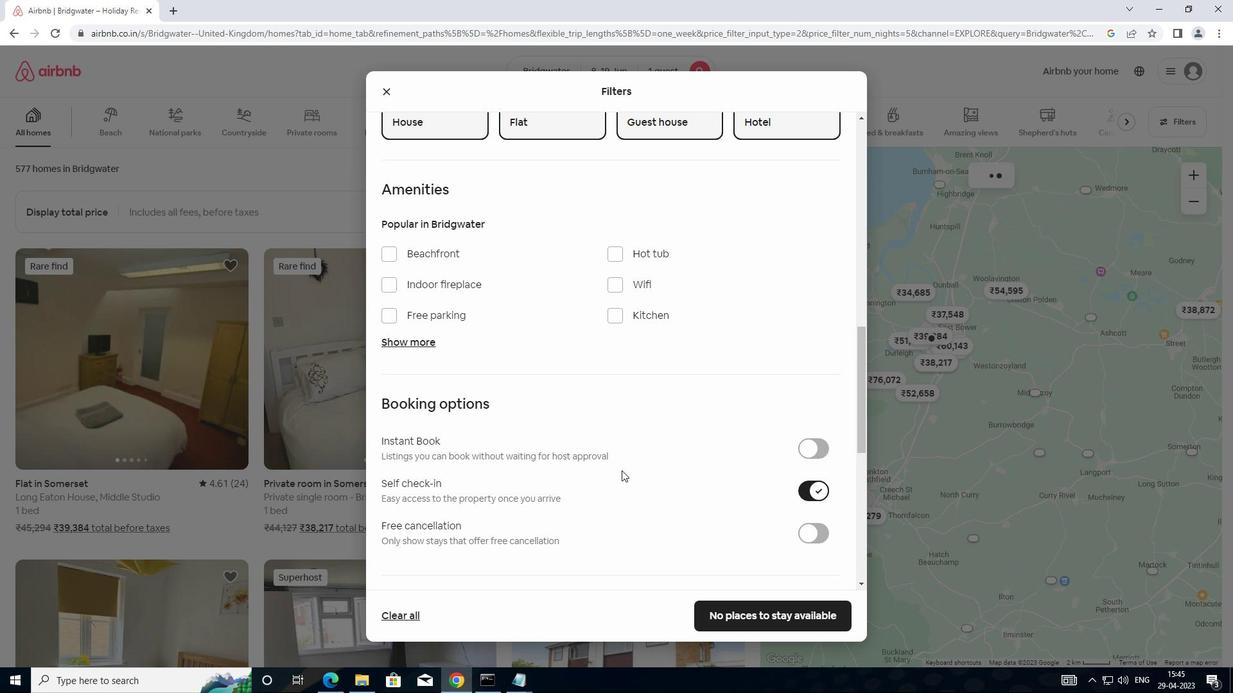 
Action: Mouse moved to (603, 466)
Screenshot: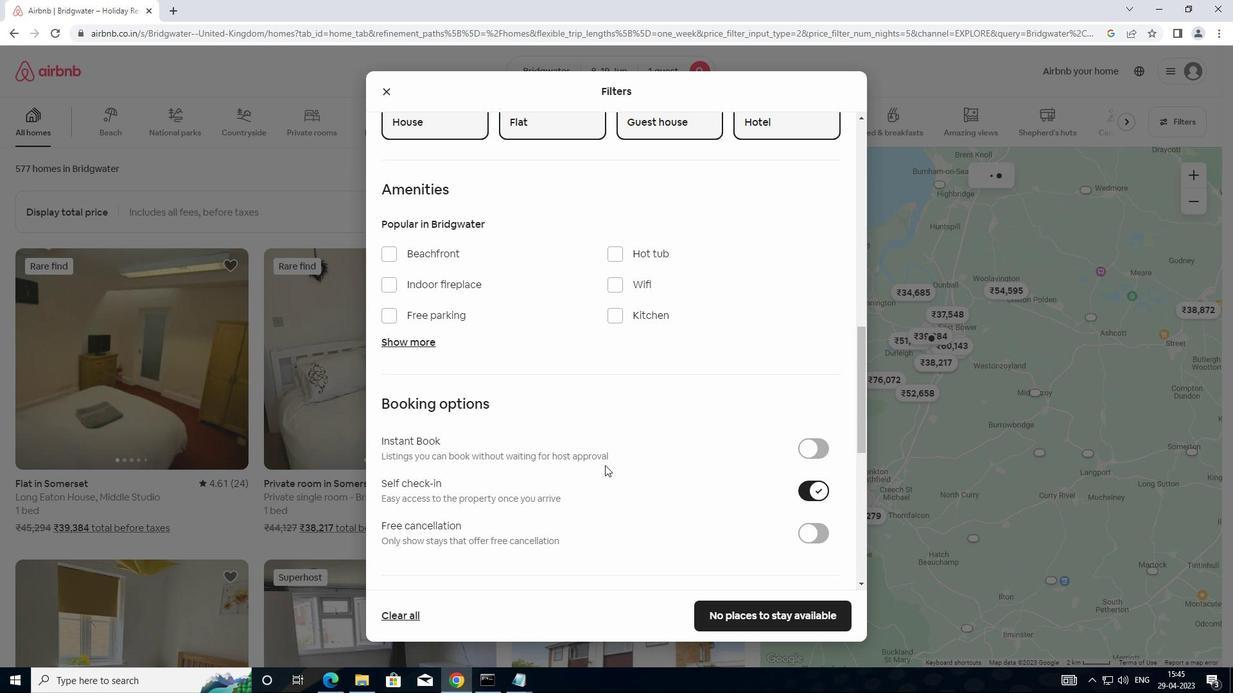 
Action: Mouse scrolled (603, 465) with delta (0, 0)
Screenshot: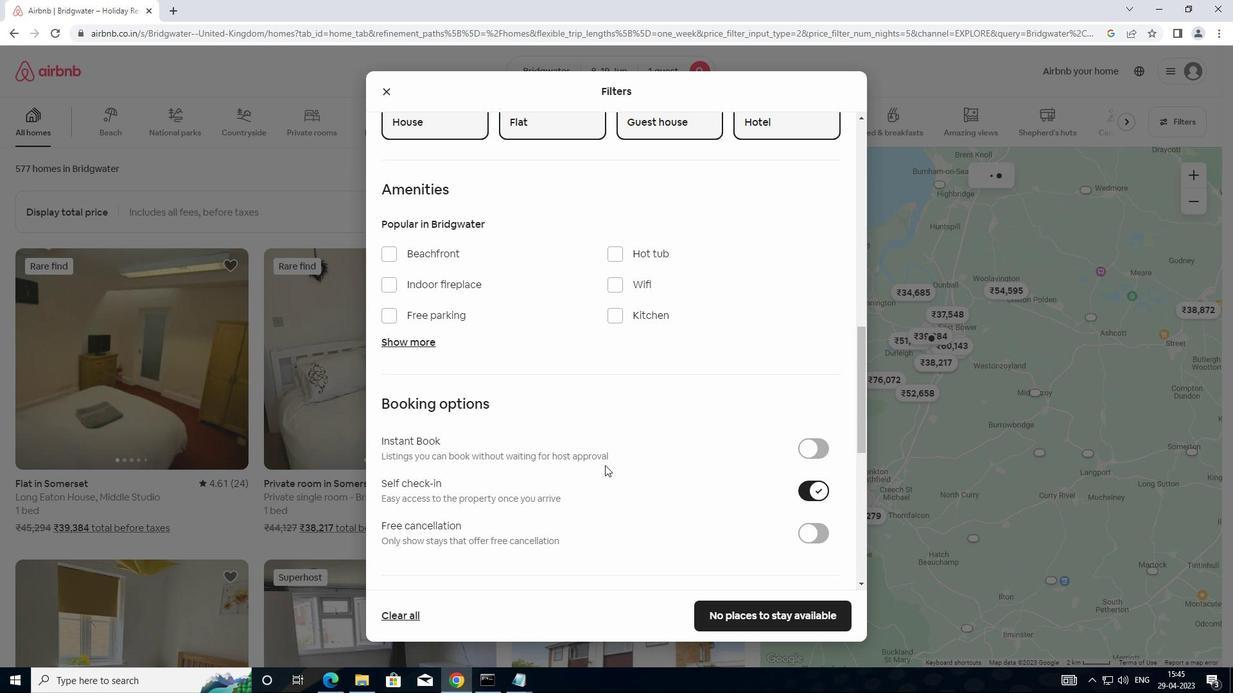 
Action: Mouse scrolled (603, 465) with delta (0, 0)
Screenshot: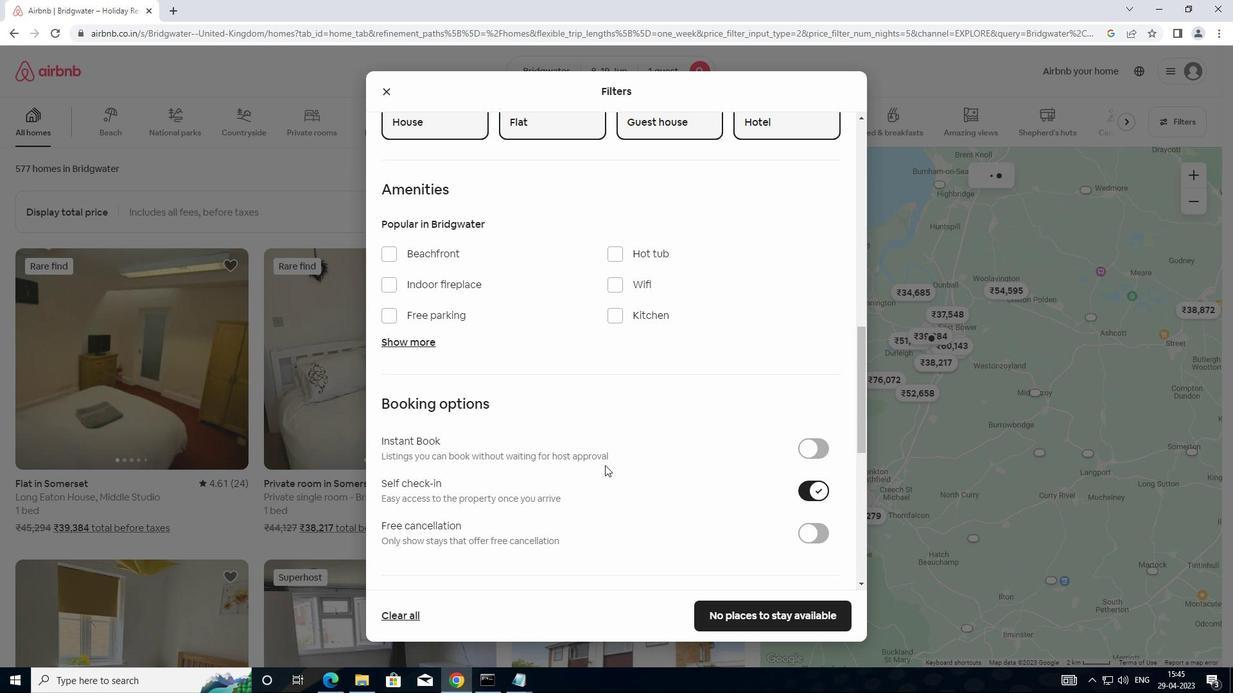 
Action: Mouse scrolled (603, 465) with delta (0, 0)
Screenshot: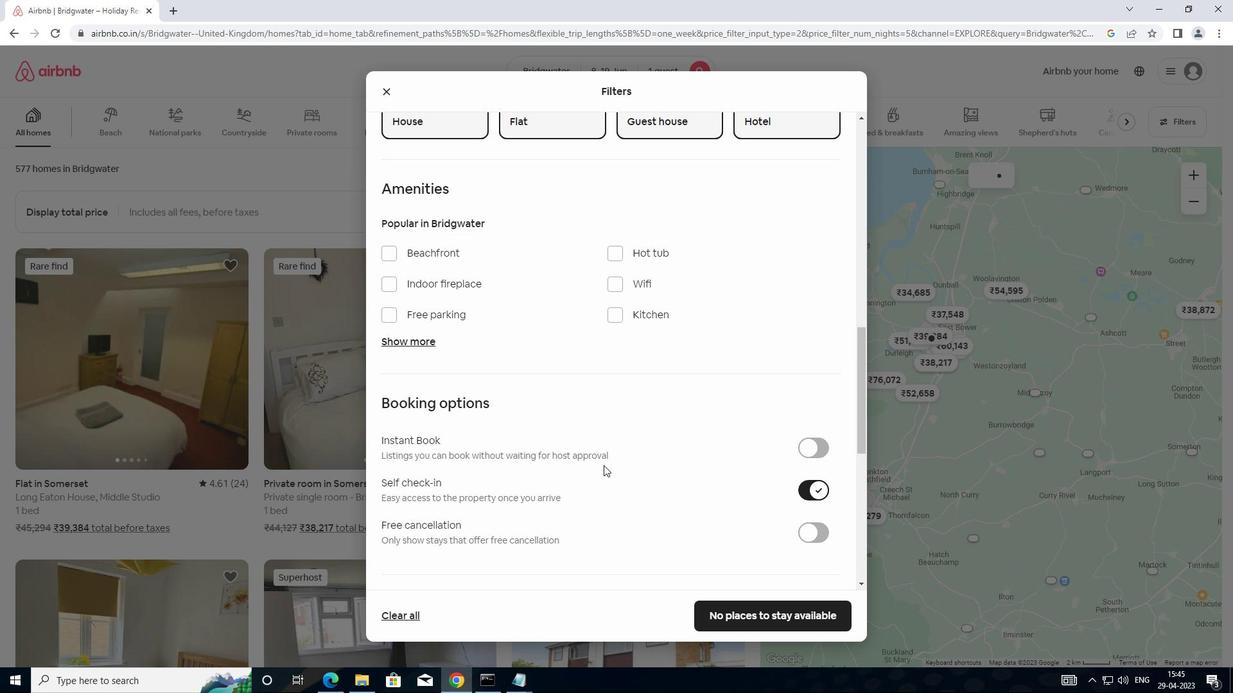 
Action: Mouse moved to (600, 467)
Screenshot: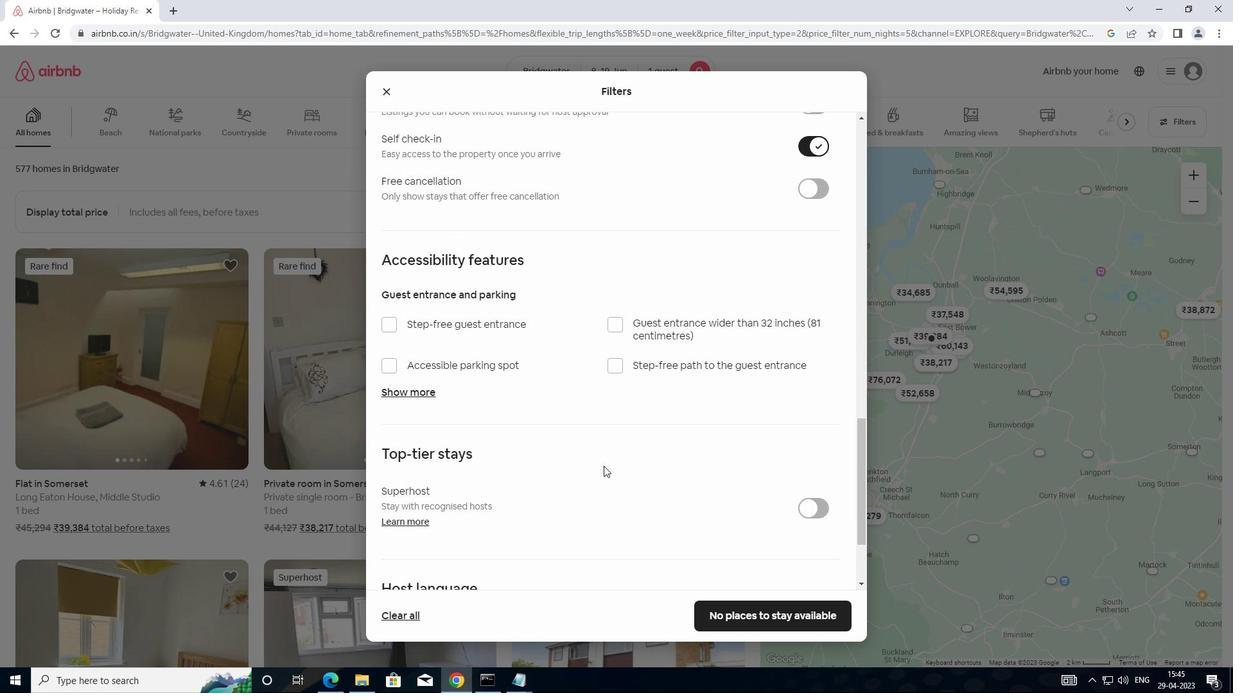 
Action: Mouse scrolled (600, 466) with delta (0, 0)
Screenshot: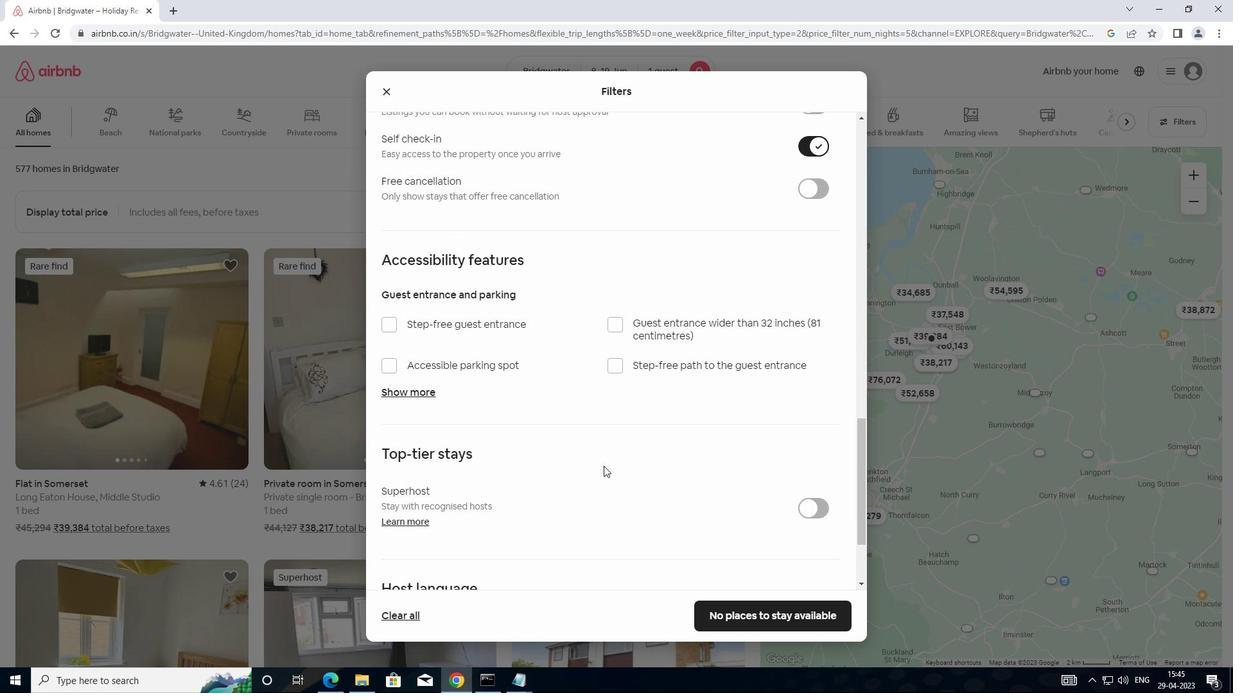 
Action: Mouse moved to (582, 474)
Screenshot: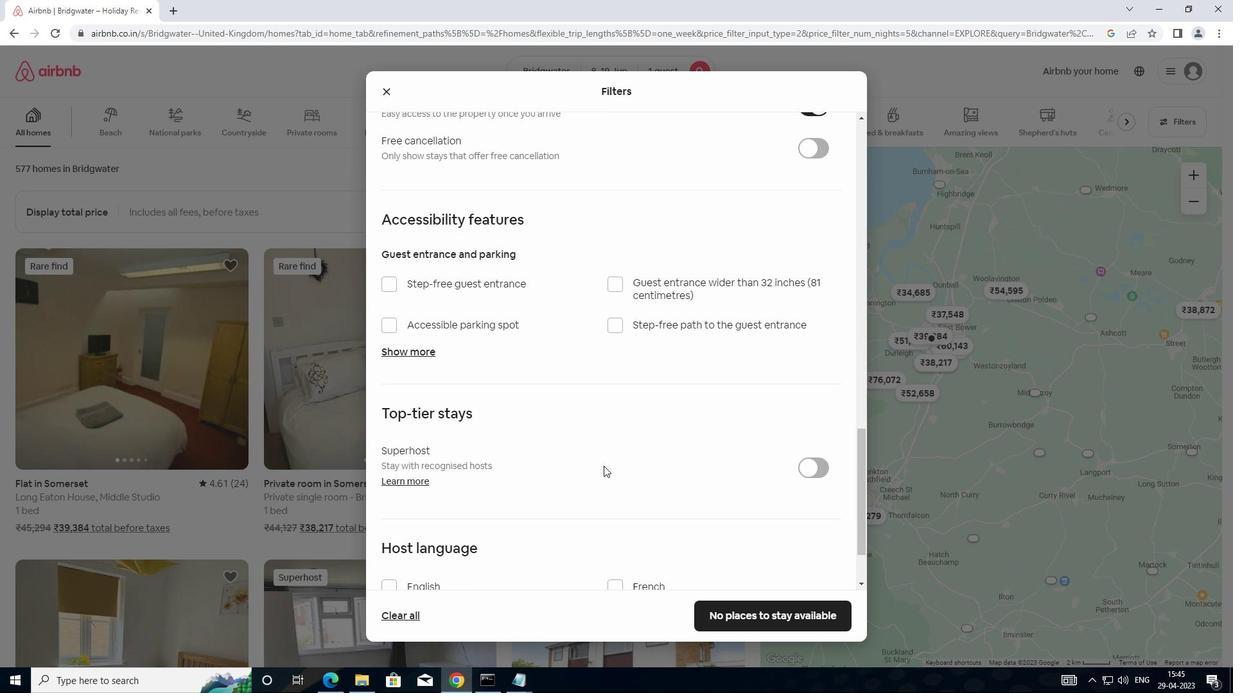 
Action: Mouse scrolled (582, 474) with delta (0, 0)
Screenshot: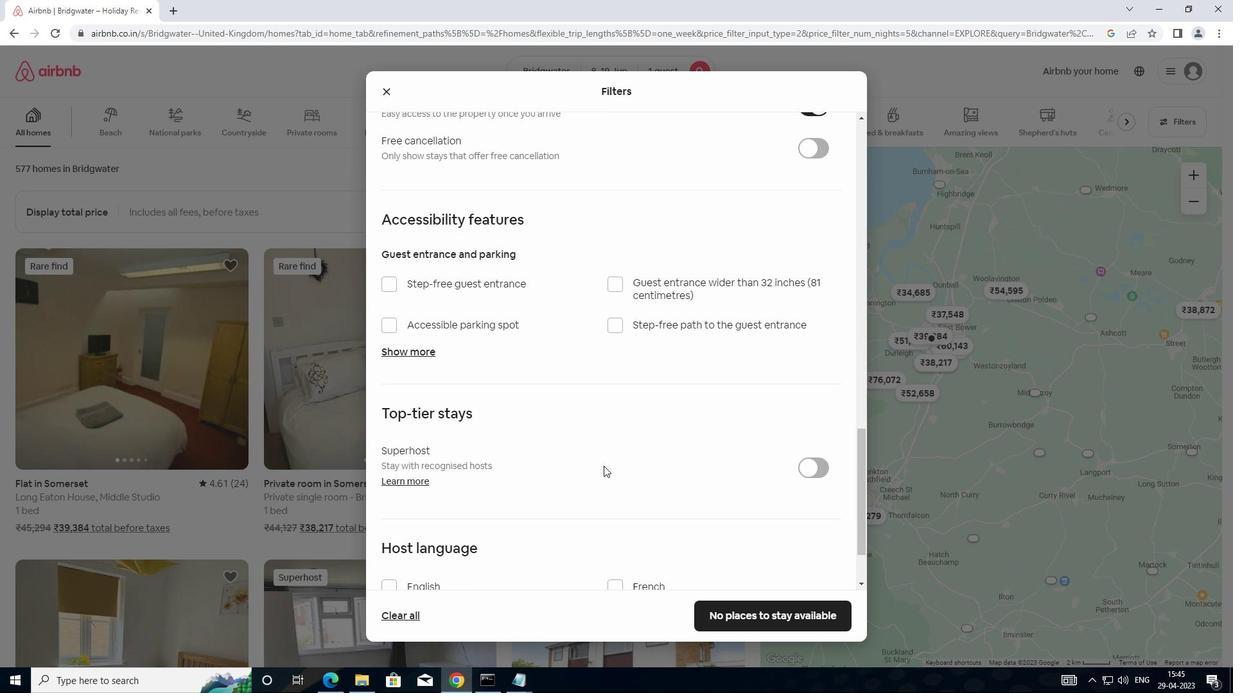 
Action: Mouse moved to (579, 476)
Screenshot: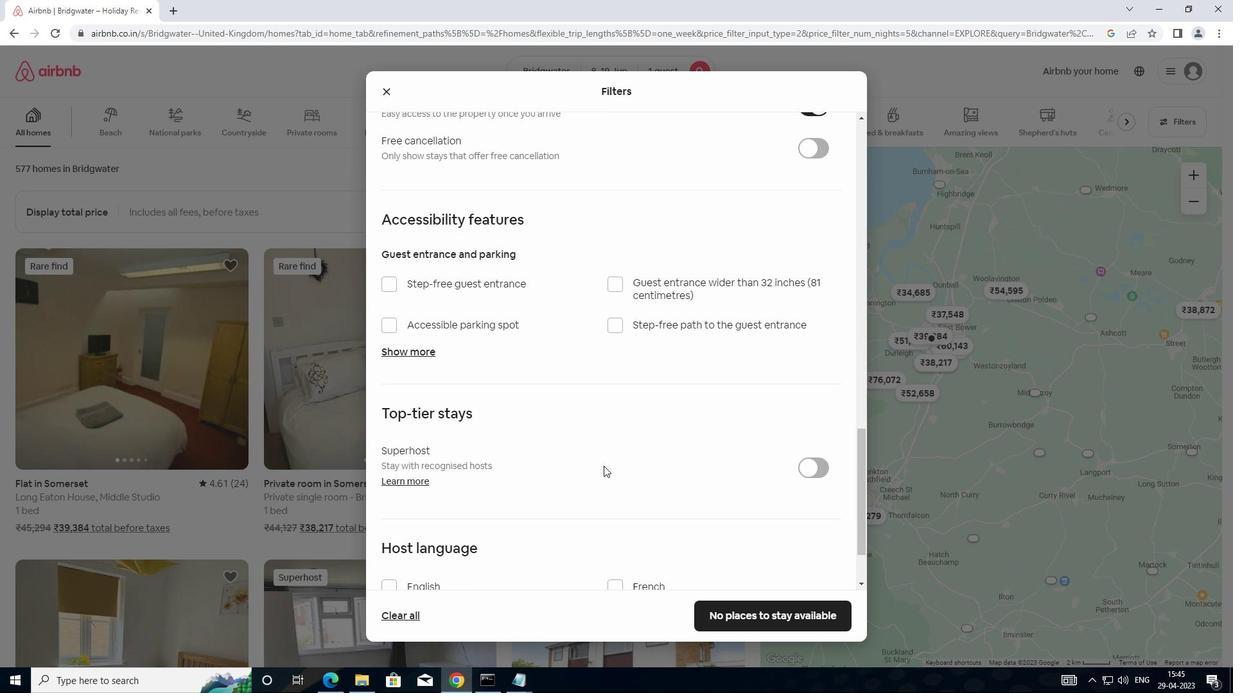 
Action: Mouse scrolled (579, 475) with delta (0, 0)
Screenshot: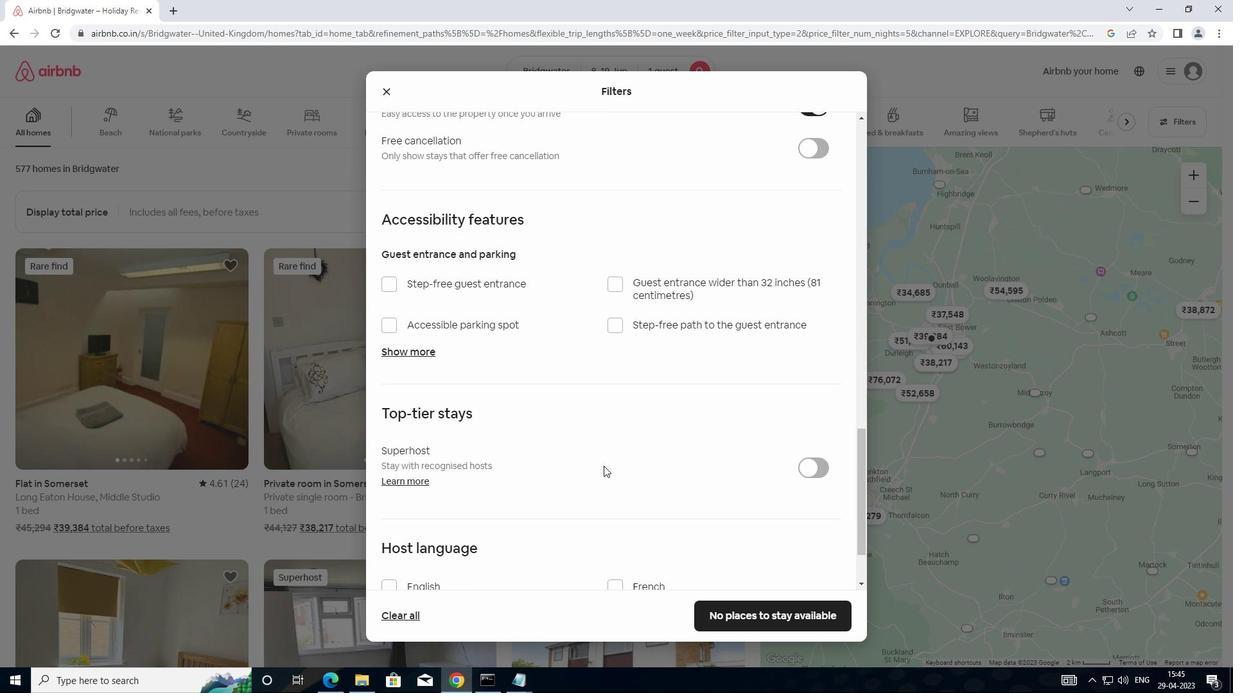 
Action: Mouse moved to (578, 478)
Screenshot: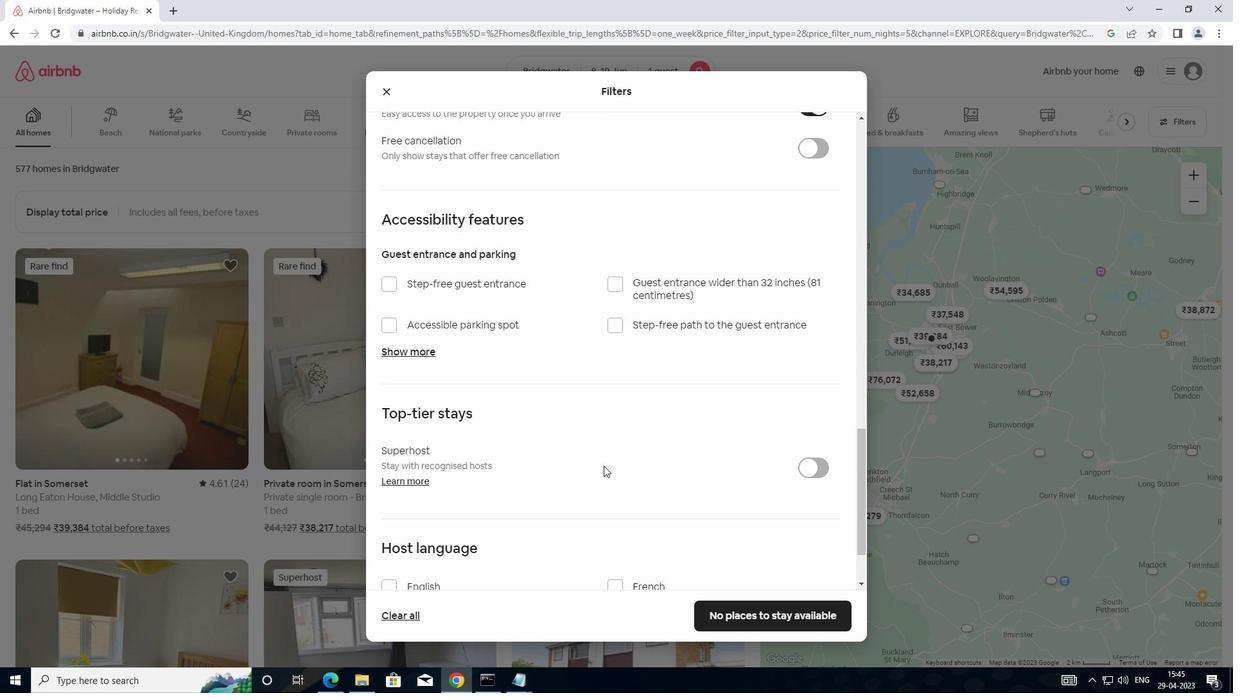 
Action: Mouse scrolled (578, 477) with delta (0, 0)
Screenshot: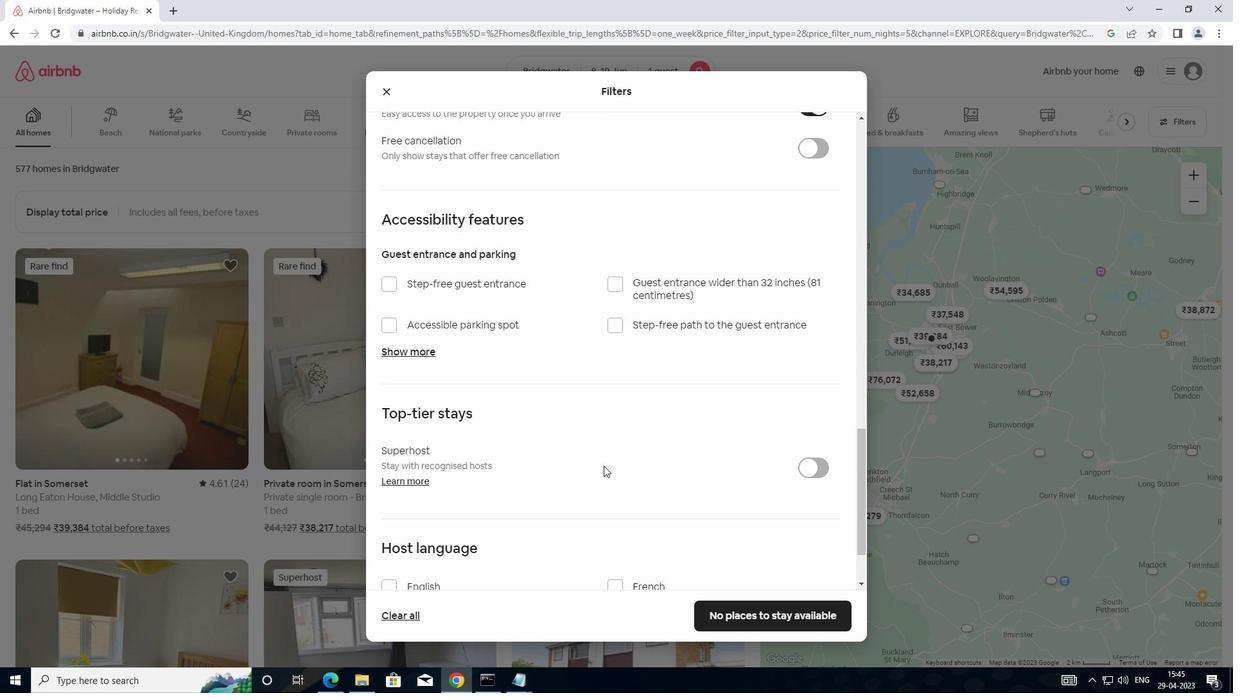 
Action: Mouse moved to (390, 499)
Screenshot: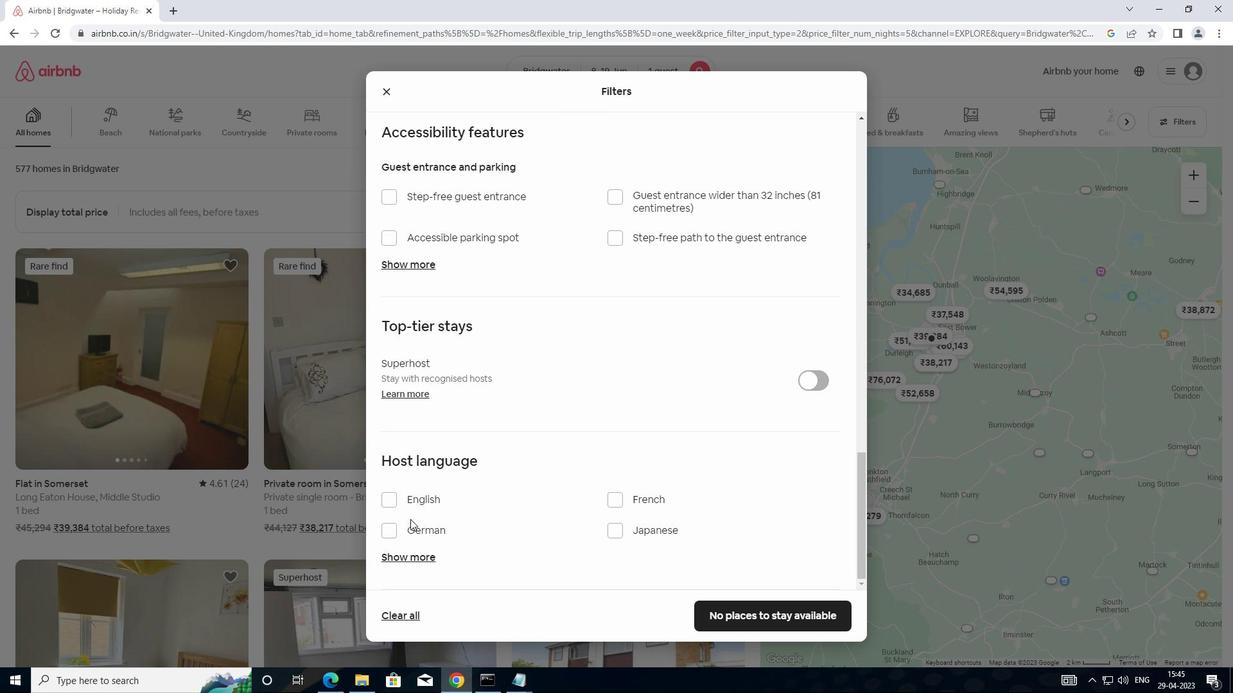 
Action: Mouse pressed left at (390, 499)
Screenshot: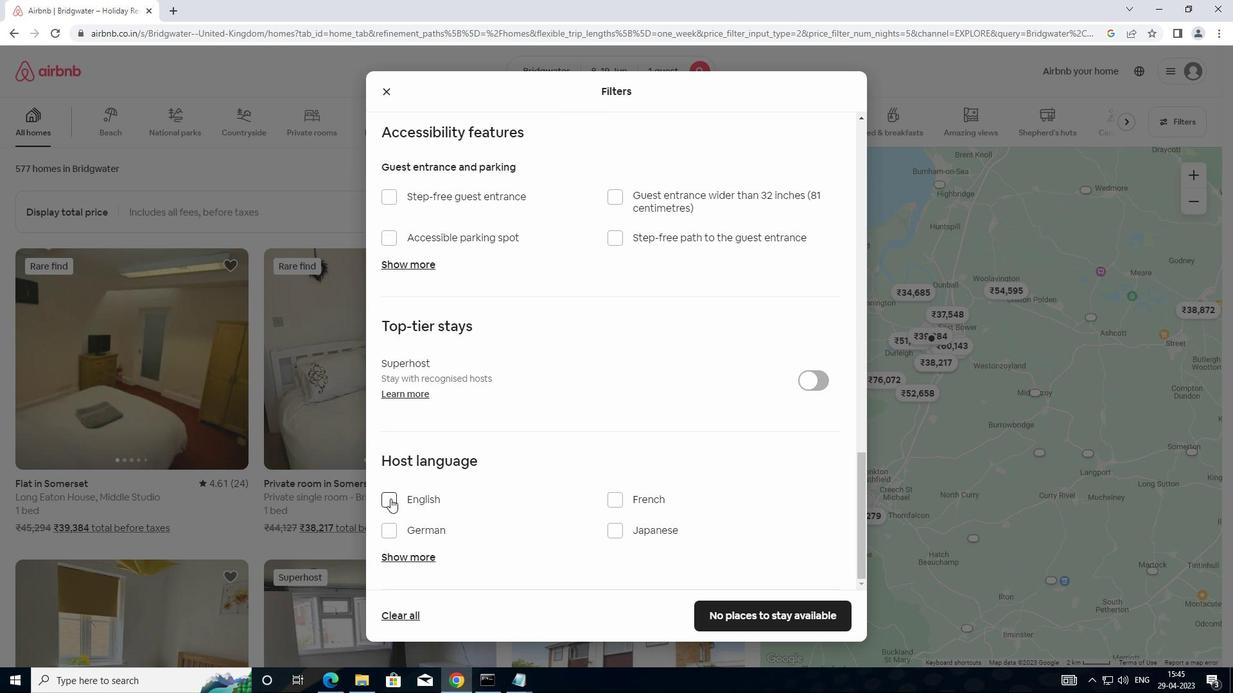 
Action: Mouse moved to (724, 618)
Screenshot: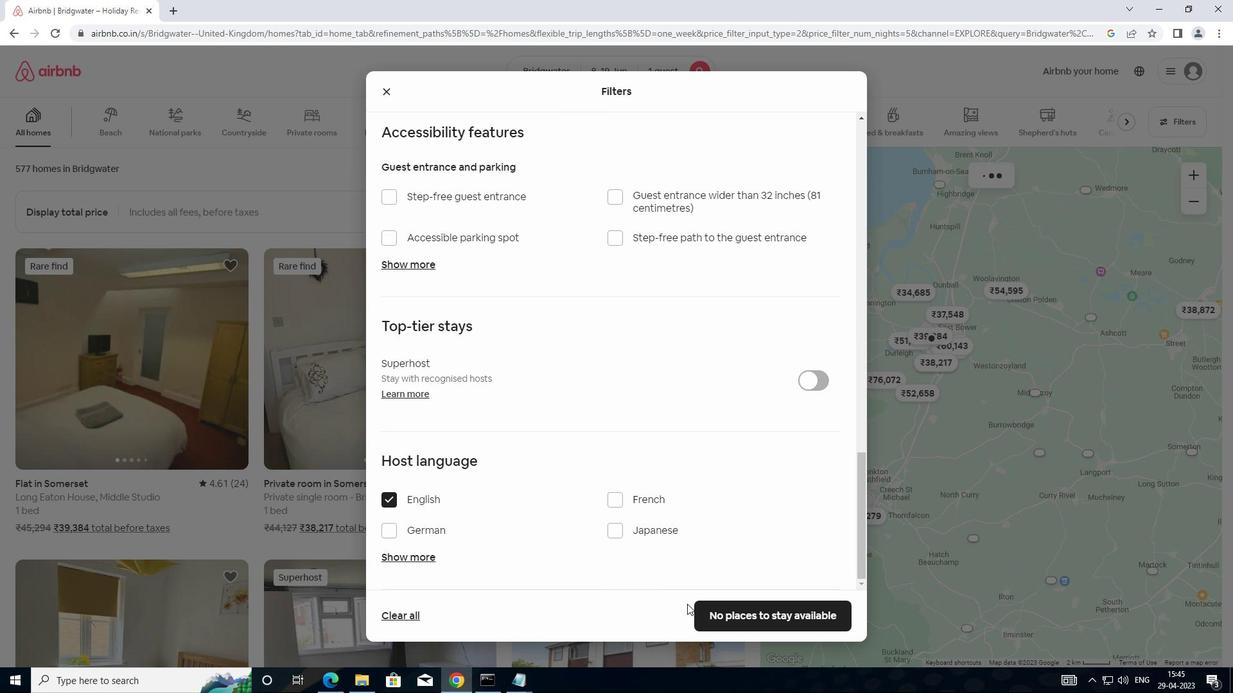 
Action: Mouse pressed left at (724, 618)
Screenshot: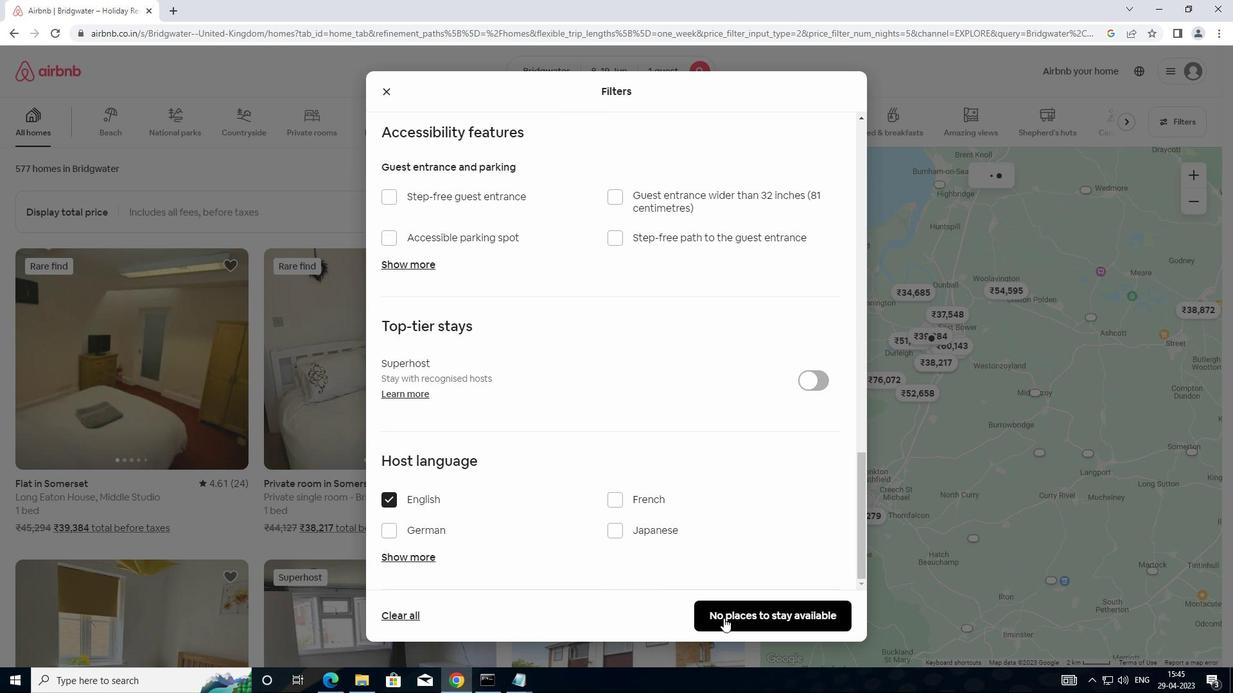 
Action: Mouse moved to (727, 610)
Screenshot: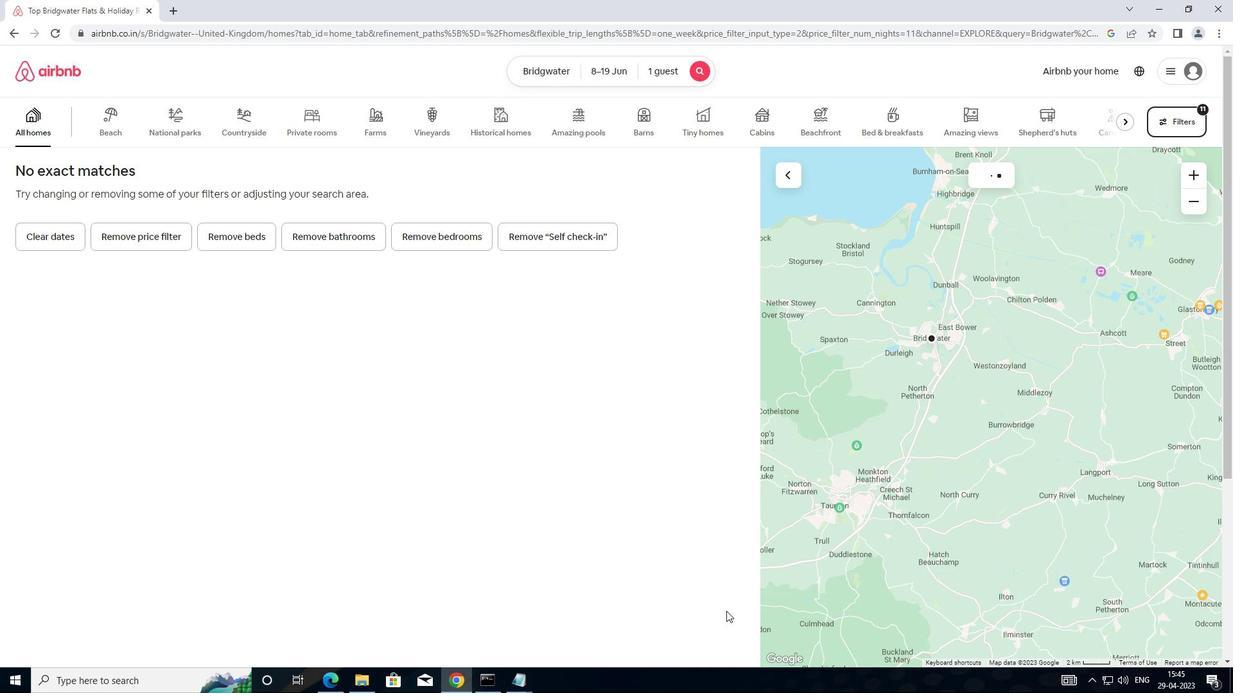 
